 Task: Search one way flight ticket for 2 adults, 2 children, 2 infants in seat in first from Hattiesburg/laurel: Hattiesburg-laurel Regional Airport to Fort Wayne: Fort Wayne International Airport on 5-4-2023. Choice of flights is American. Number of bags: 7 checked bags. Price is upto 96000. Outbound departure time preference is 4:30.
Action: Mouse moved to (350, 132)
Screenshot: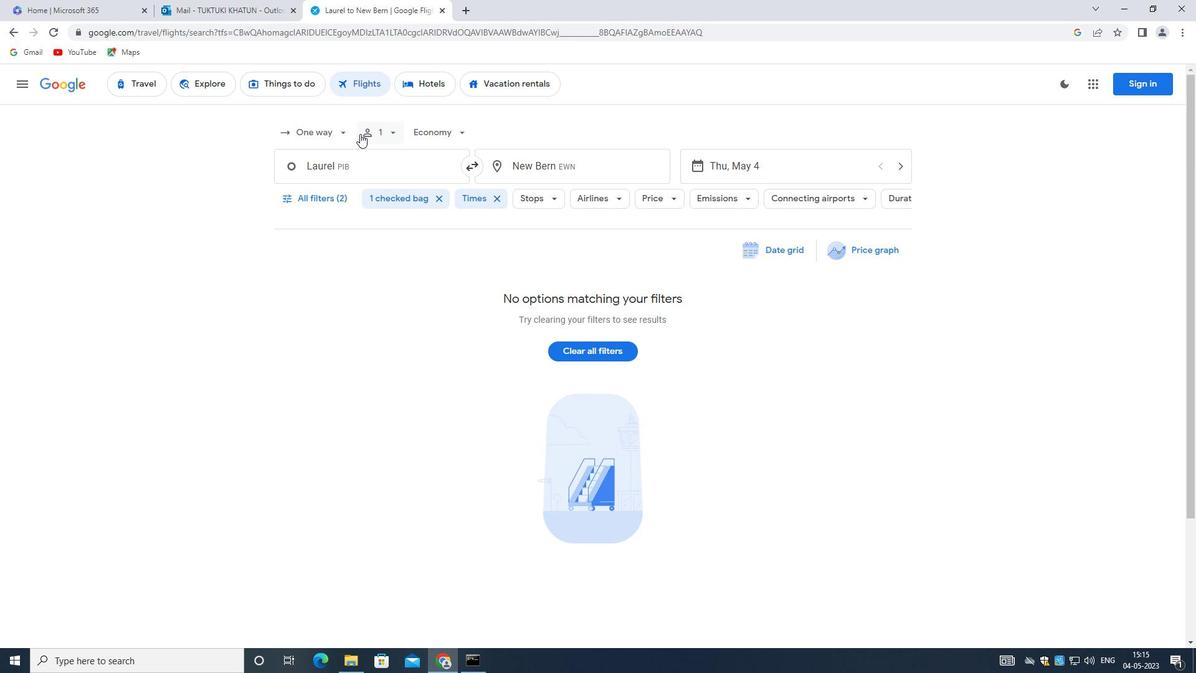 
Action: Mouse pressed left at (350, 132)
Screenshot: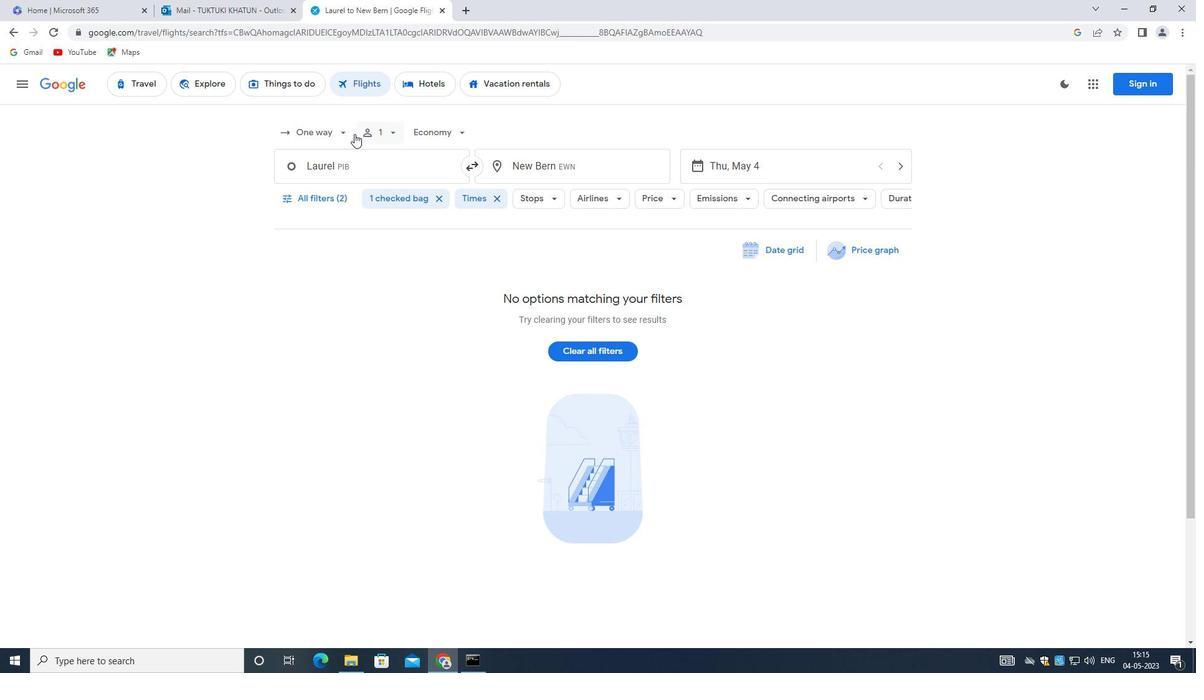 
Action: Mouse moved to (334, 187)
Screenshot: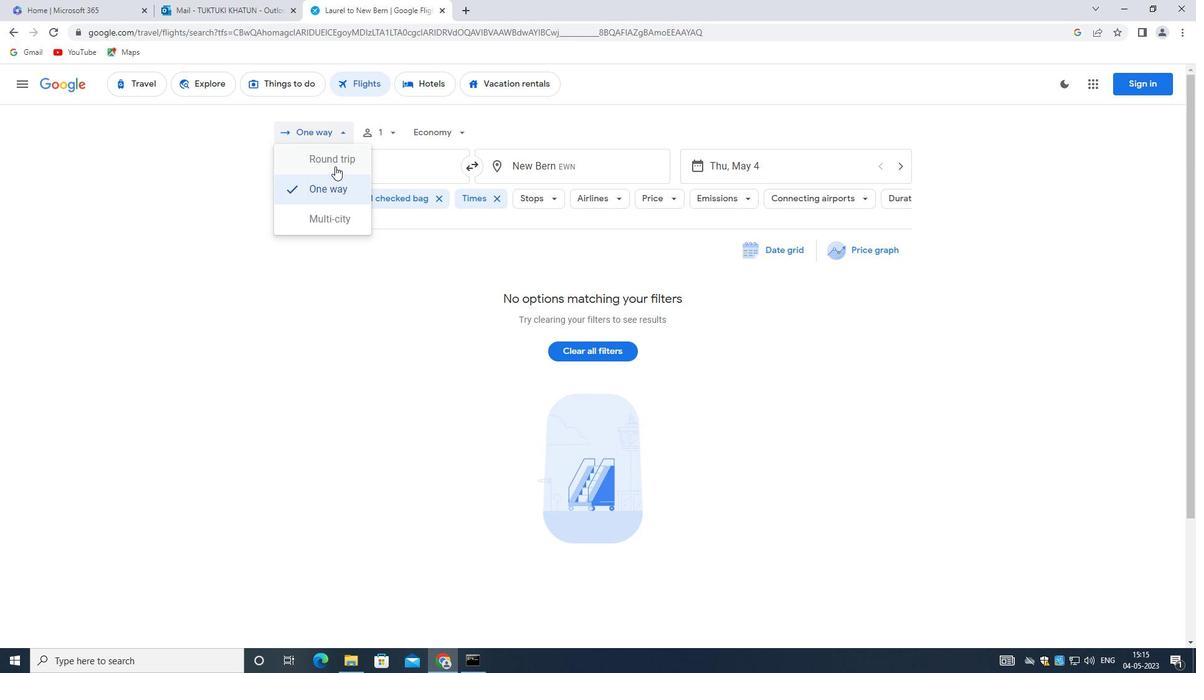 
Action: Mouse pressed left at (334, 187)
Screenshot: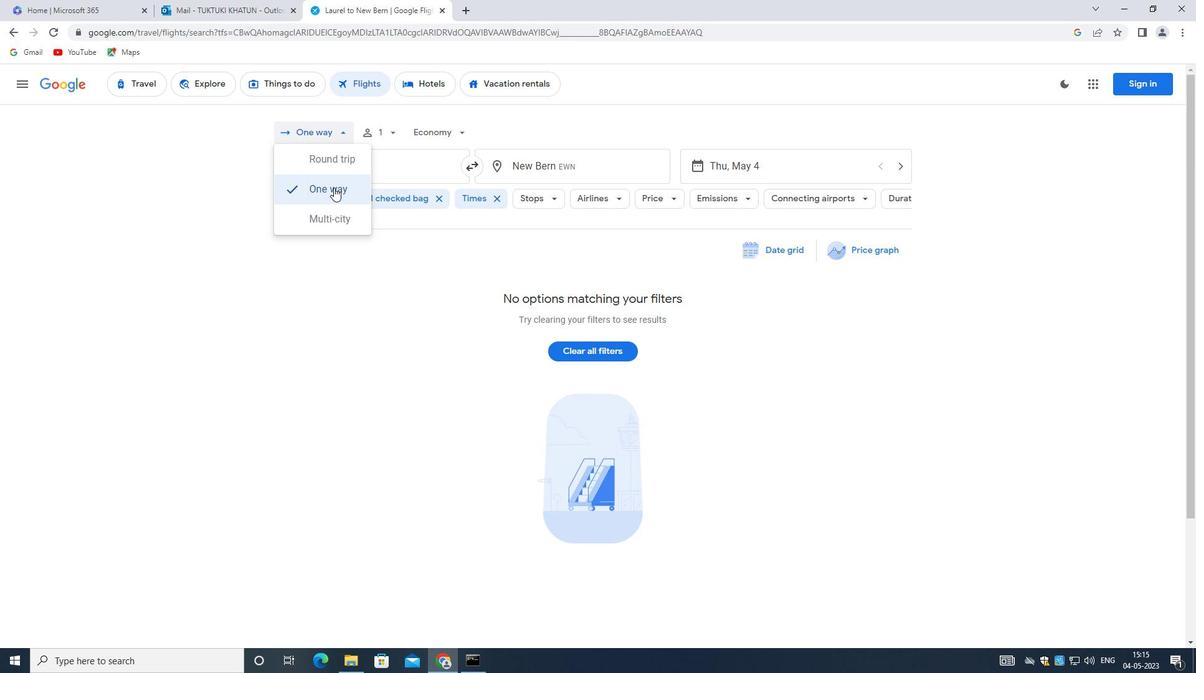 
Action: Mouse moved to (383, 128)
Screenshot: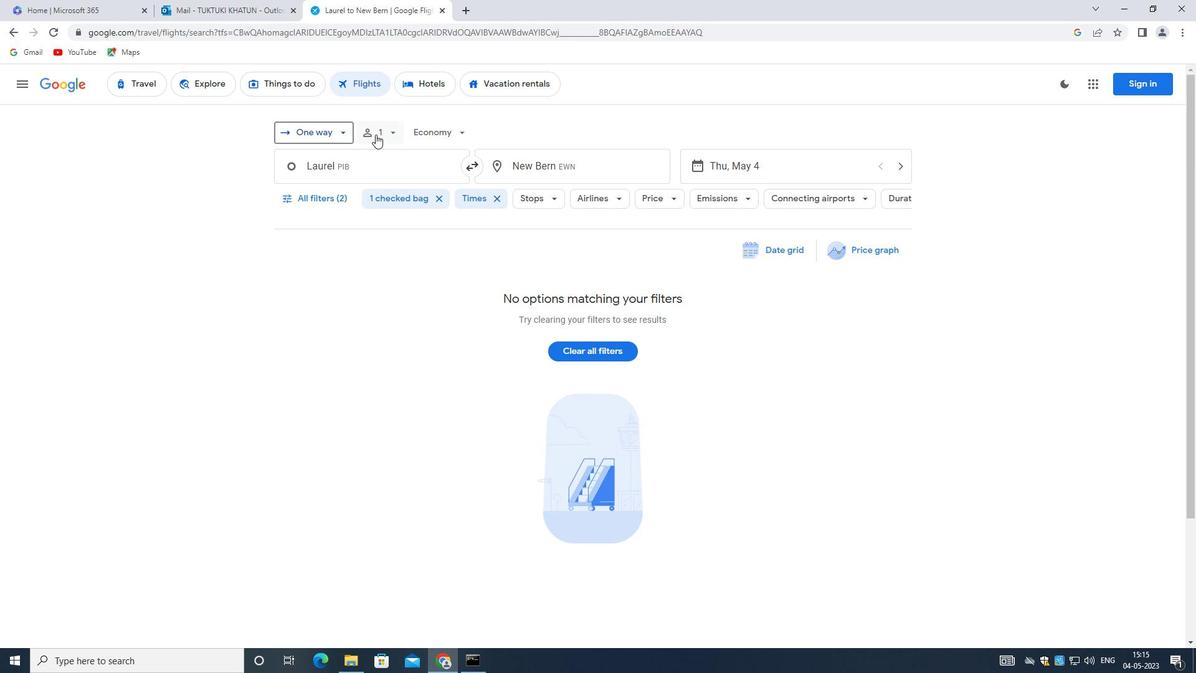 
Action: Mouse pressed left at (383, 128)
Screenshot: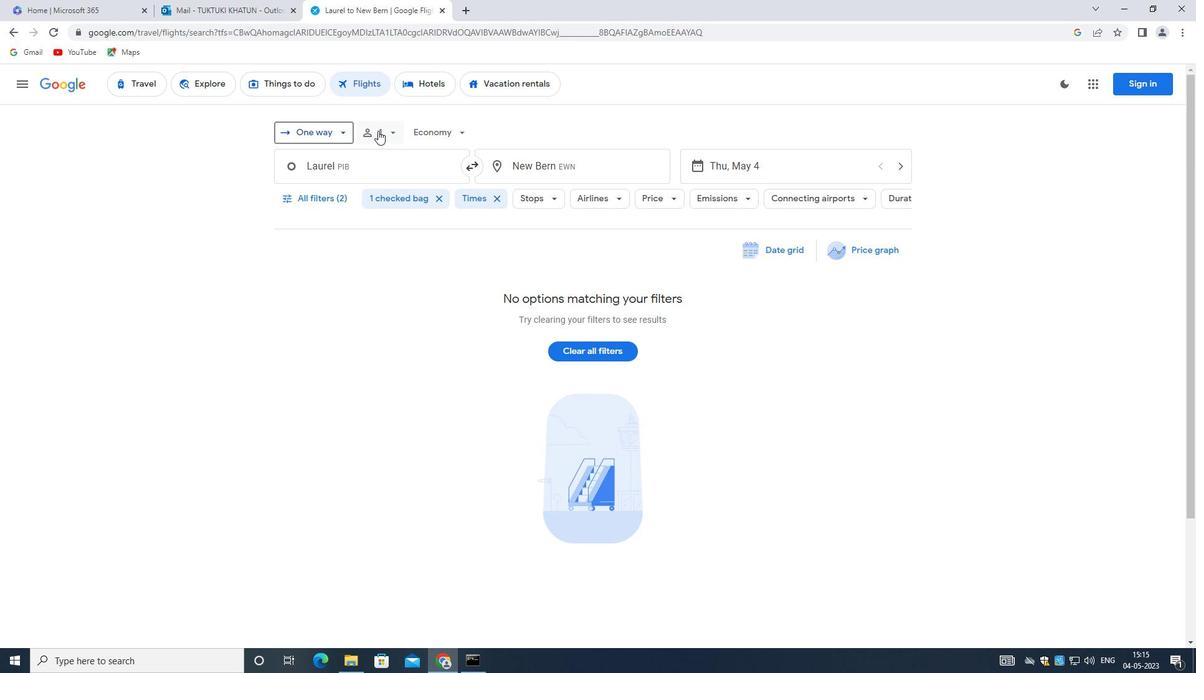 
Action: Mouse moved to (487, 162)
Screenshot: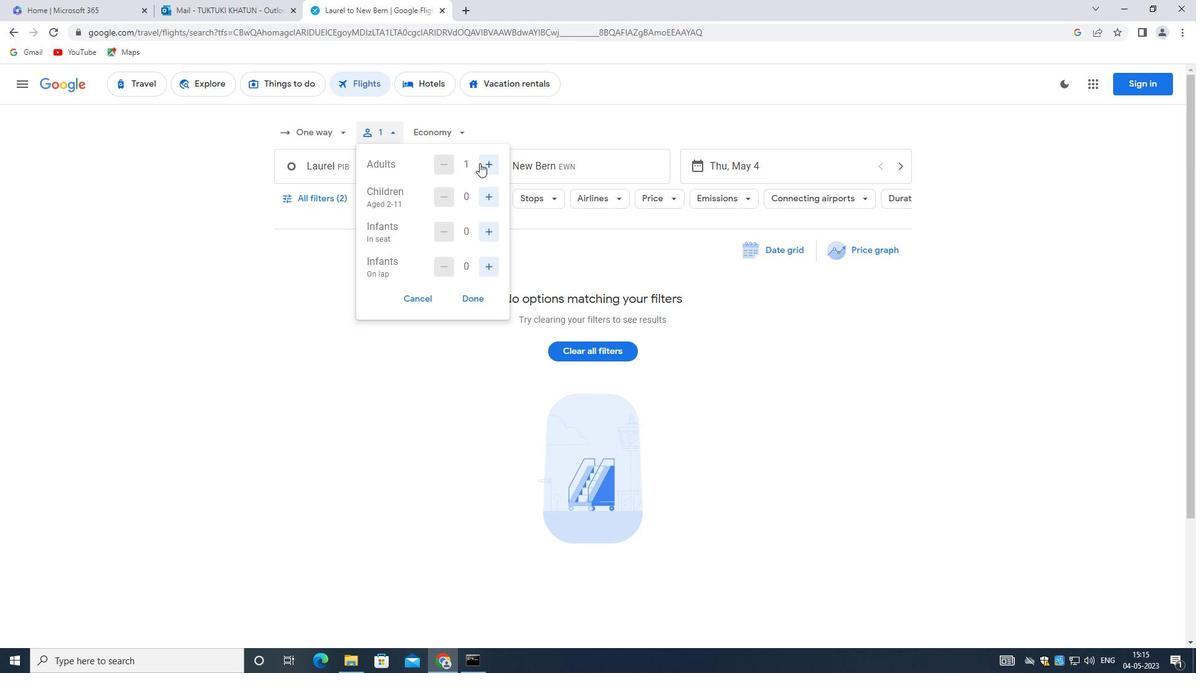 
Action: Mouse pressed left at (487, 162)
Screenshot: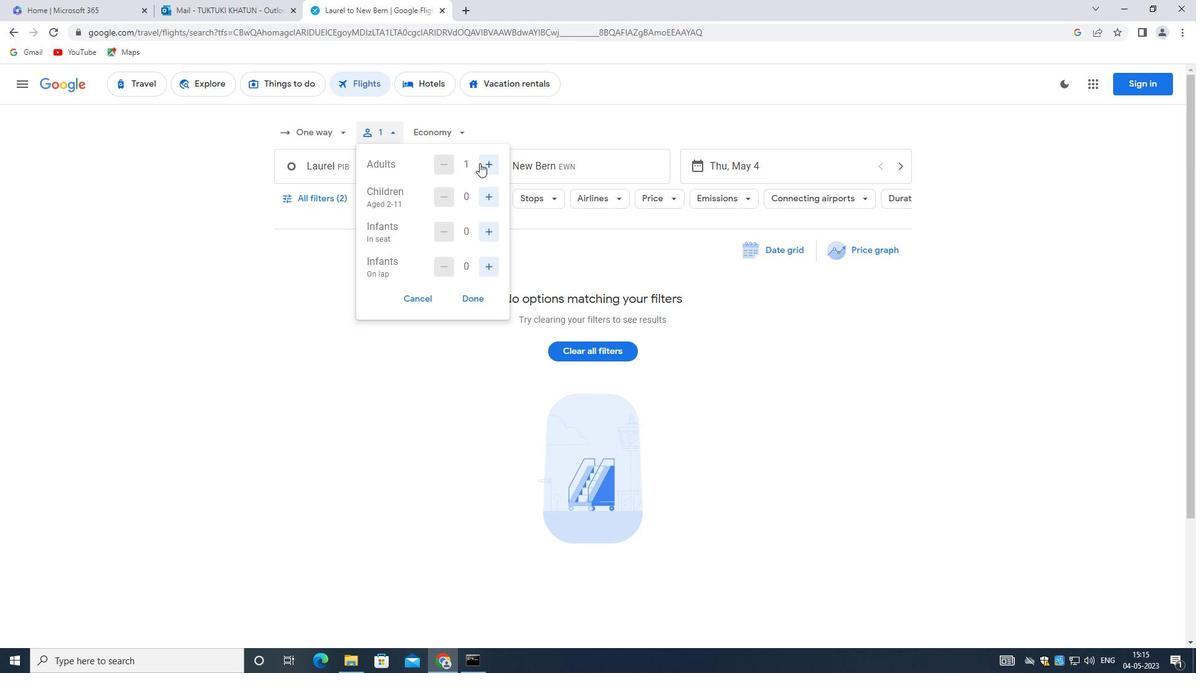
Action: Mouse moved to (486, 191)
Screenshot: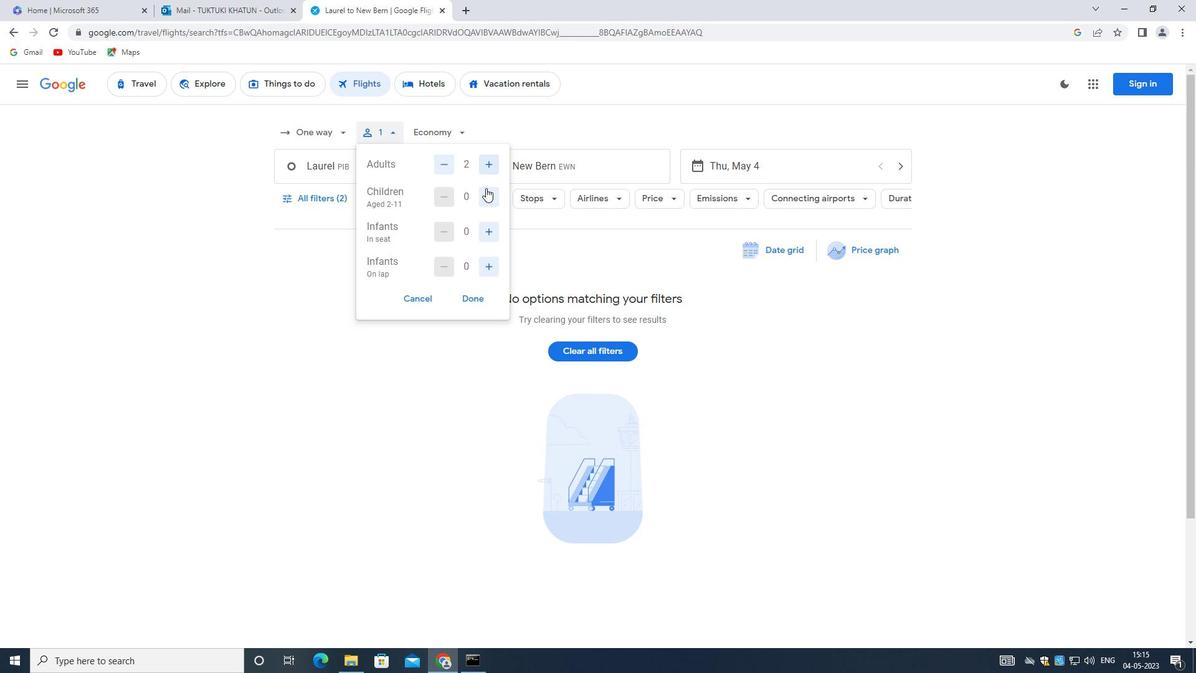 
Action: Mouse pressed left at (486, 191)
Screenshot: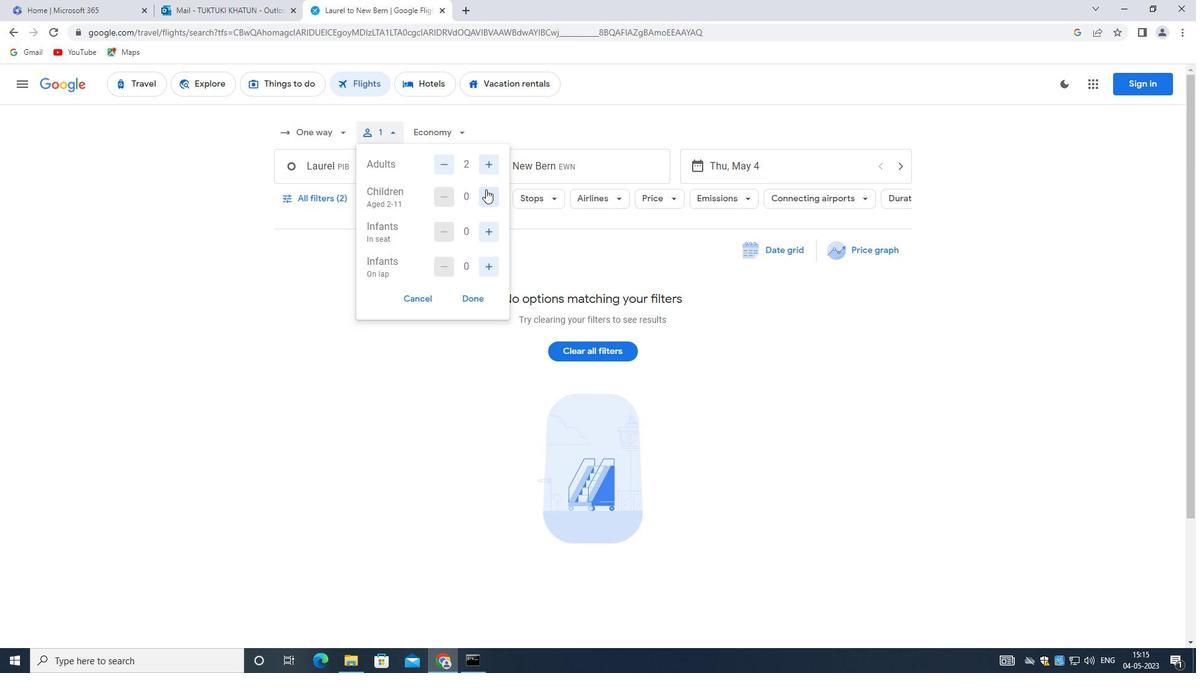 
Action: Mouse pressed left at (486, 191)
Screenshot: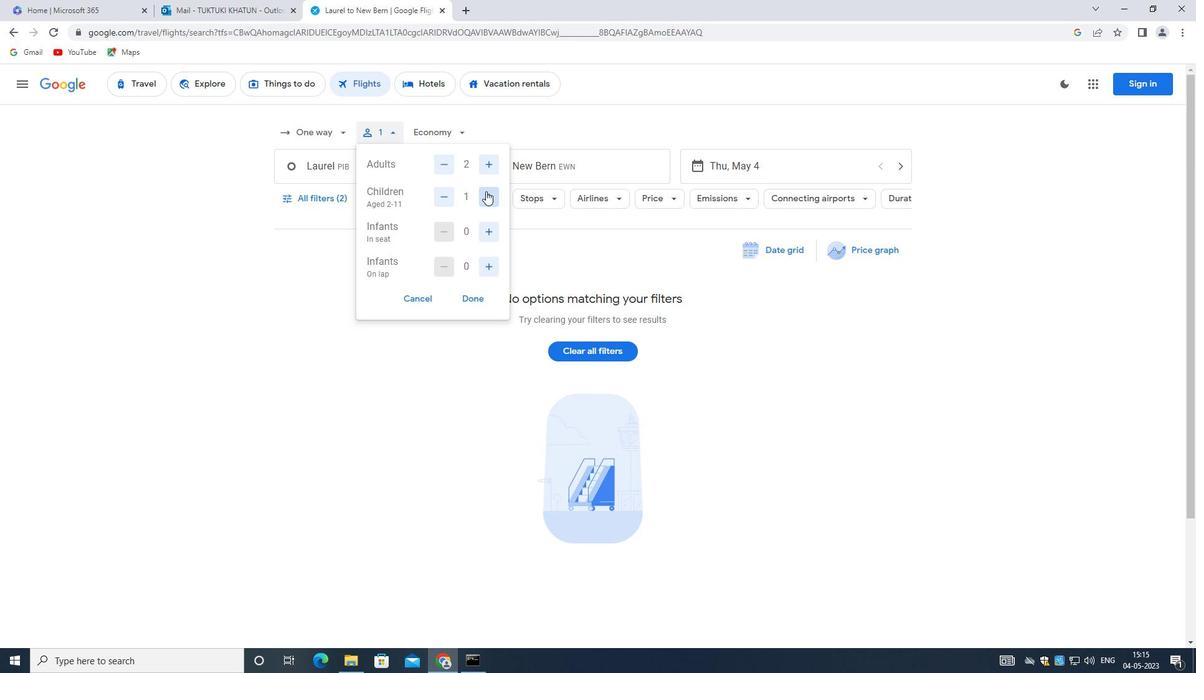 
Action: Mouse moved to (487, 231)
Screenshot: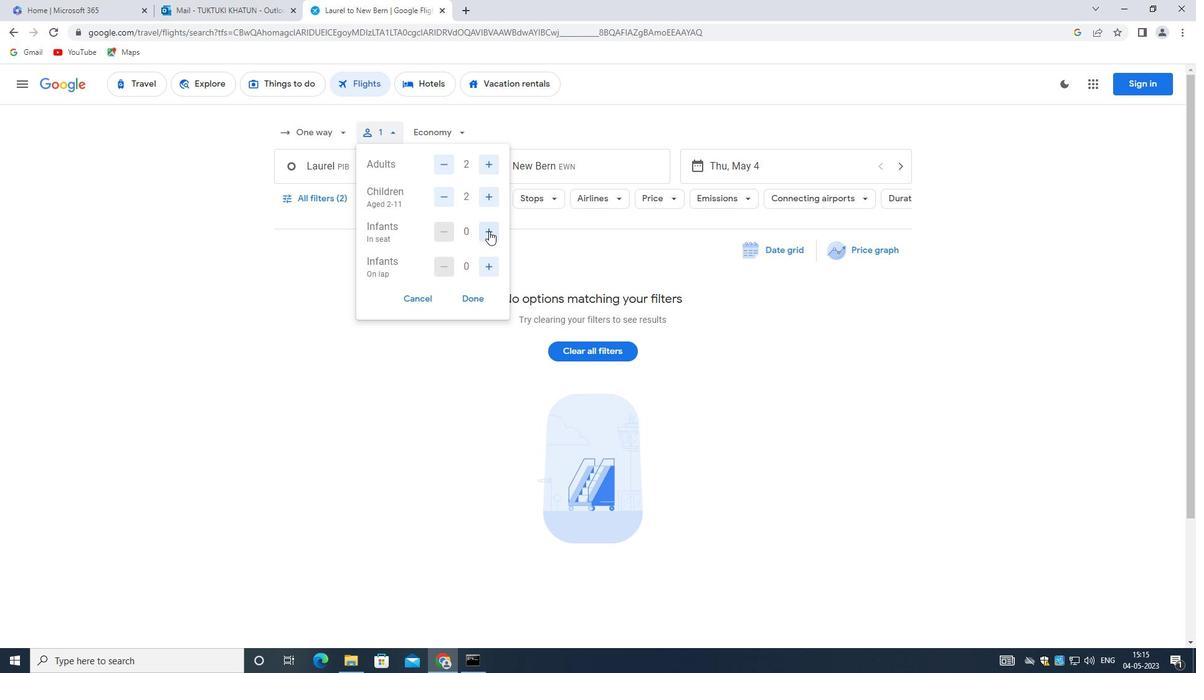 
Action: Mouse pressed left at (487, 231)
Screenshot: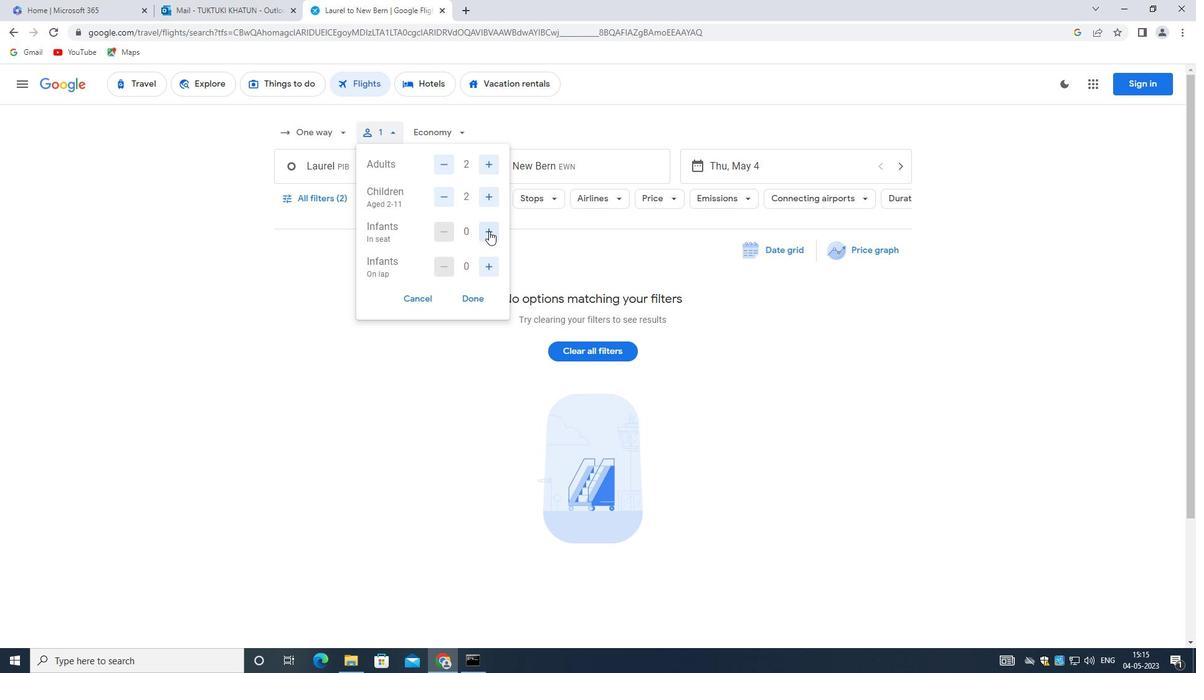 
Action: Mouse pressed left at (487, 231)
Screenshot: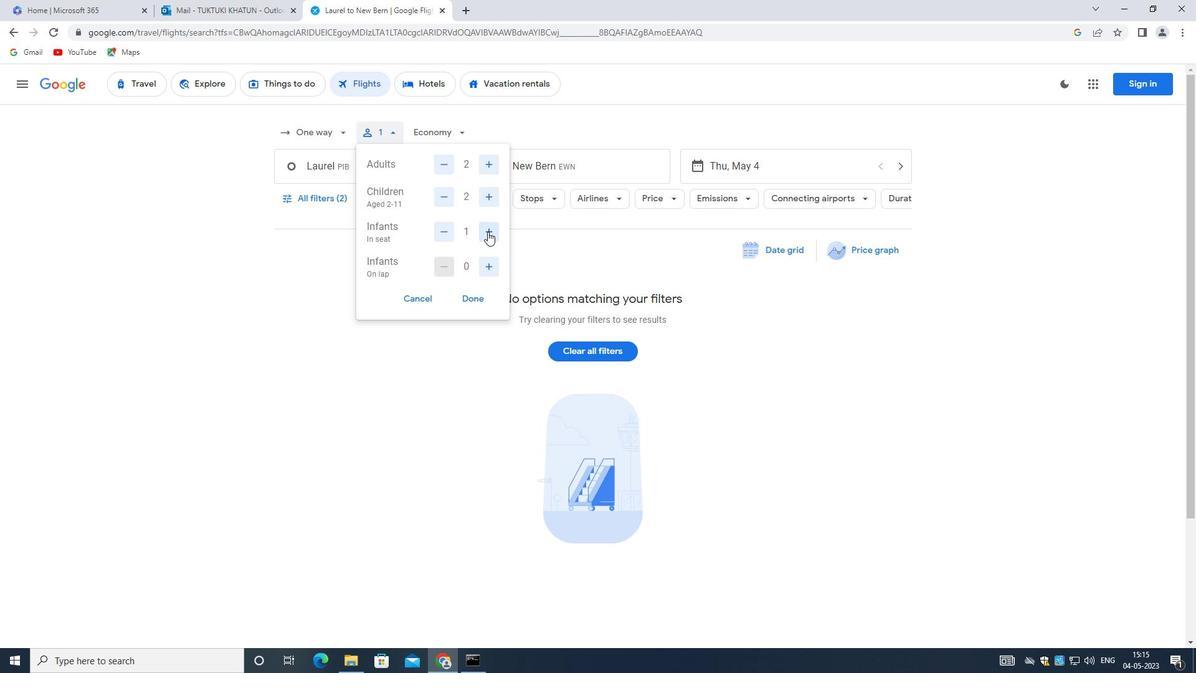
Action: Mouse moved to (470, 303)
Screenshot: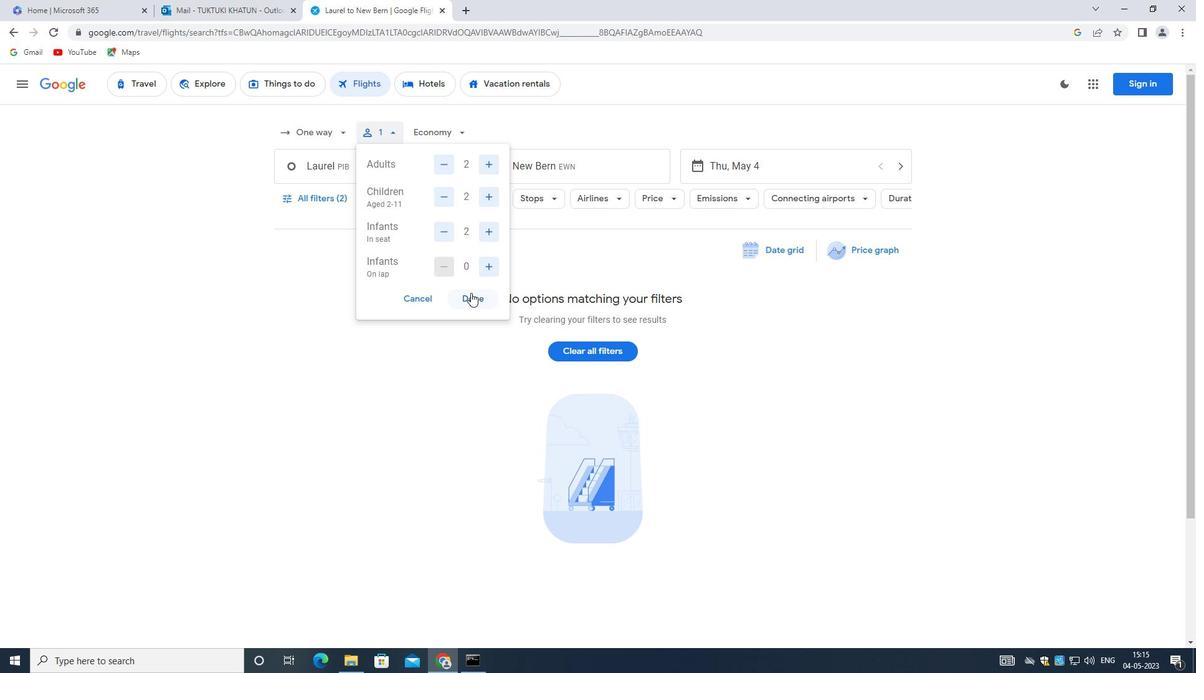 
Action: Mouse pressed left at (470, 303)
Screenshot: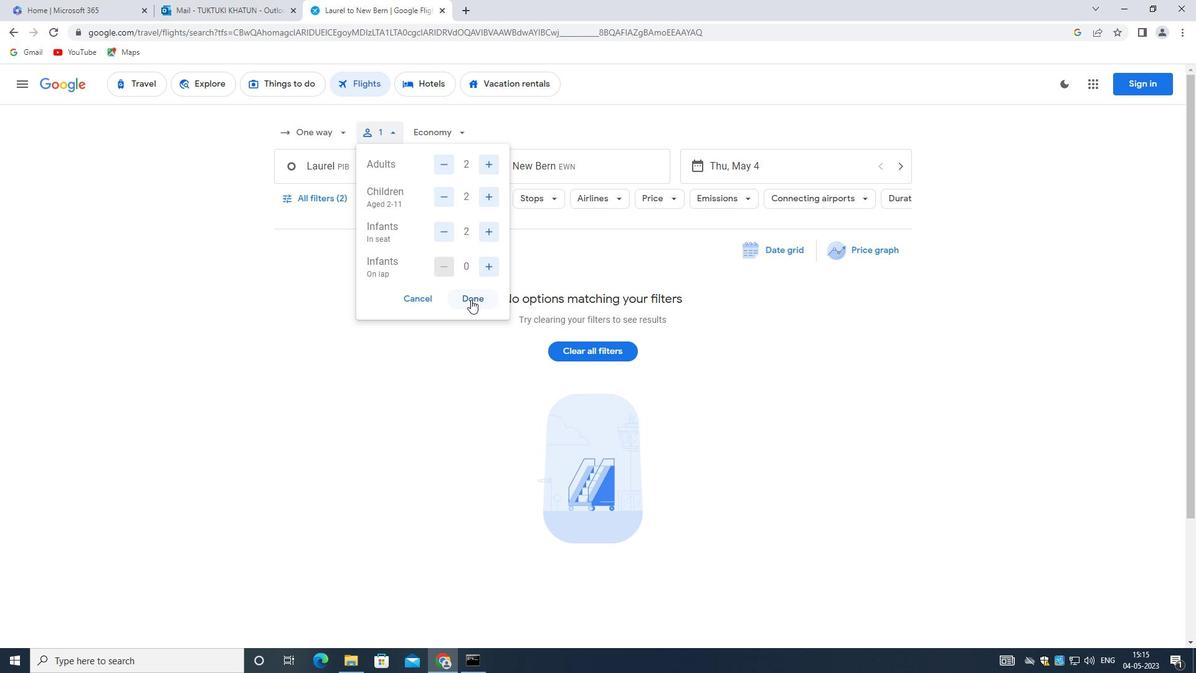 
Action: Mouse moved to (327, 167)
Screenshot: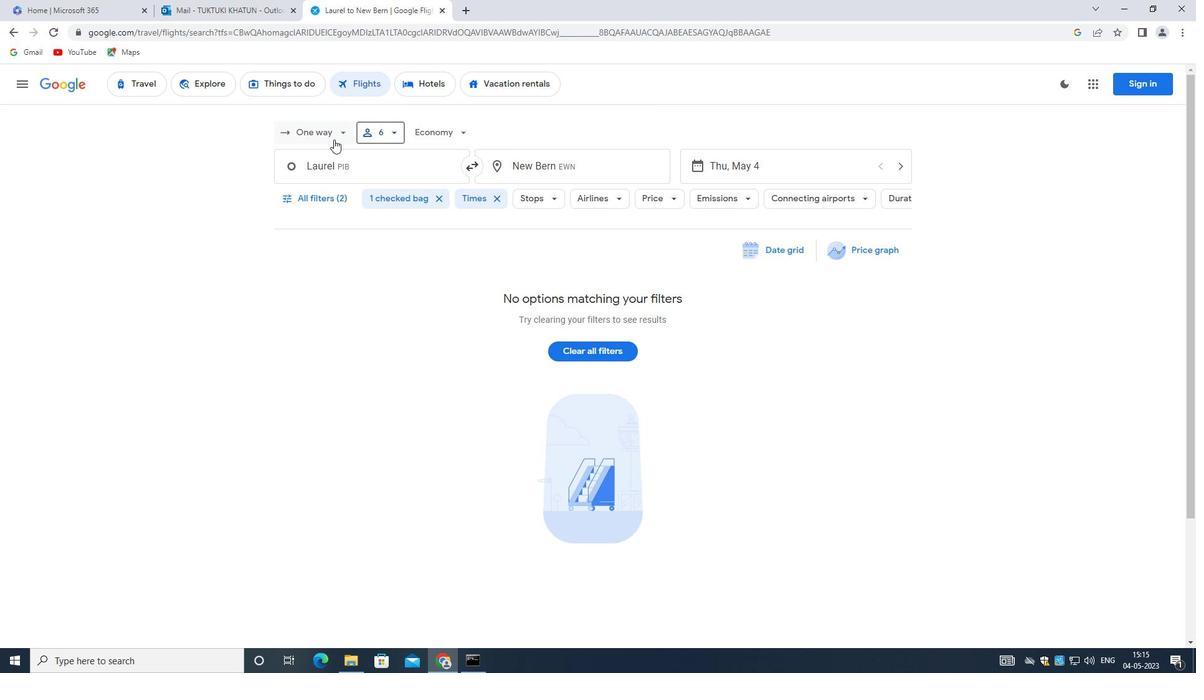 
Action: Mouse pressed left at (327, 167)
Screenshot: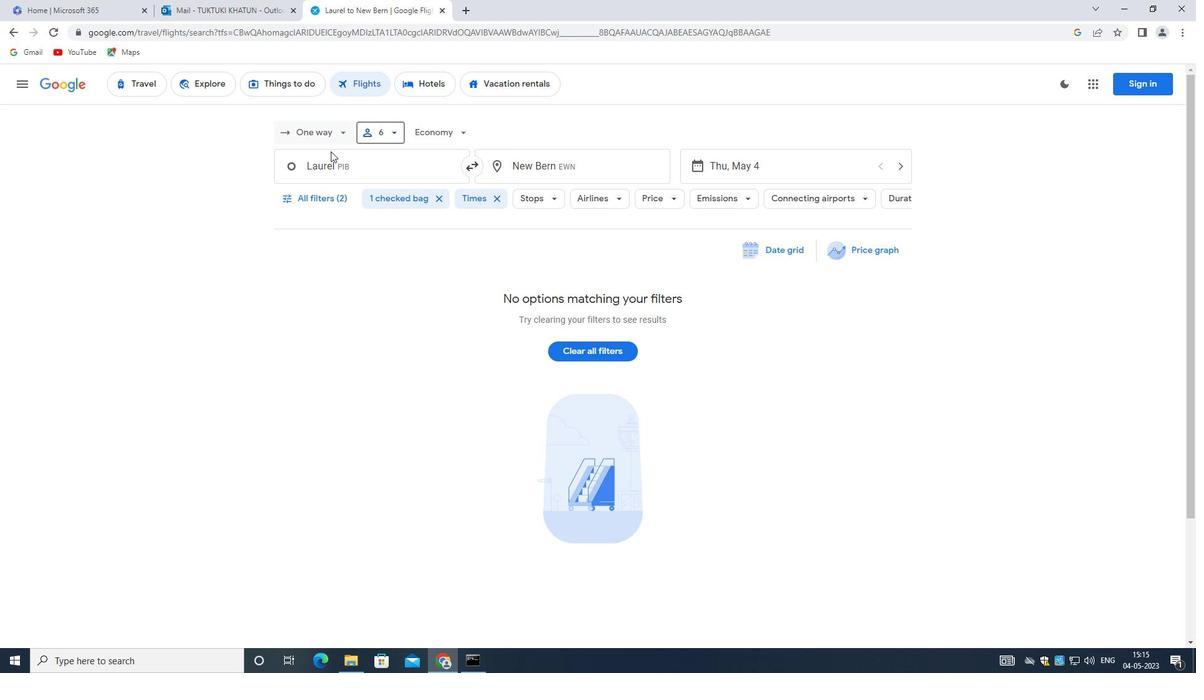 
Action: Key pressed <Key.backspace><Key.shift_r><Key.shift_r><Key.shift_r><Key.shift_r><Key.shift_r><Key.shift_r><Key.shift_r><Key.shift_r><Key.shift_r>Hatties
Screenshot: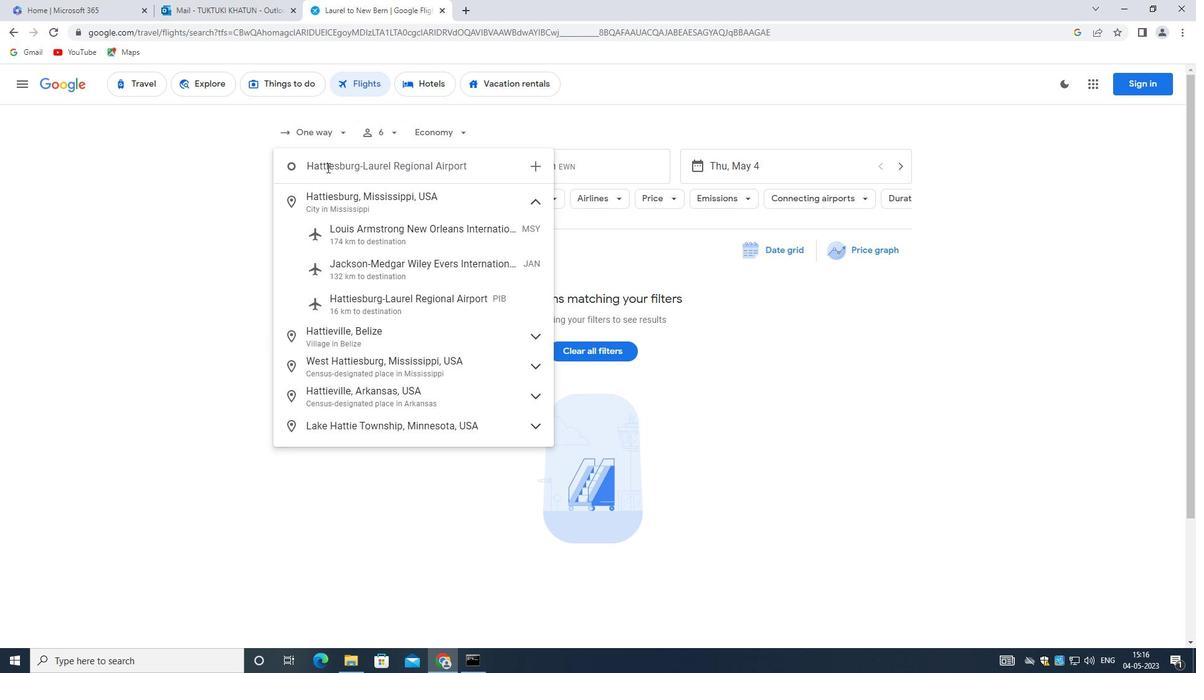 
Action: Mouse moved to (423, 295)
Screenshot: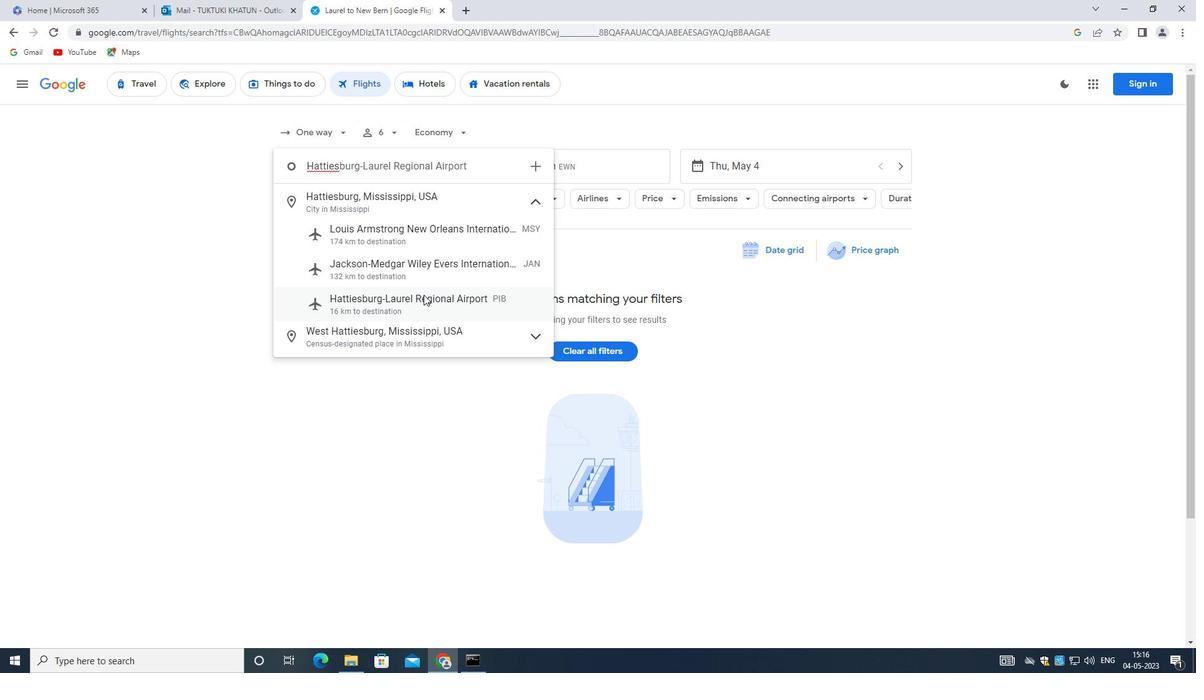 
Action: Mouse pressed left at (423, 295)
Screenshot: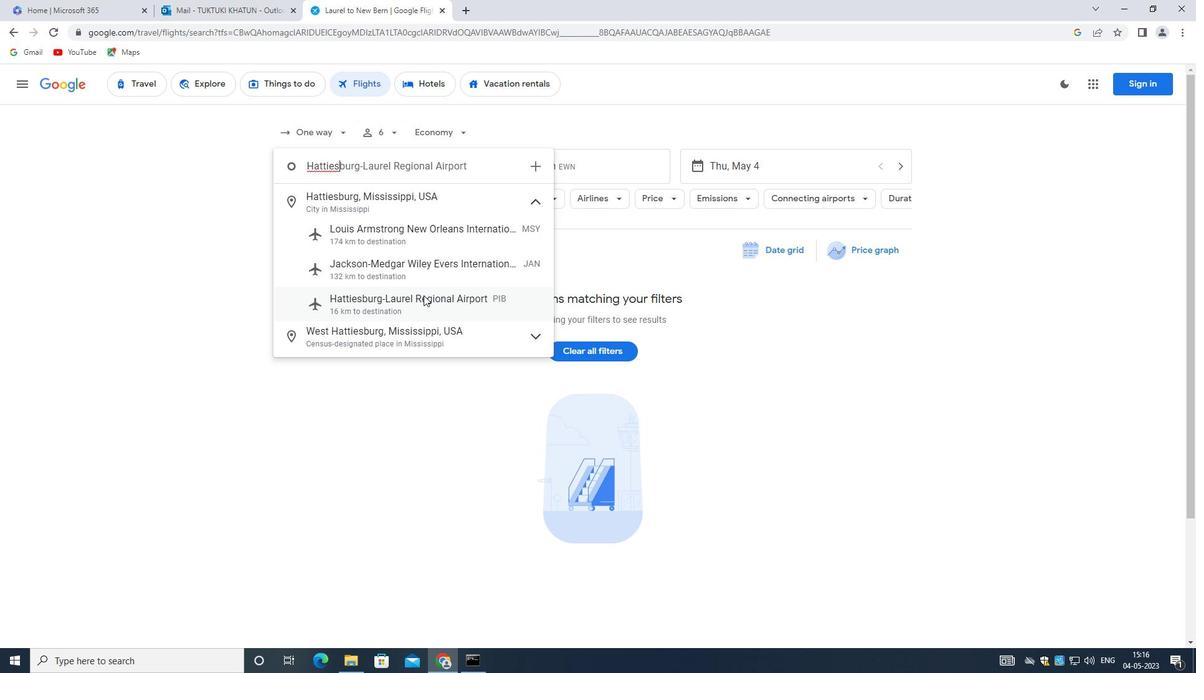 
Action: Mouse moved to (590, 170)
Screenshot: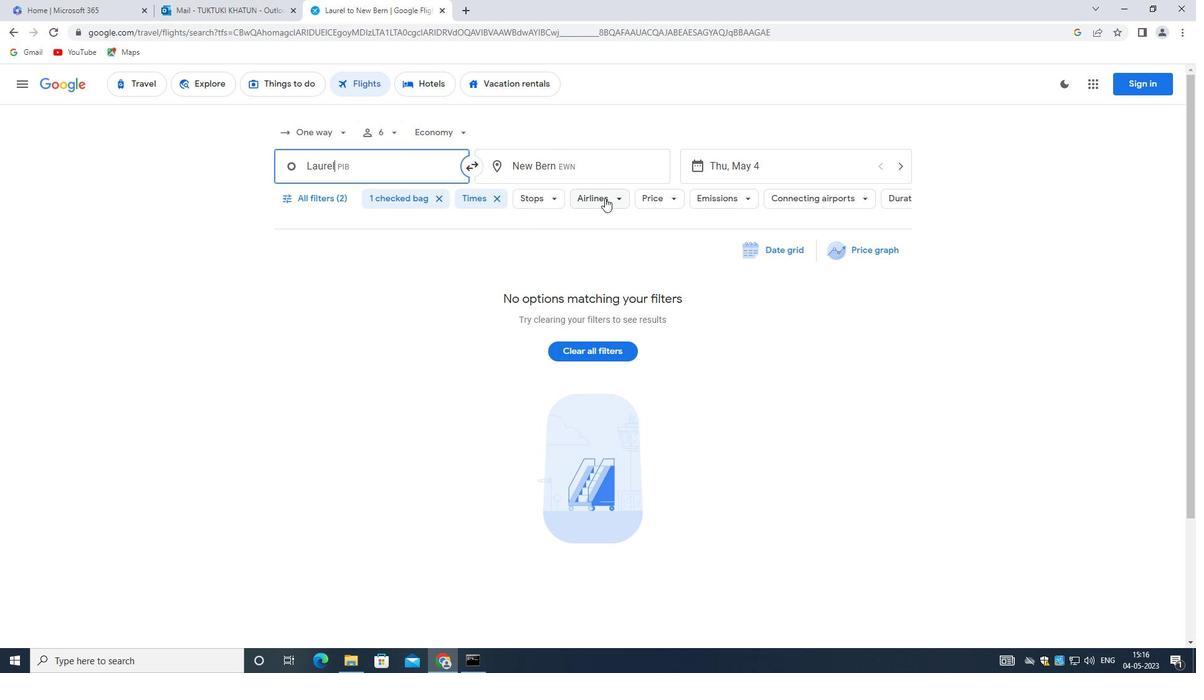 
Action: Mouse pressed left at (590, 170)
Screenshot: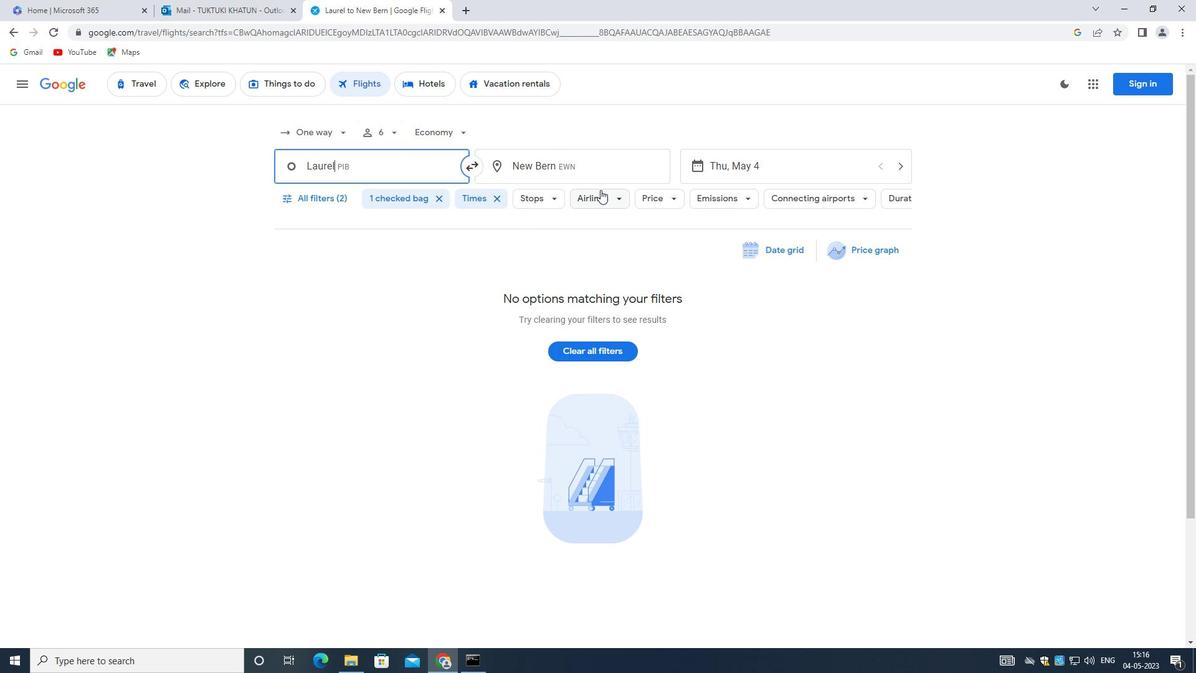 
Action: Mouse moved to (577, 173)
Screenshot: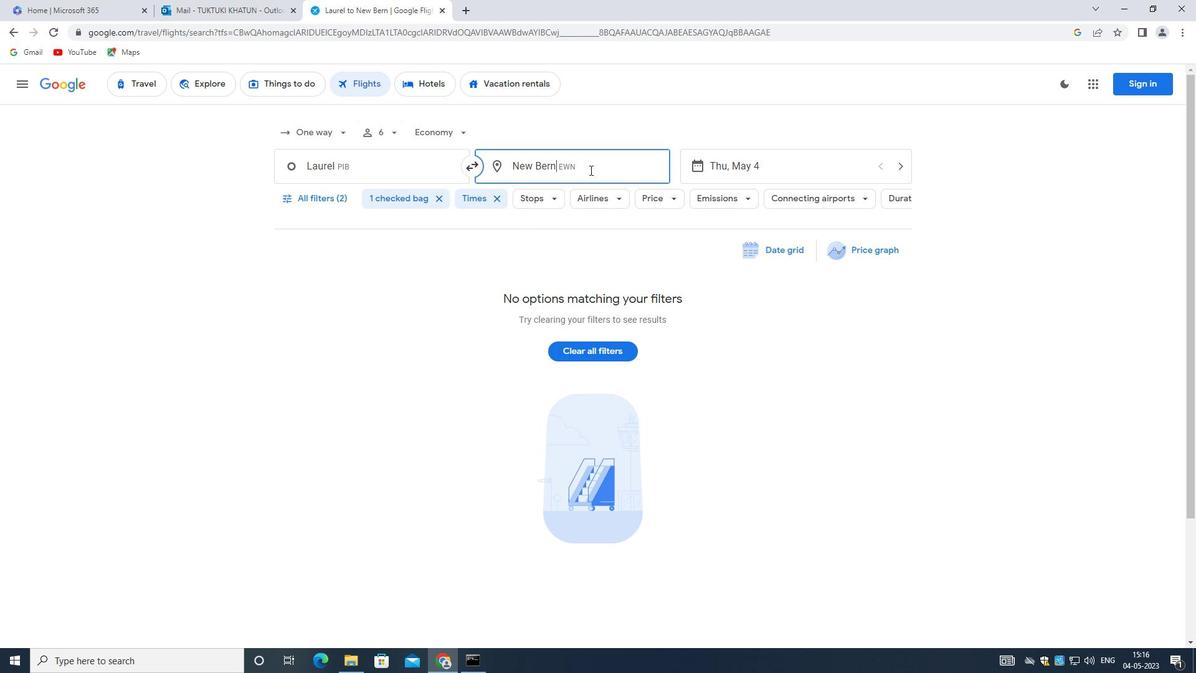 
Action: Key pressed <Key.shift>WAYNE
Screenshot: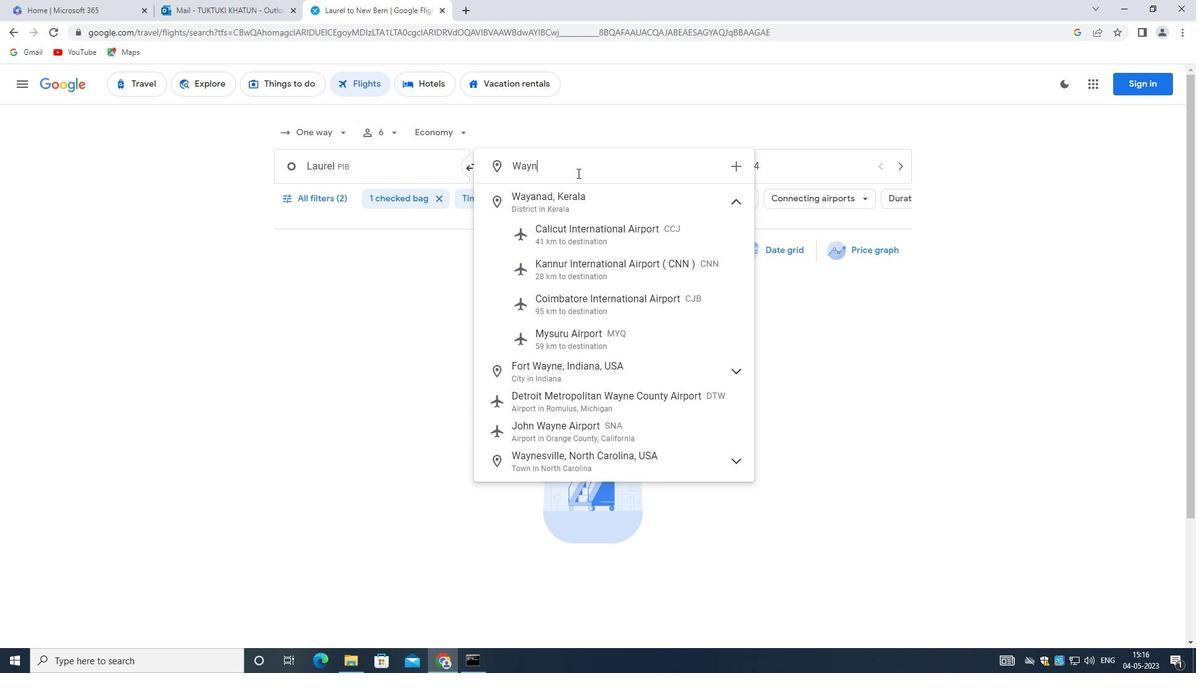 
Action: Mouse moved to (596, 231)
Screenshot: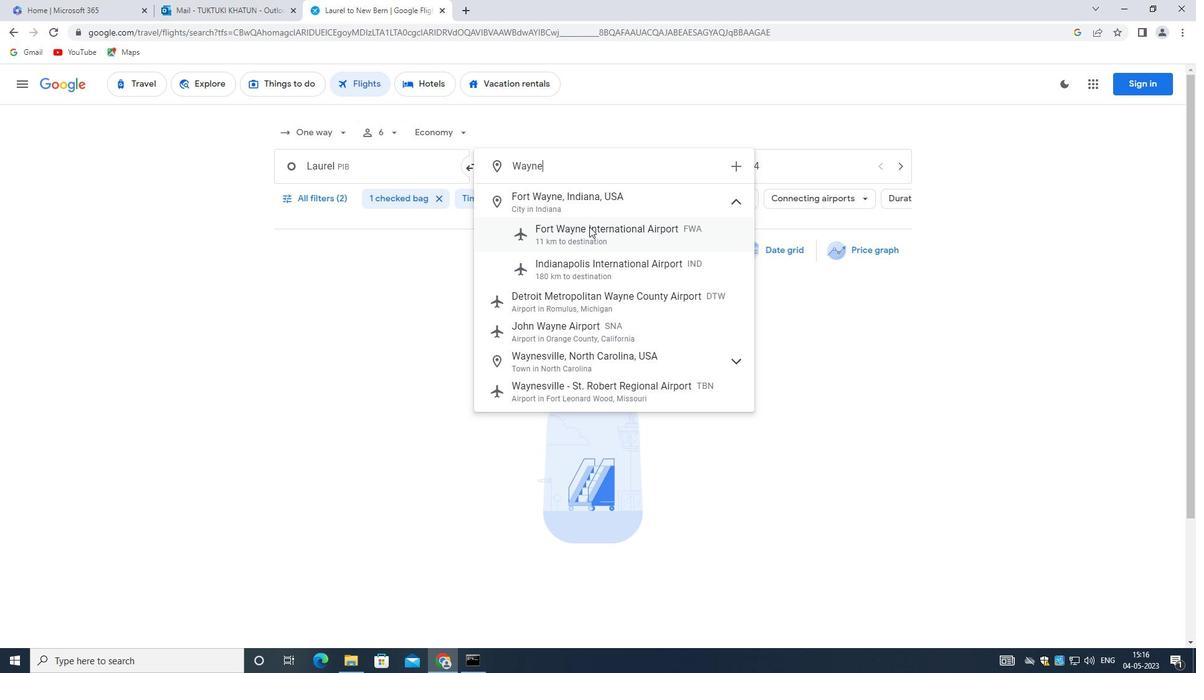 
Action: Mouse pressed left at (596, 231)
Screenshot: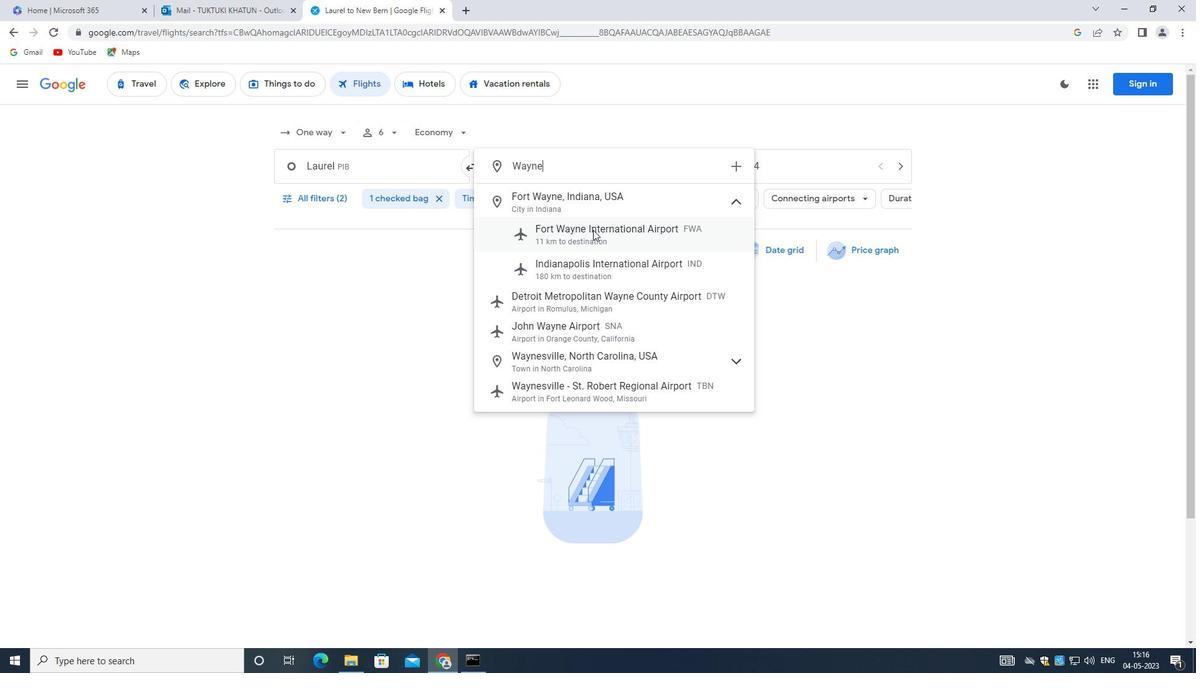 
Action: Mouse moved to (742, 170)
Screenshot: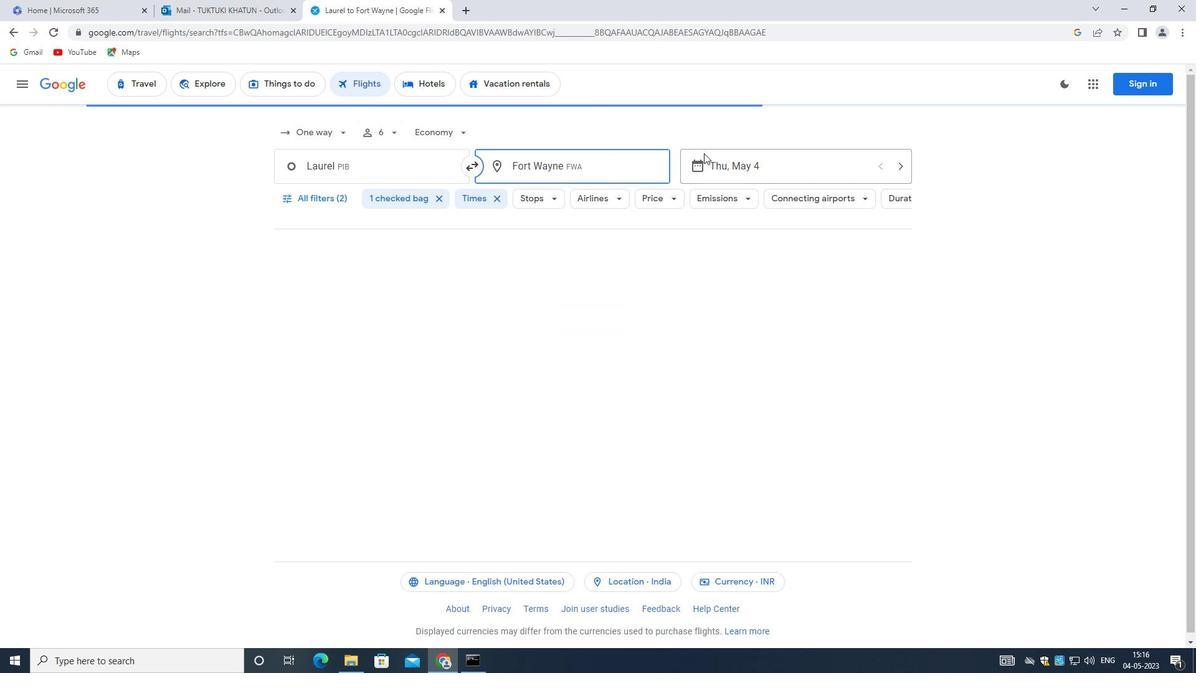 
Action: Mouse pressed left at (742, 170)
Screenshot: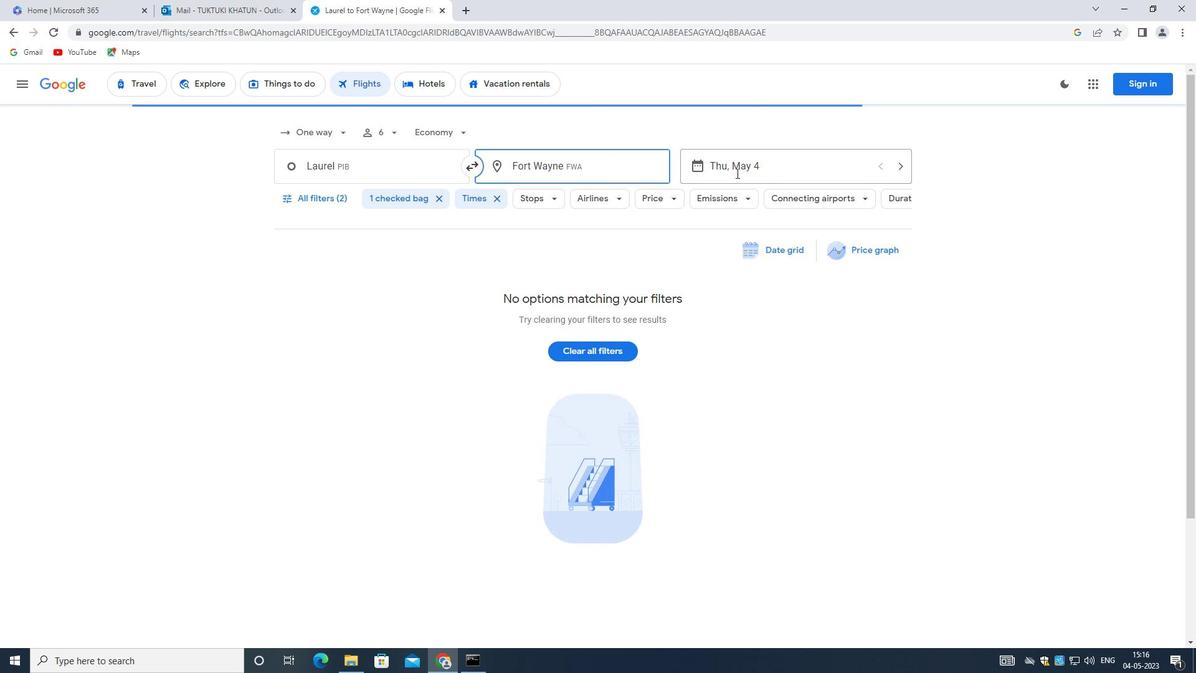
Action: Mouse moved to (584, 264)
Screenshot: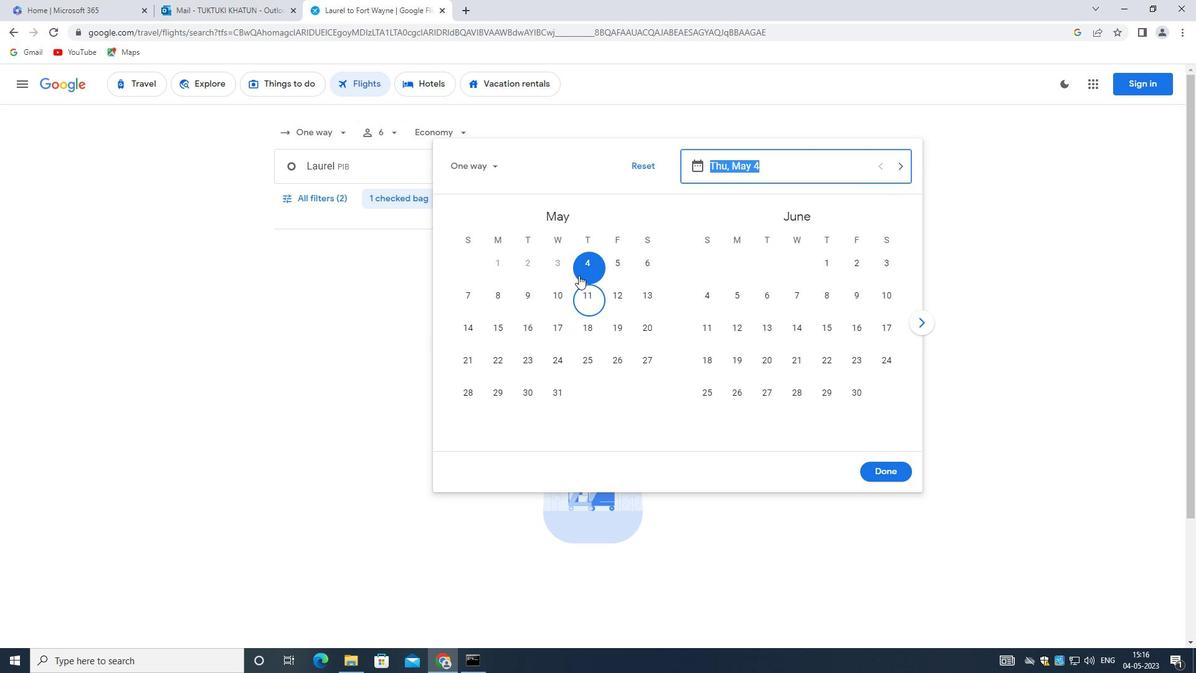 
Action: Mouse pressed left at (584, 264)
Screenshot: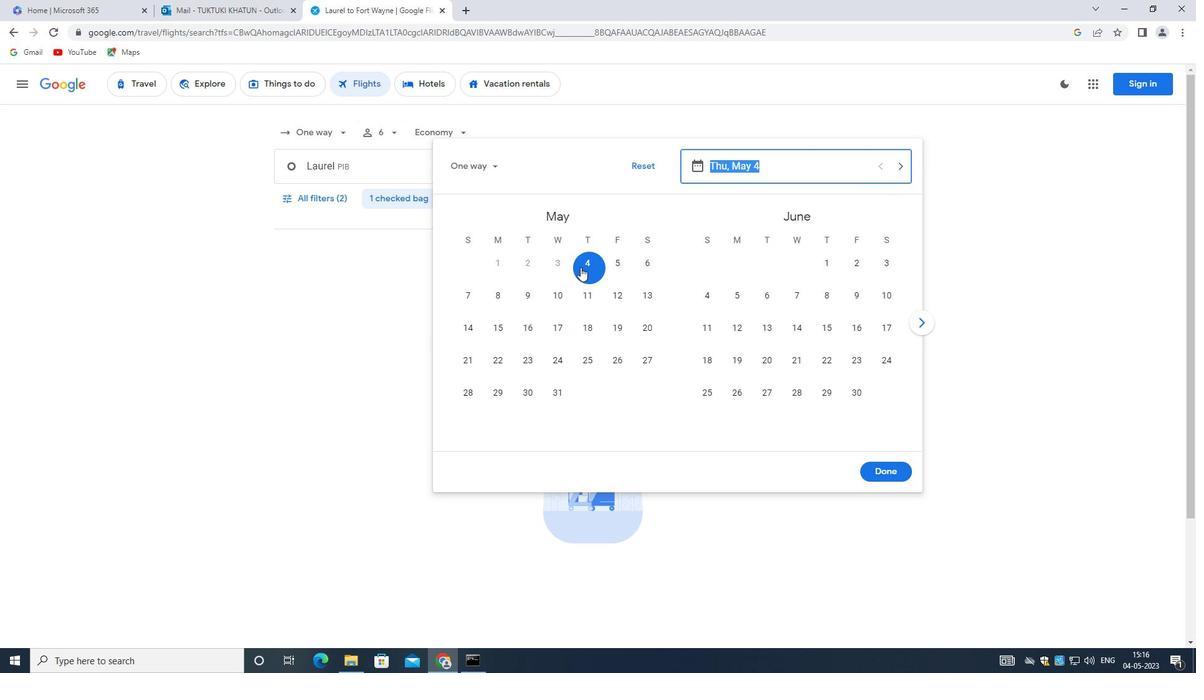 
Action: Mouse moved to (886, 474)
Screenshot: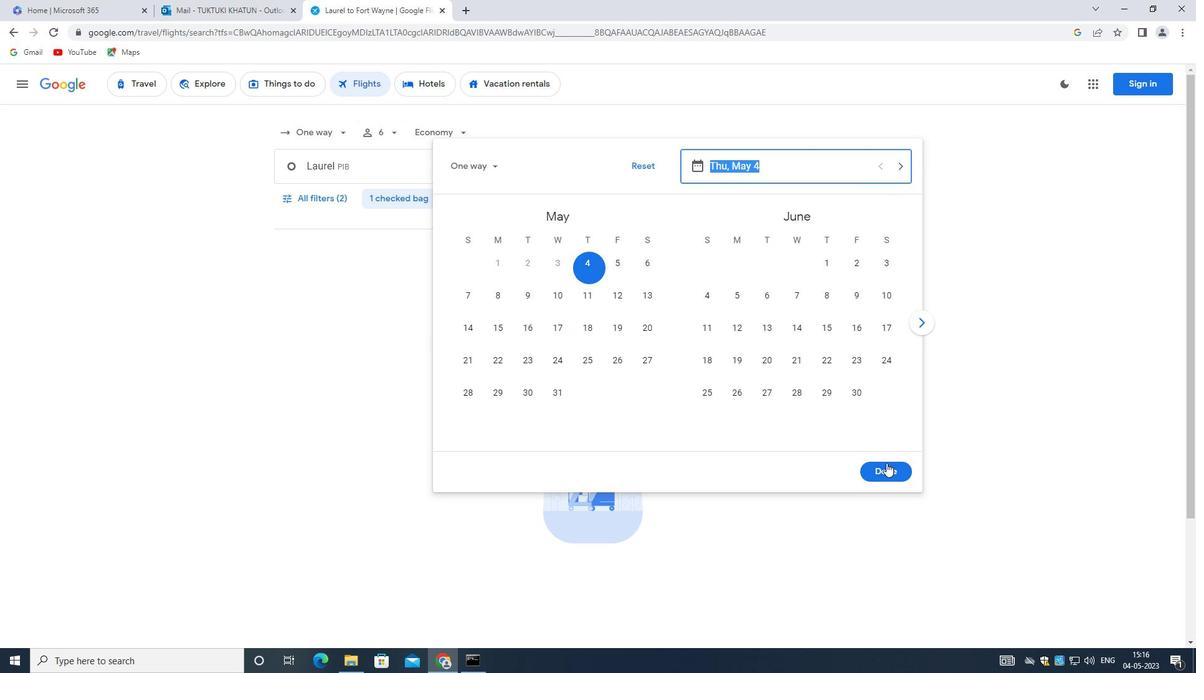
Action: Mouse pressed left at (886, 474)
Screenshot: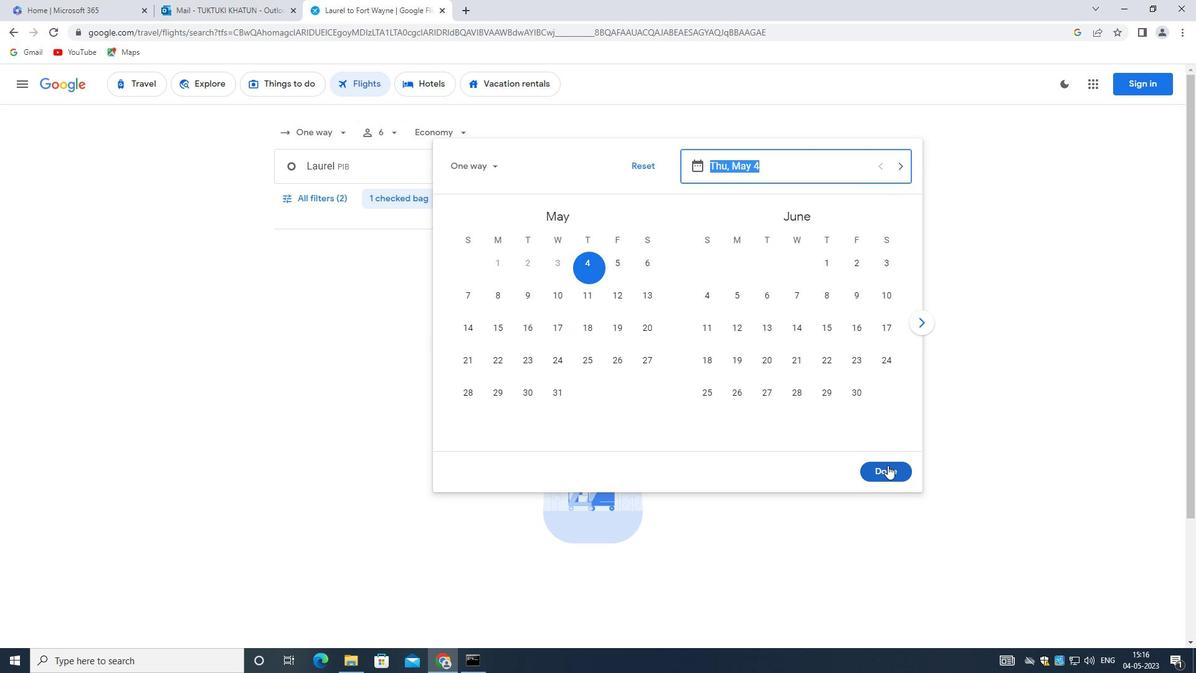 
Action: Mouse moved to (316, 196)
Screenshot: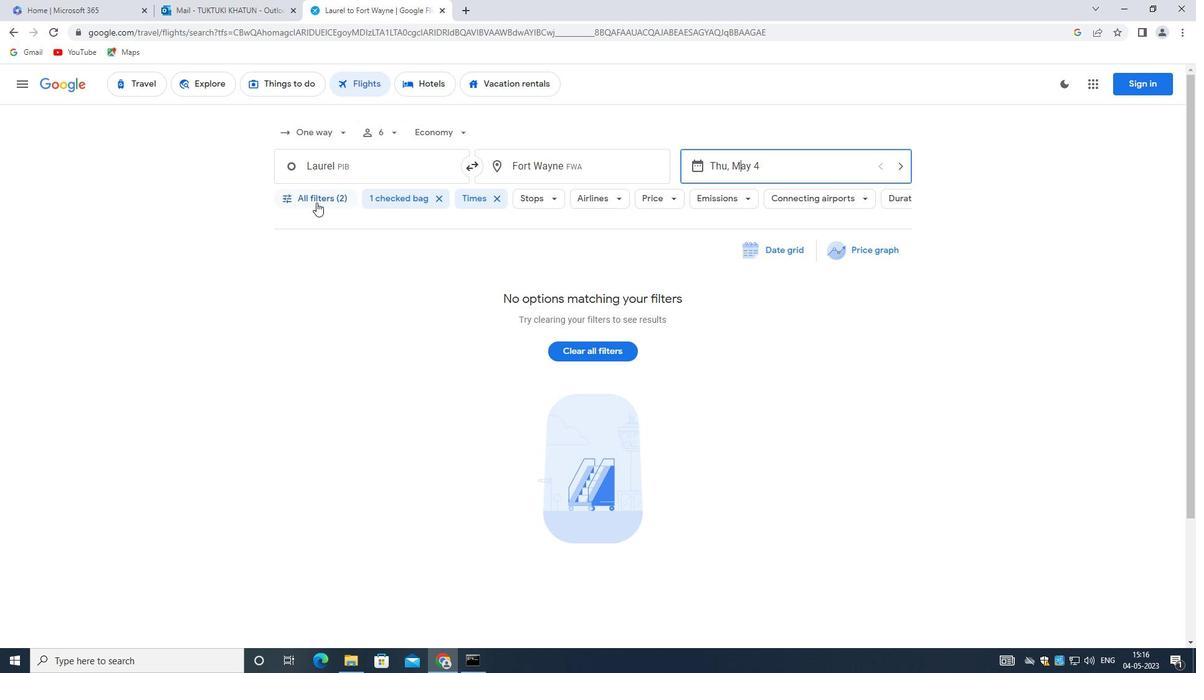
Action: Mouse pressed left at (316, 196)
Screenshot: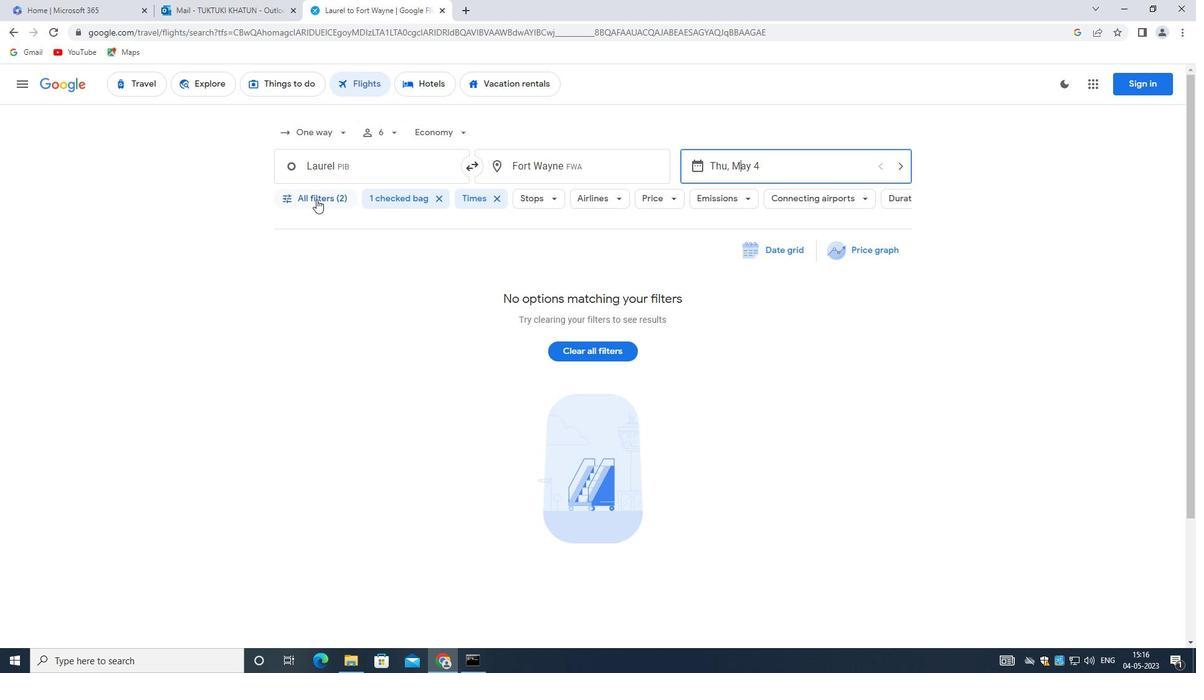 
Action: Mouse moved to (431, 393)
Screenshot: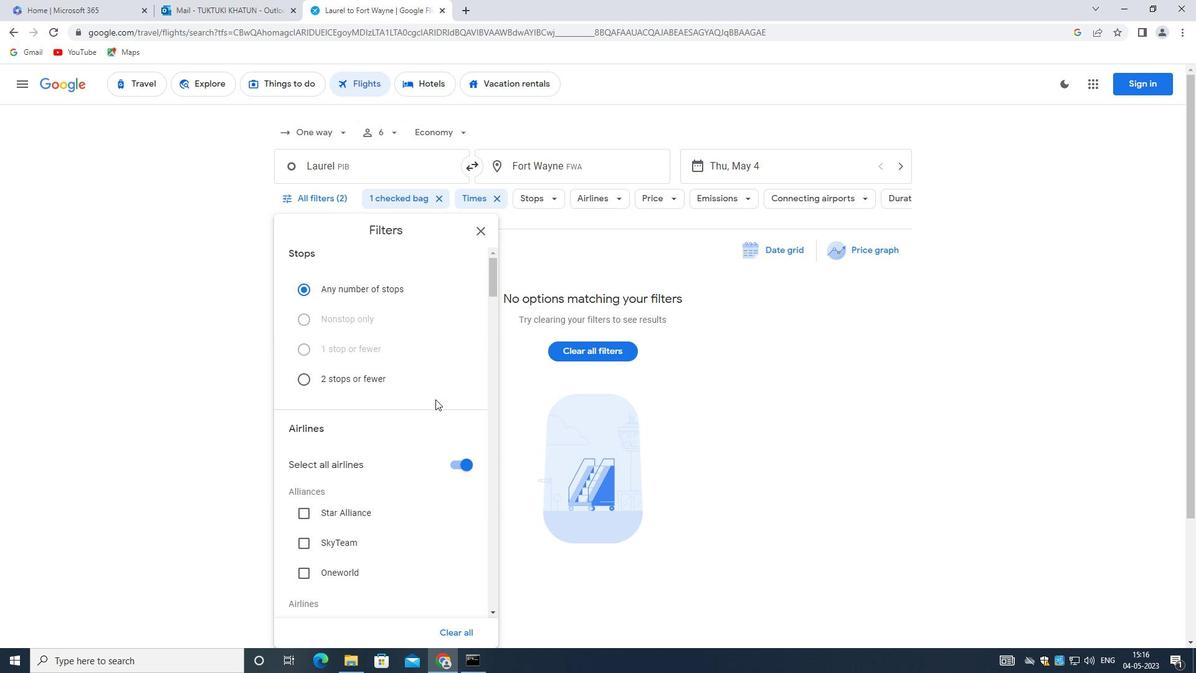 
Action: Mouse scrolled (431, 393) with delta (0, 0)
Screenshot: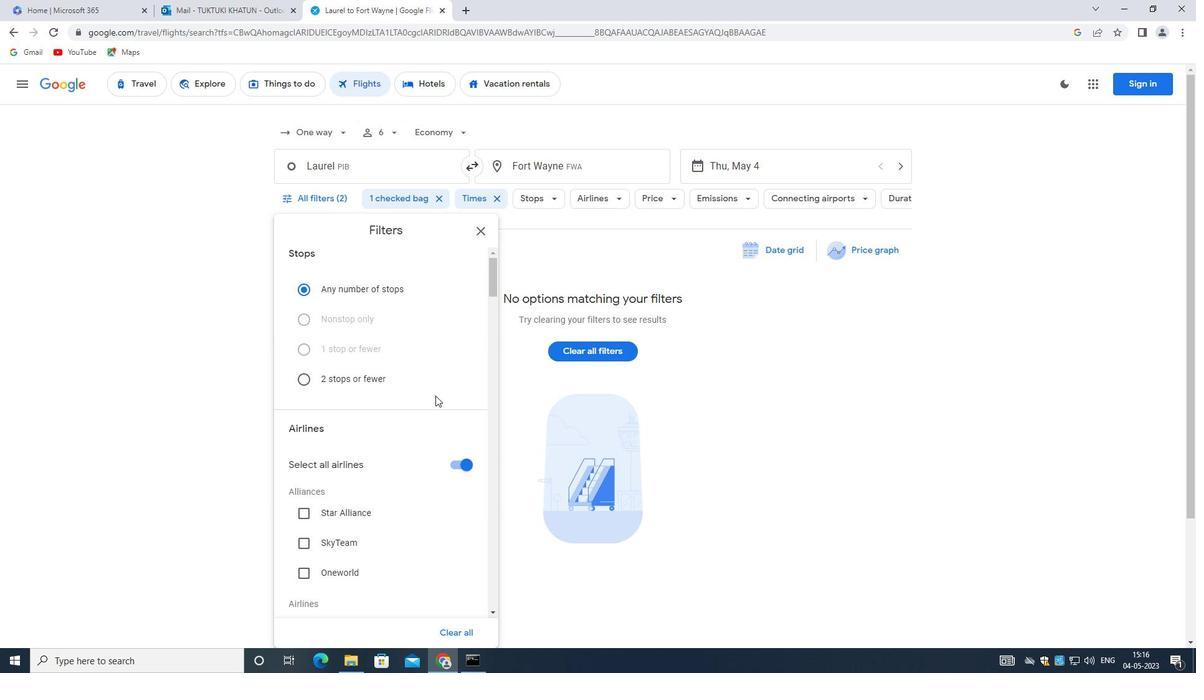 
Action: Mouse scrolled (431, 393) with delta (0, 0)
Screenshot: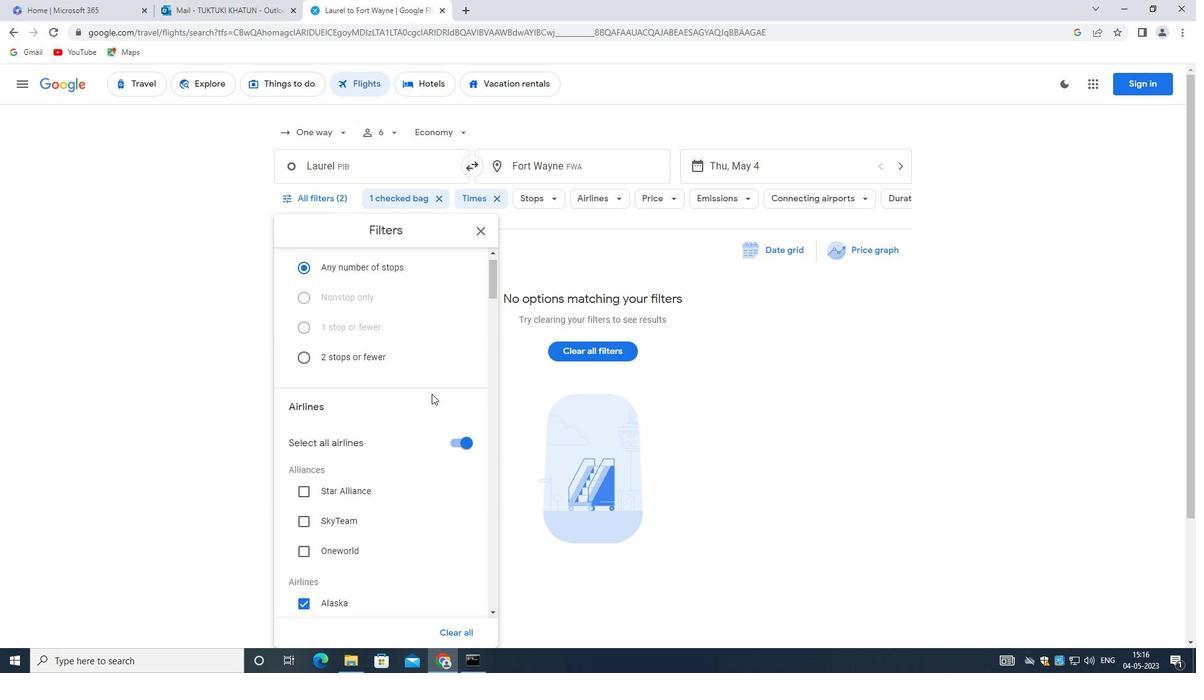 
Action: Mouse moved to (454, 342)
Screenshot: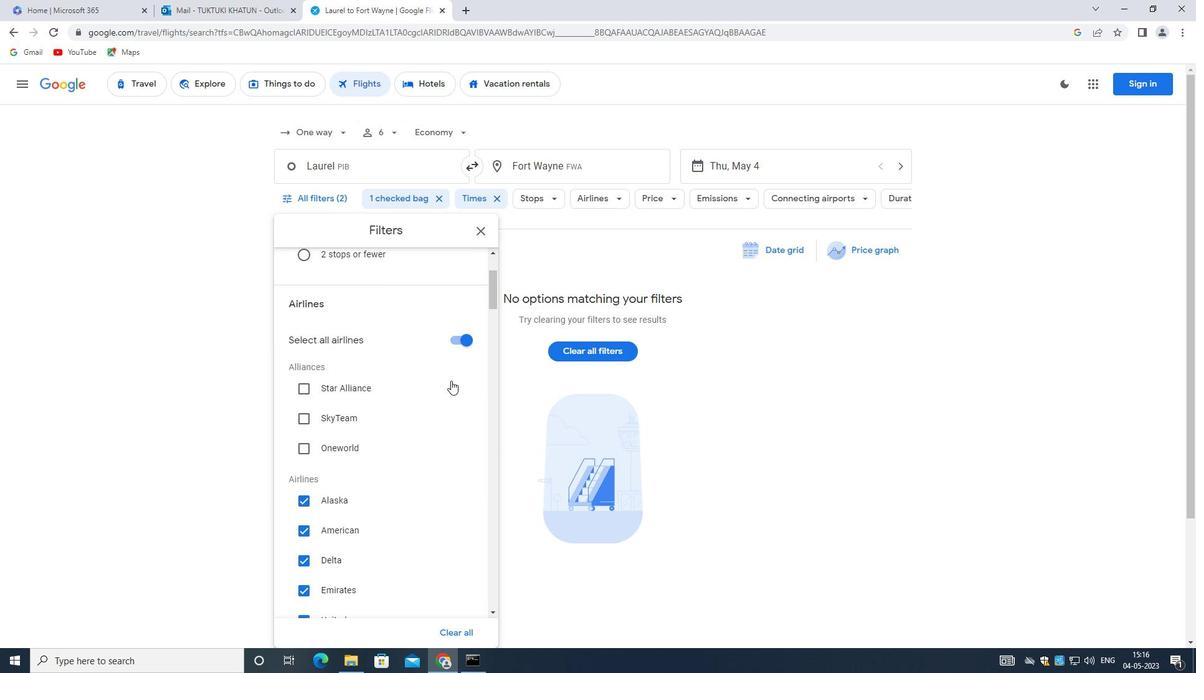 
Action: Mouse pressed left at (454, 342)
Screenshot: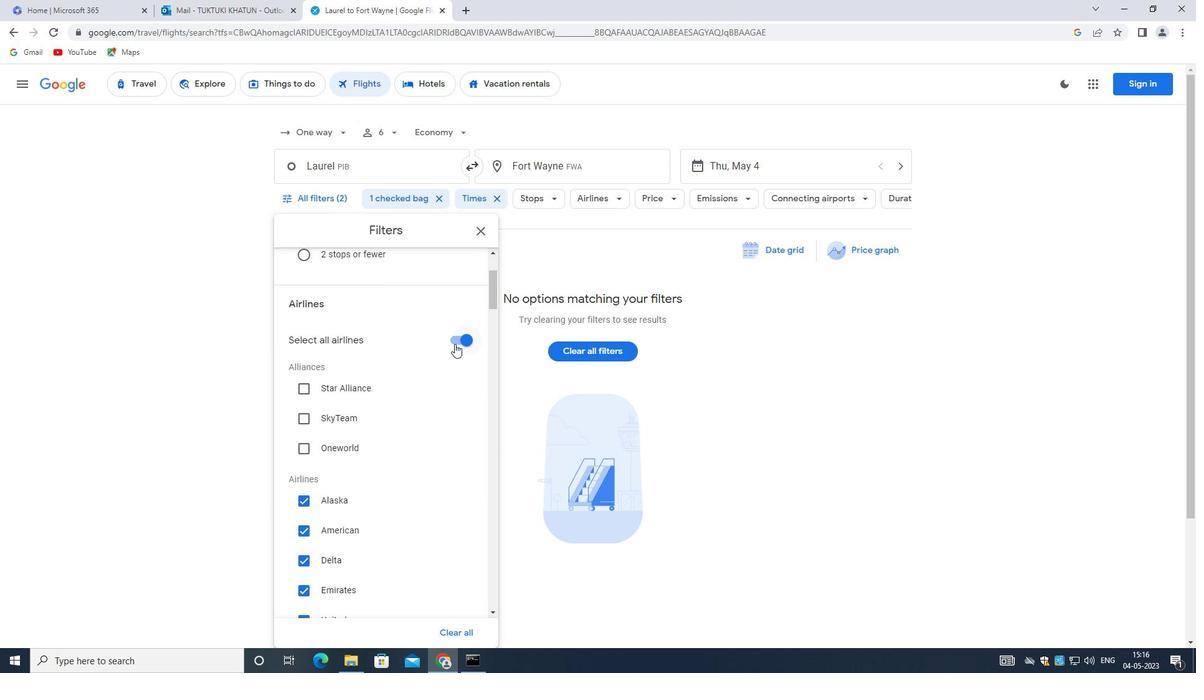 
Action: Mouse moved to (439, 346)
Screenshot: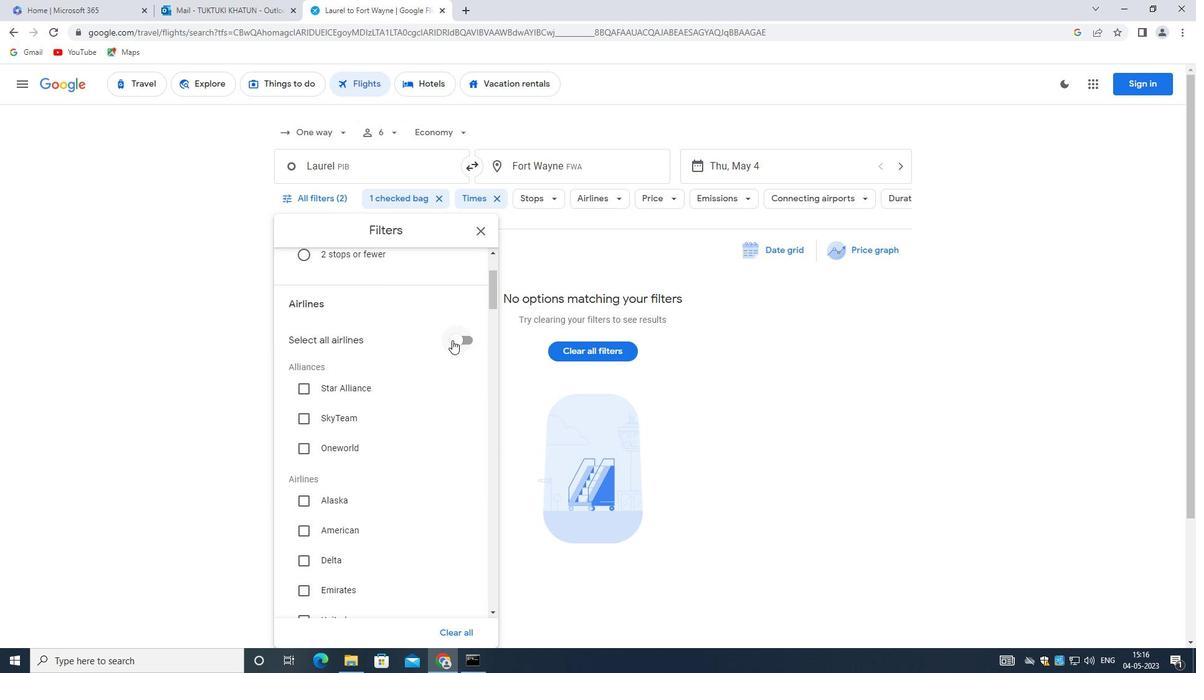 
Action: Mouse scrolled (439, 345) with delta (0, 0)
Screenshot: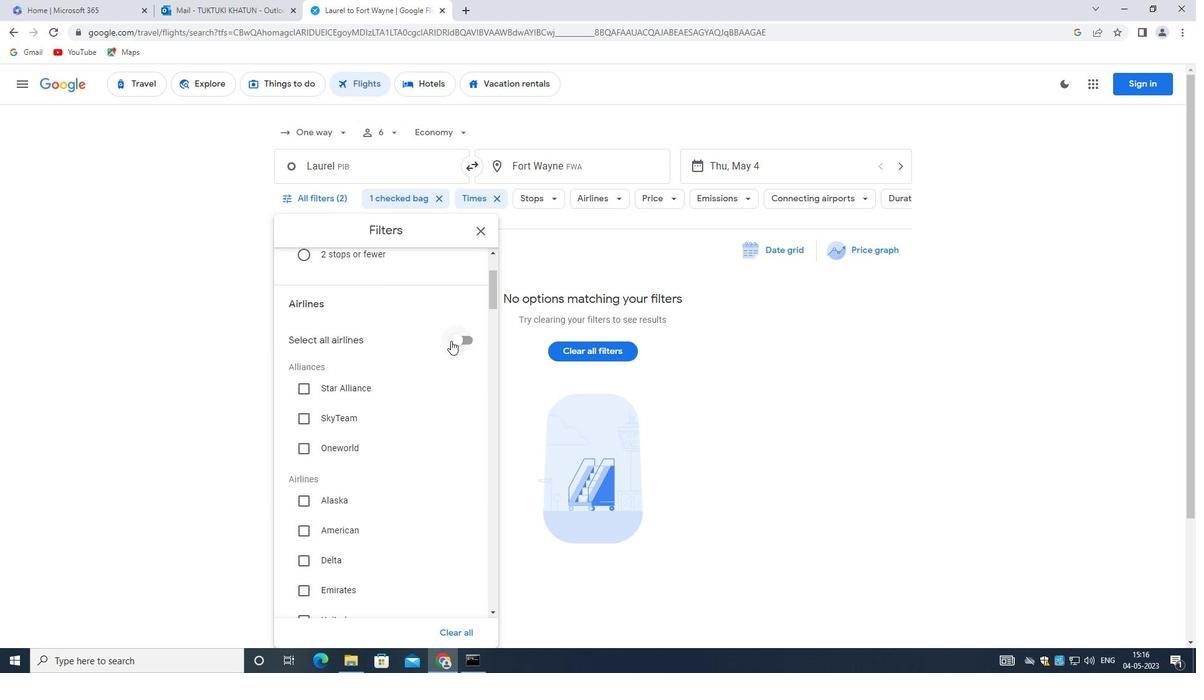 
Action: Mouse moved to (438, 347)
Screenshot: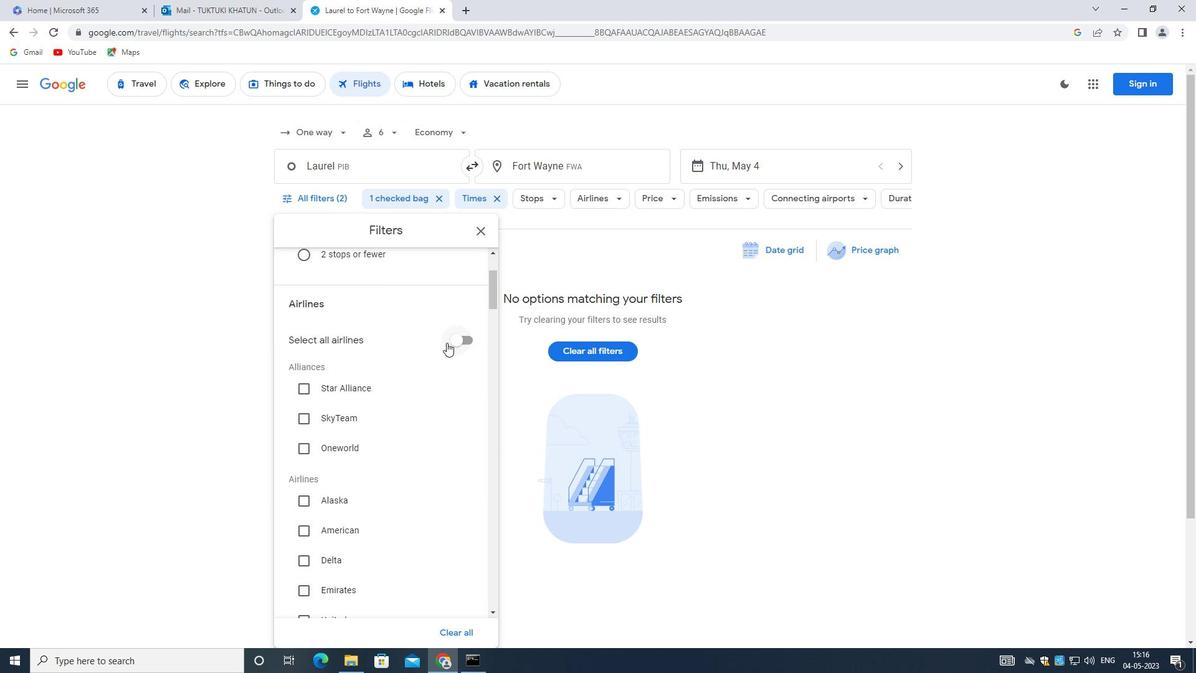 
Action: Mouse scrolled (438, 346) with delta (0, 0)
Screenshot: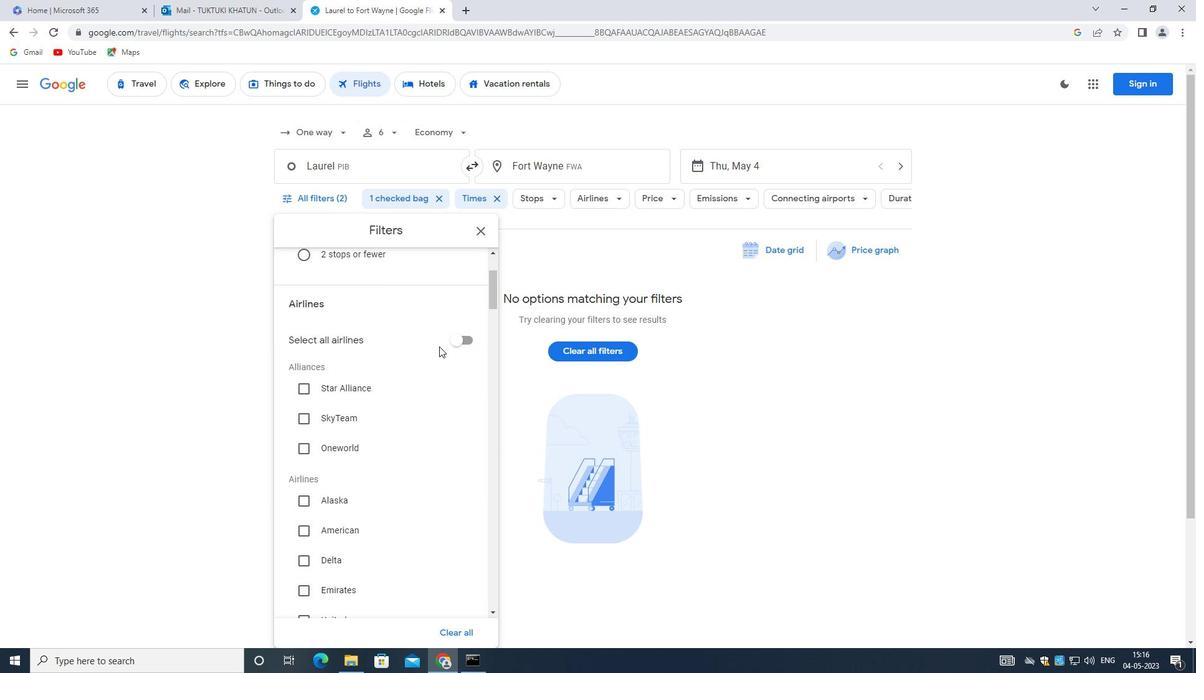 
Action: Mouse moved to (438, 349)
Screenshot: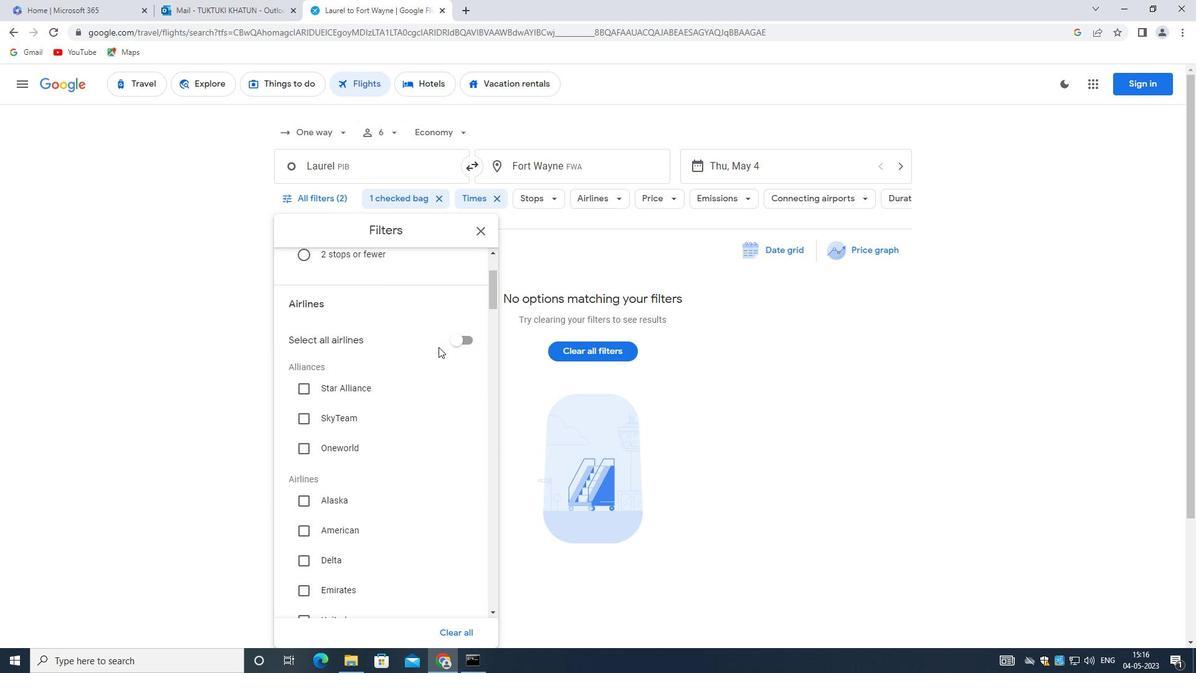 
Action: Mouse scrolled (438, 349) with delta (0, 0)
Screenshot: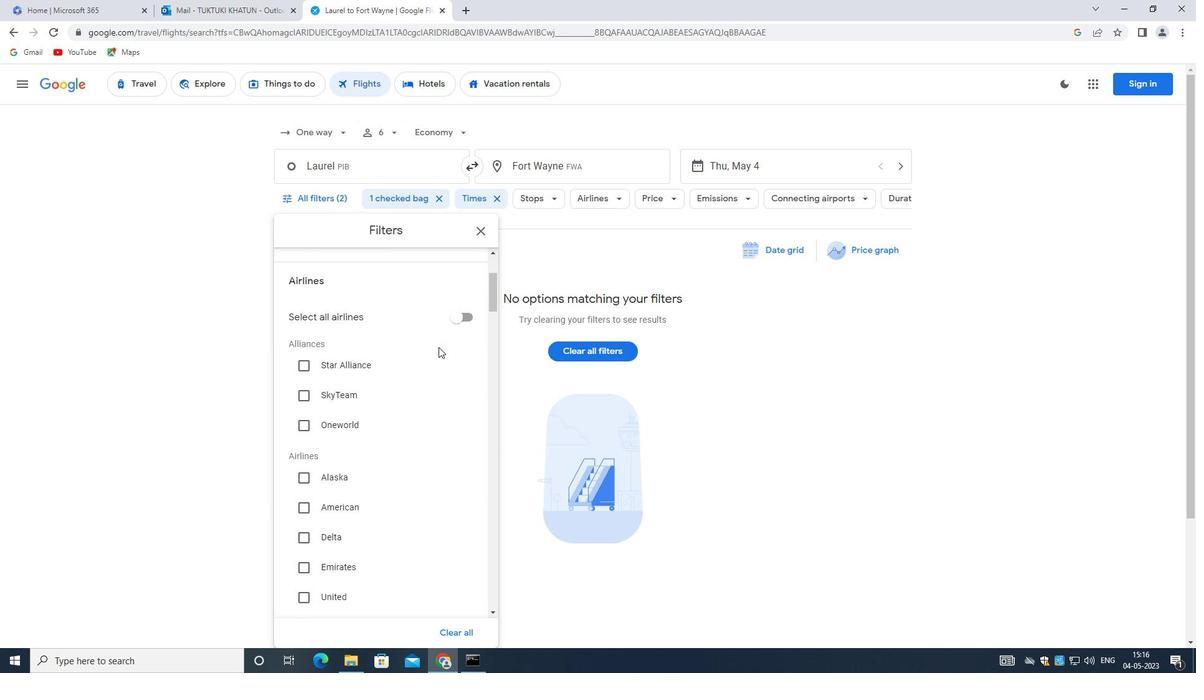 
Action: Mouse scrolled (438, 349) with delta (0, 0)
Screenshot: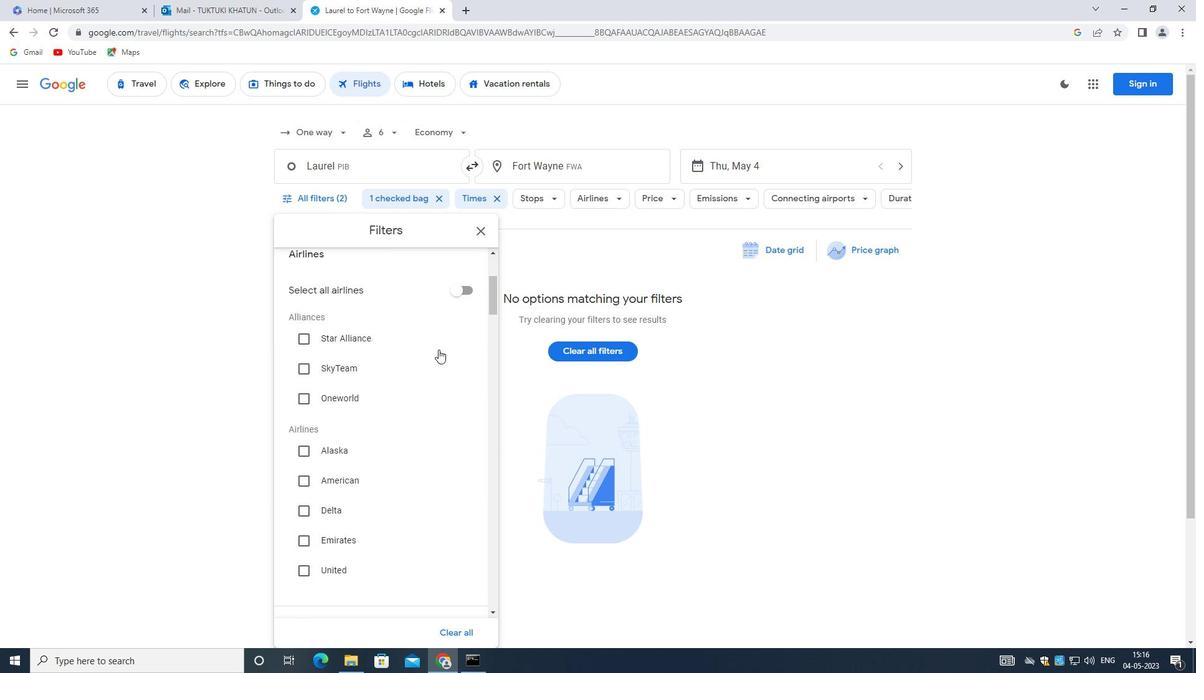 
Action: Mouse scrolled (438, 349) with delta (0, 0)
Screenshot: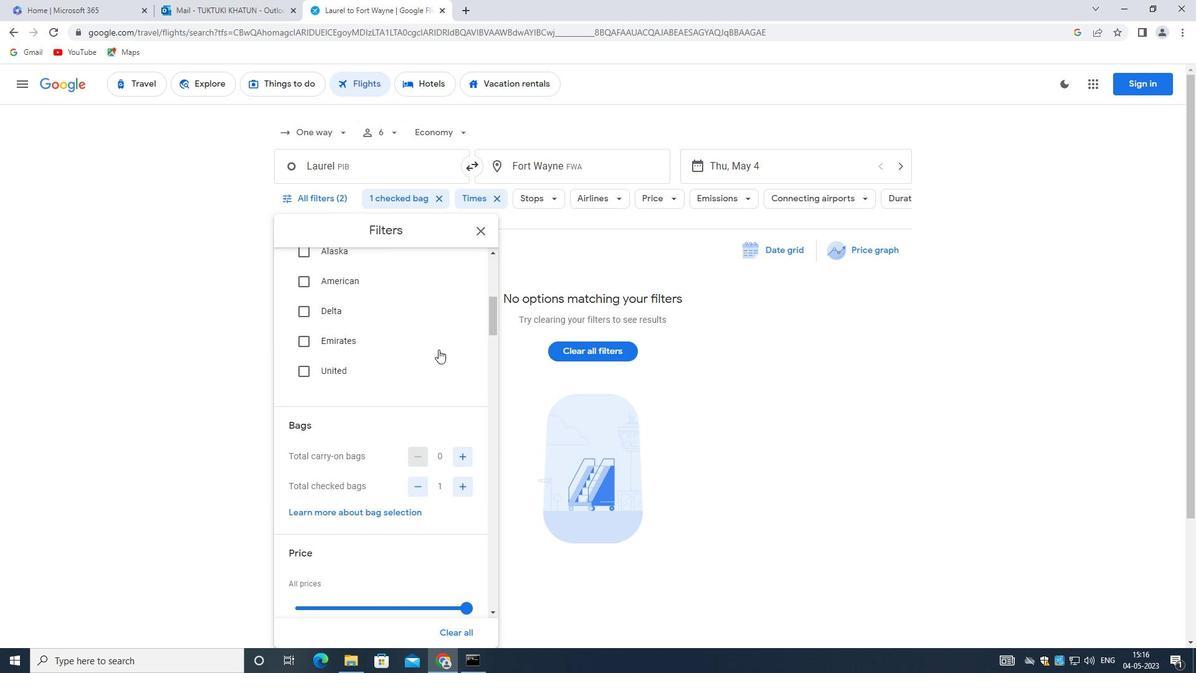 
Action: Mouse moved to (458, 423)
Screenshot: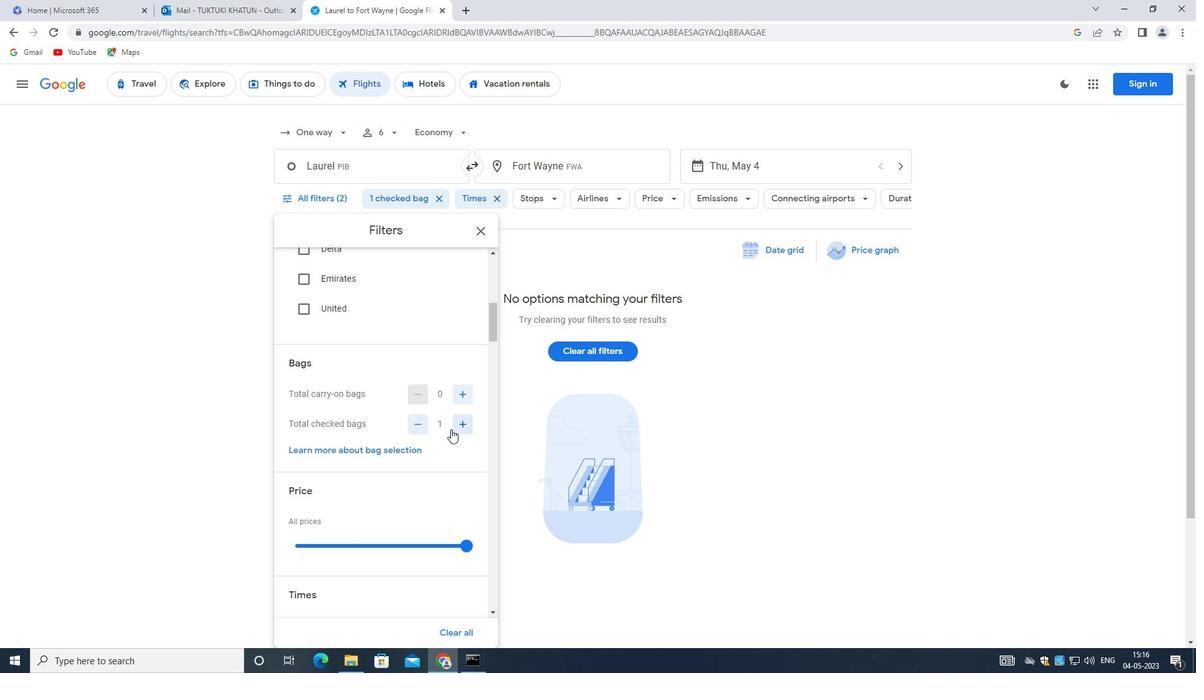 
Action: Mouse pressed left at (458, 423)
Screenshot: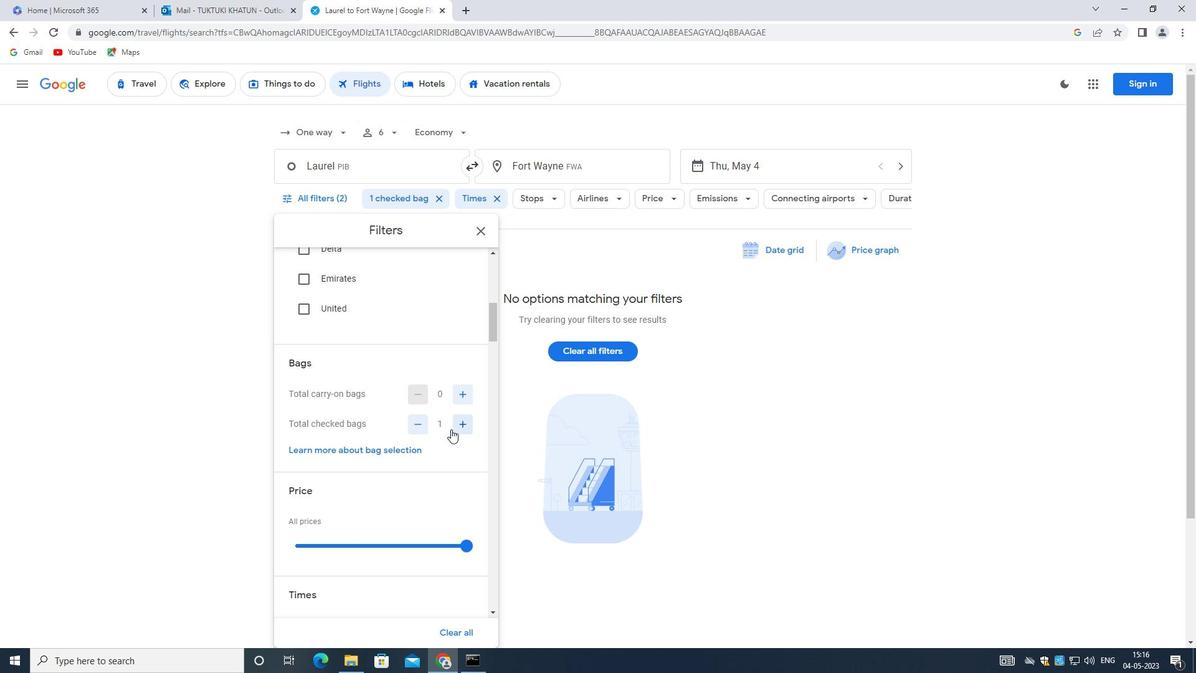 
Action: Mouse pressed left at (458, 423)
Screenshot: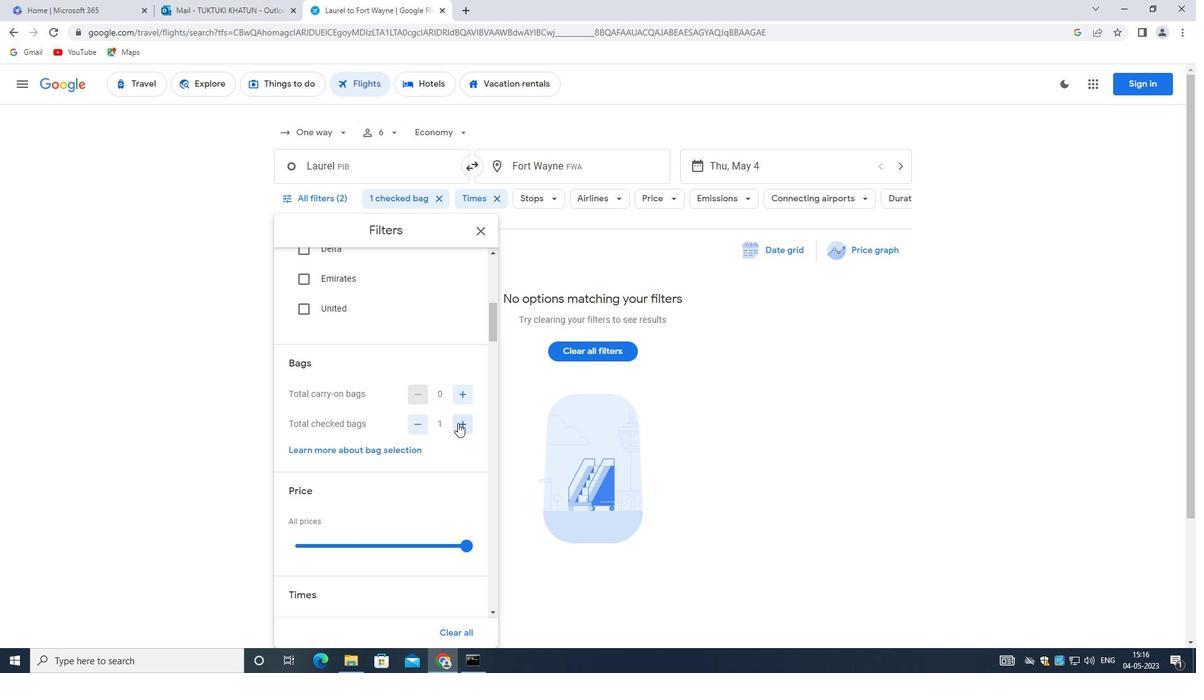 
Action: Mouse pressed left at (458, 423)
Screenshot: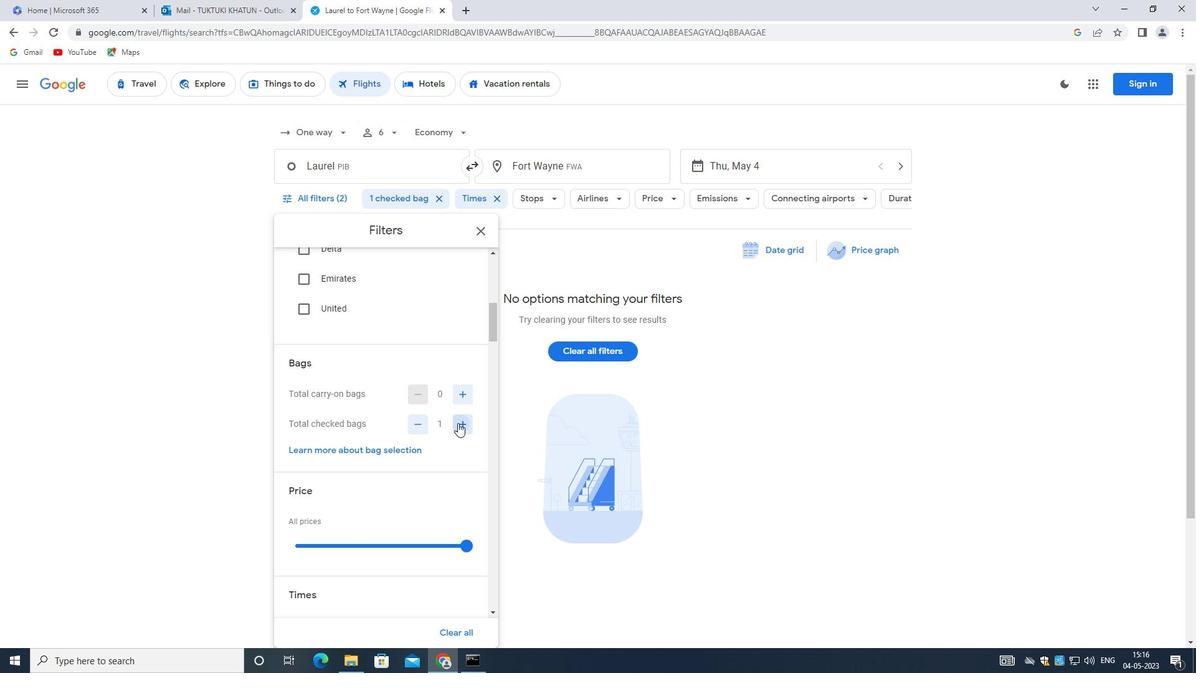 
Action: Mouse moved to (458, 423)
Screenshot: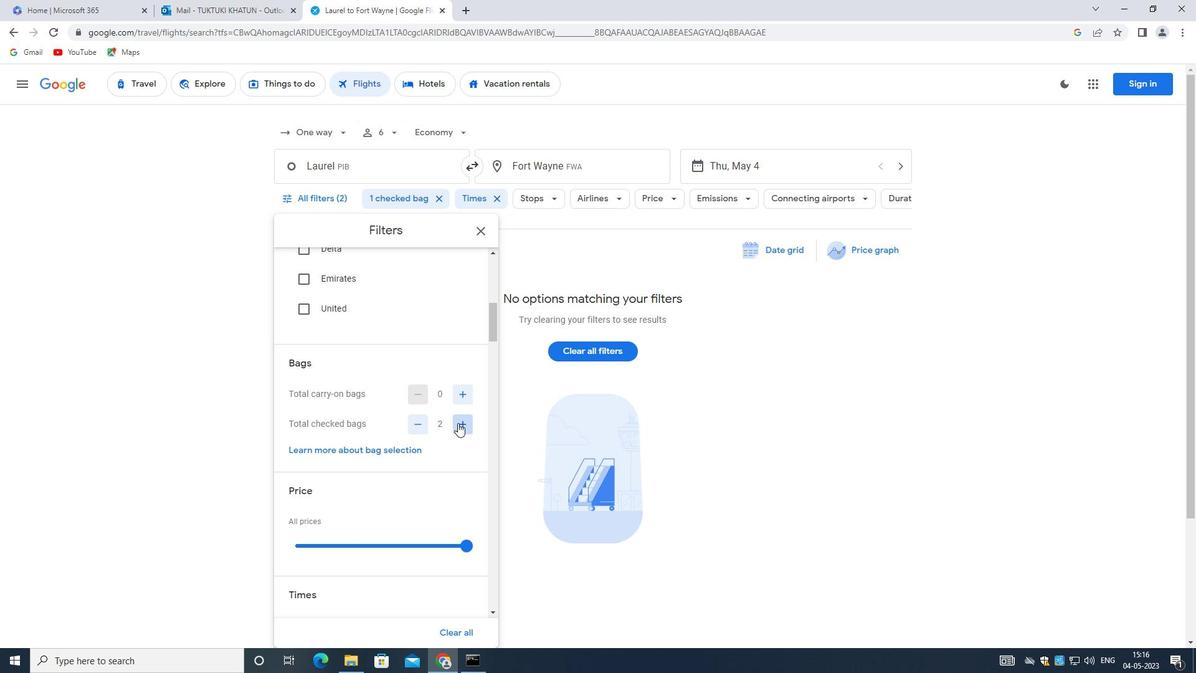 
Action: Mouse pressed left at (458, 423)
Screenshot: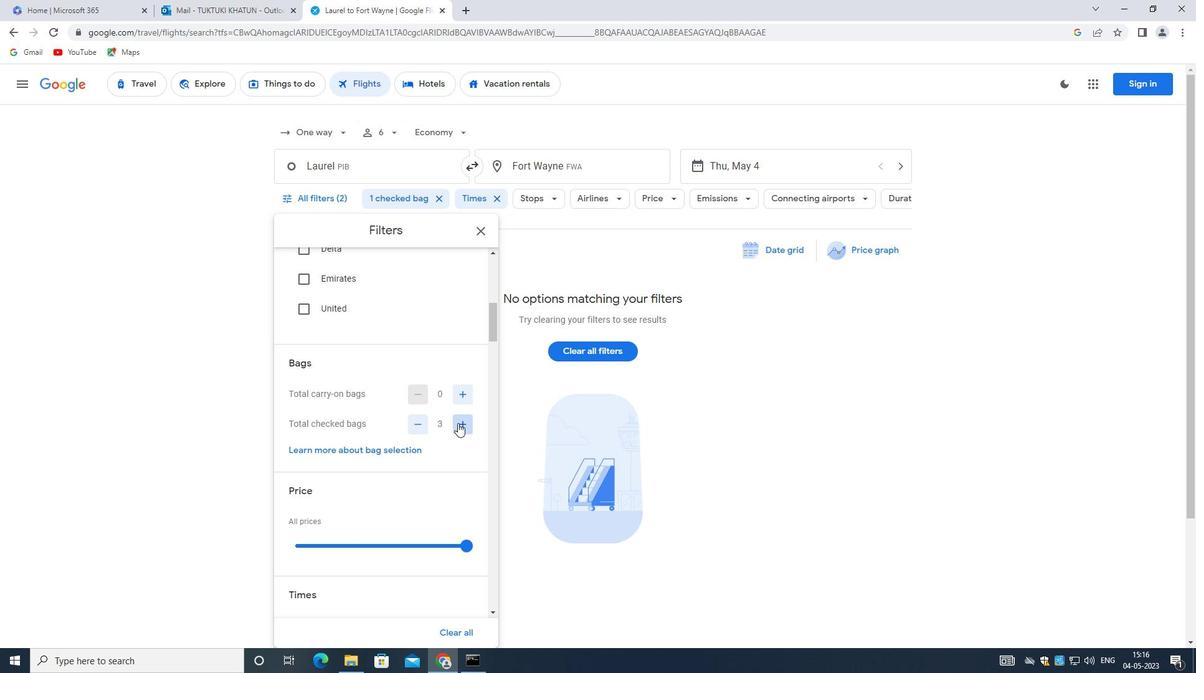 
Action: Mouse pressed left at (458, 423)
Screenshot: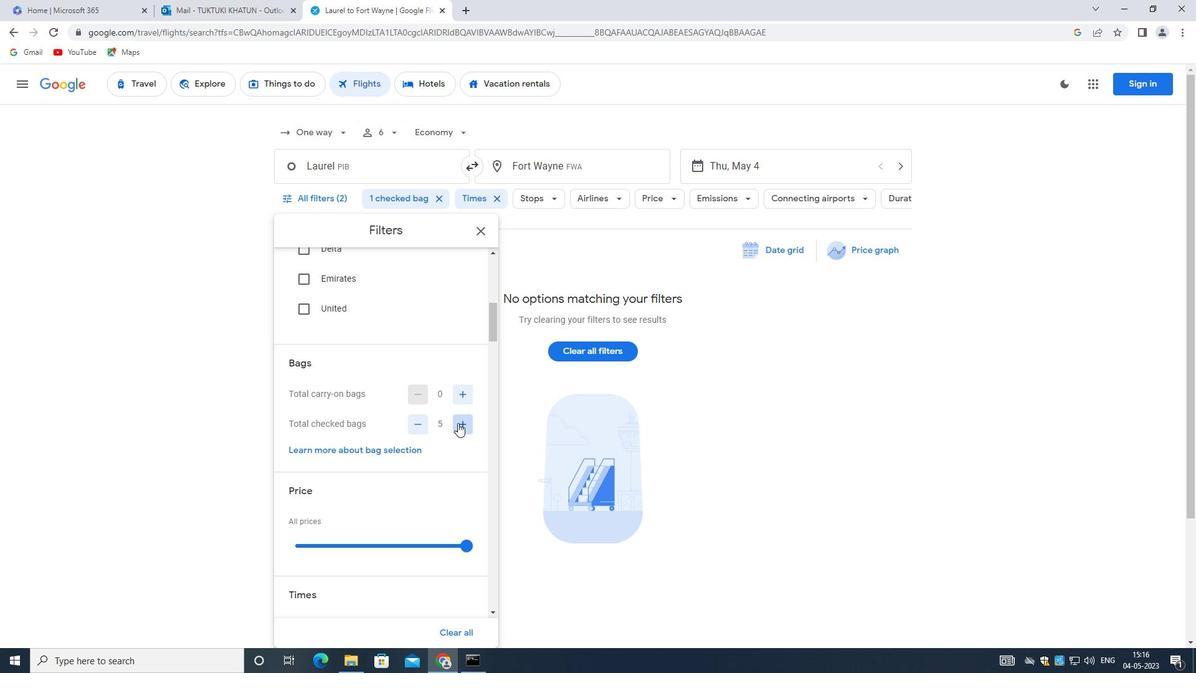
Action: Mouse moved to (459, 421)
Screenshot: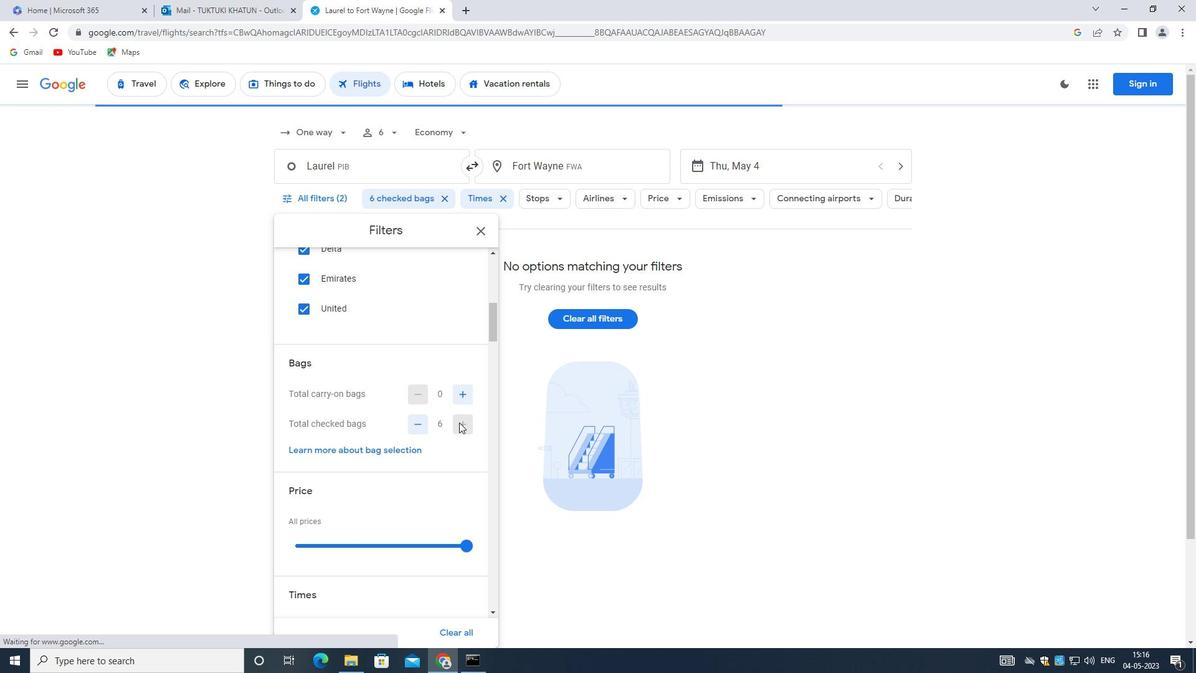 
Action: Mouse pressed left at (459, 421)
Screenshot: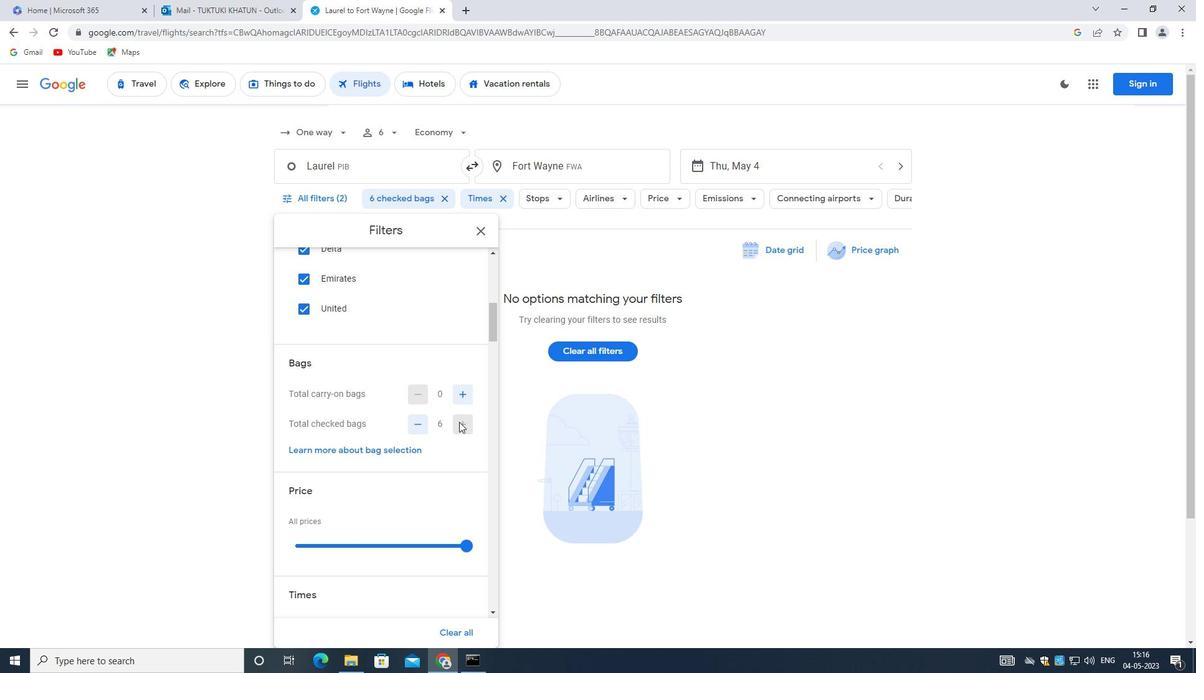 
Action: Mouse moved to (467, 546)
Screenshot: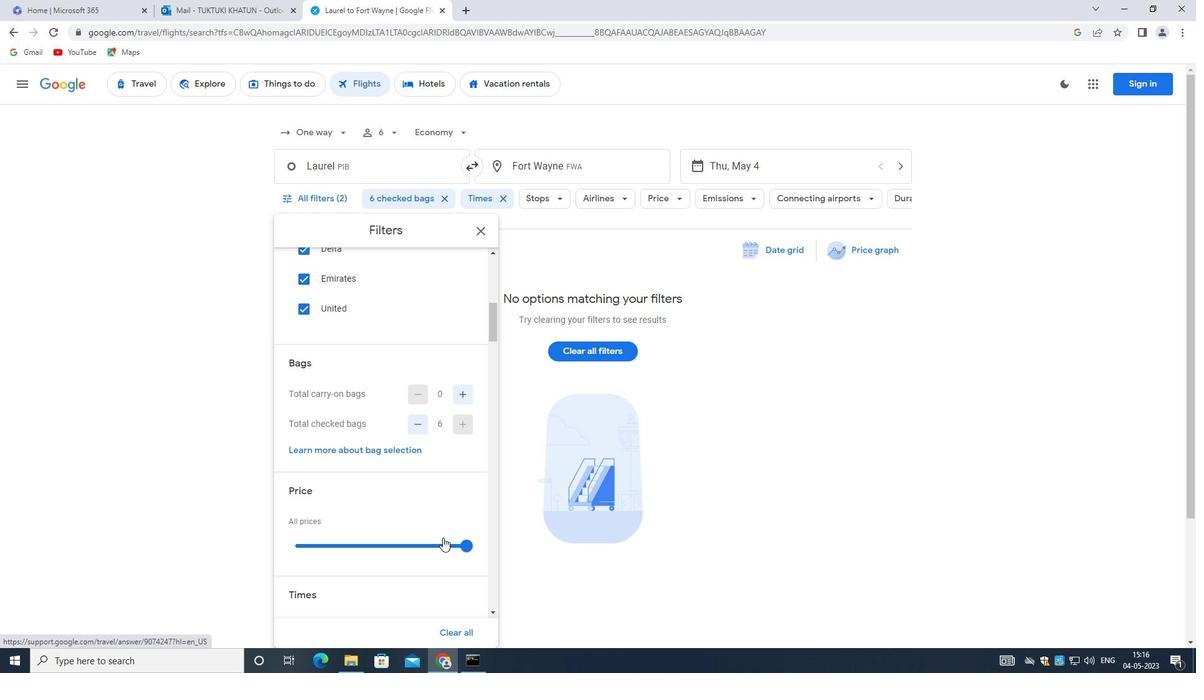
Action: Mouse pressed left at (467, 546)
Screenshot: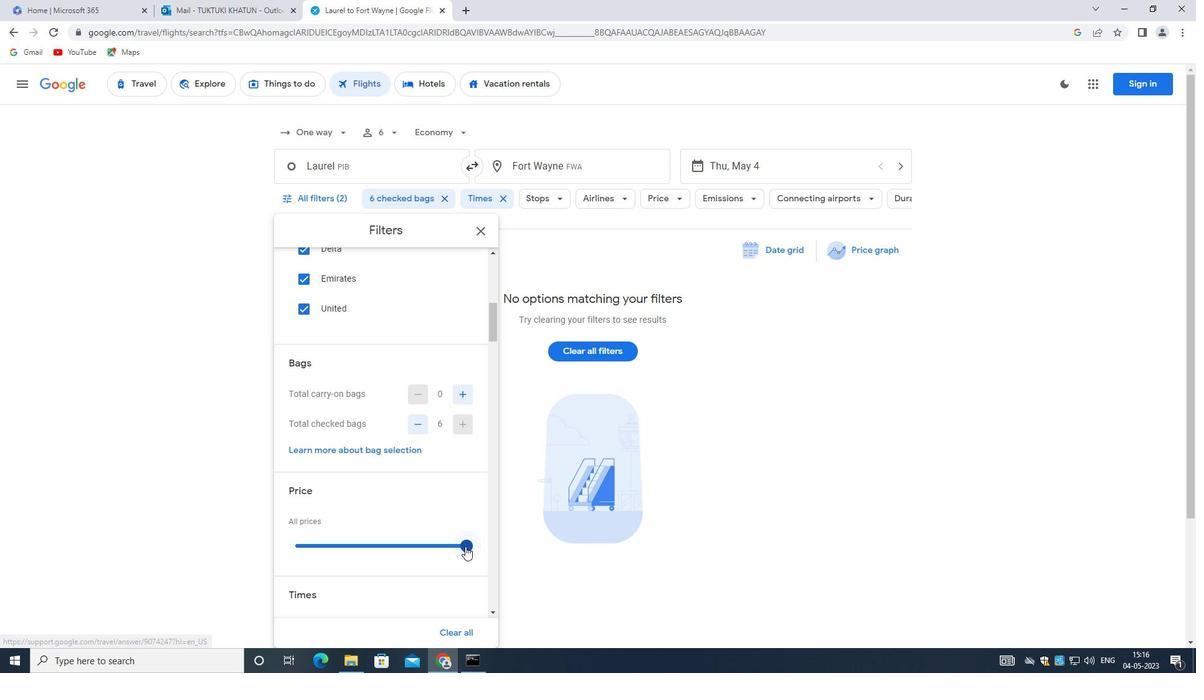 
Action: Mouse pressed left at (467, 546)
Screenshot: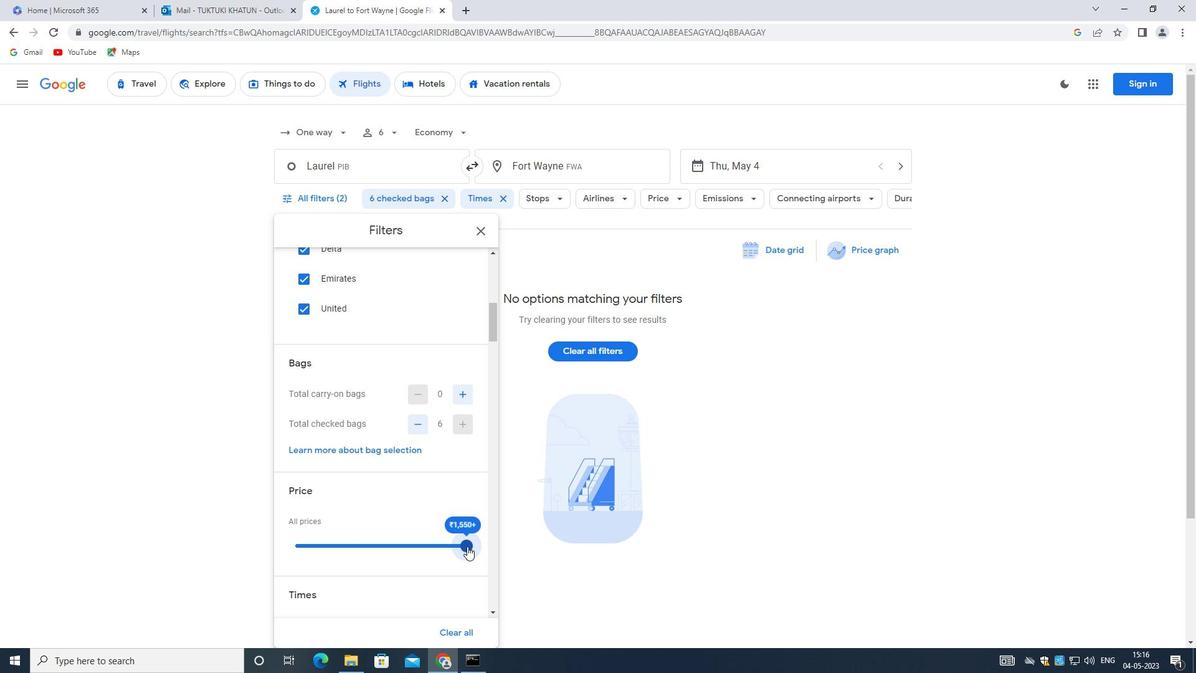 
Action: Mouse moved to (423, 509)
Screenshot: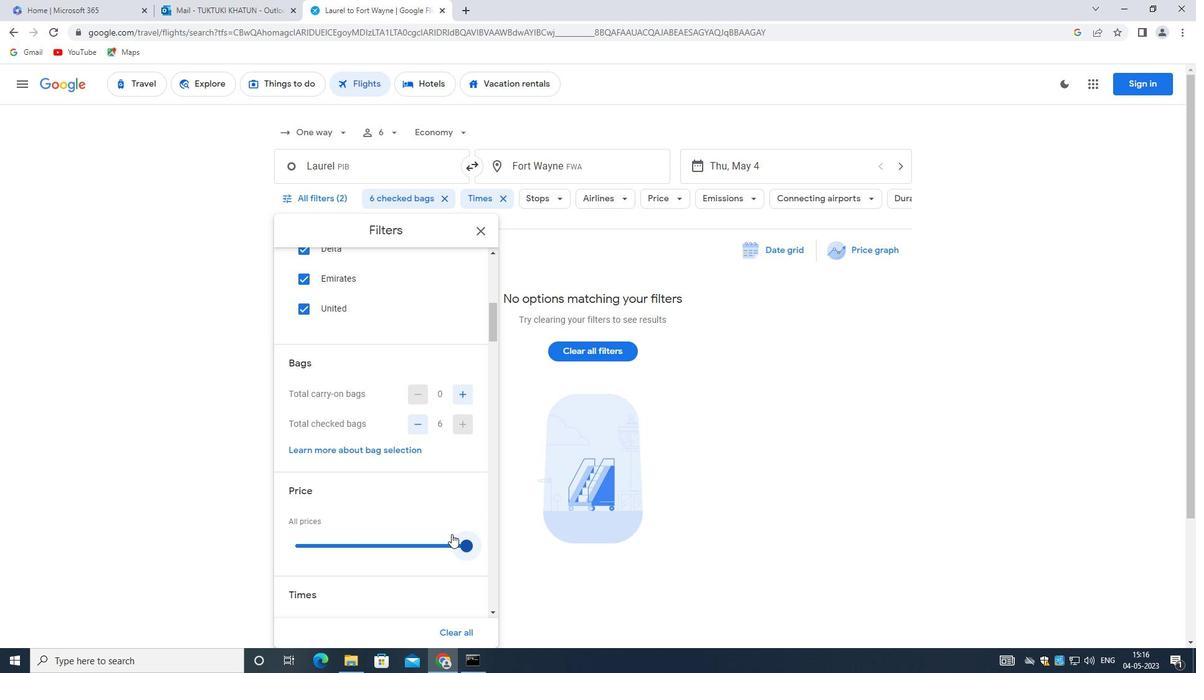 
Action: Mouse scrolled (423, 508) with delta (0, 0)
Screenshot: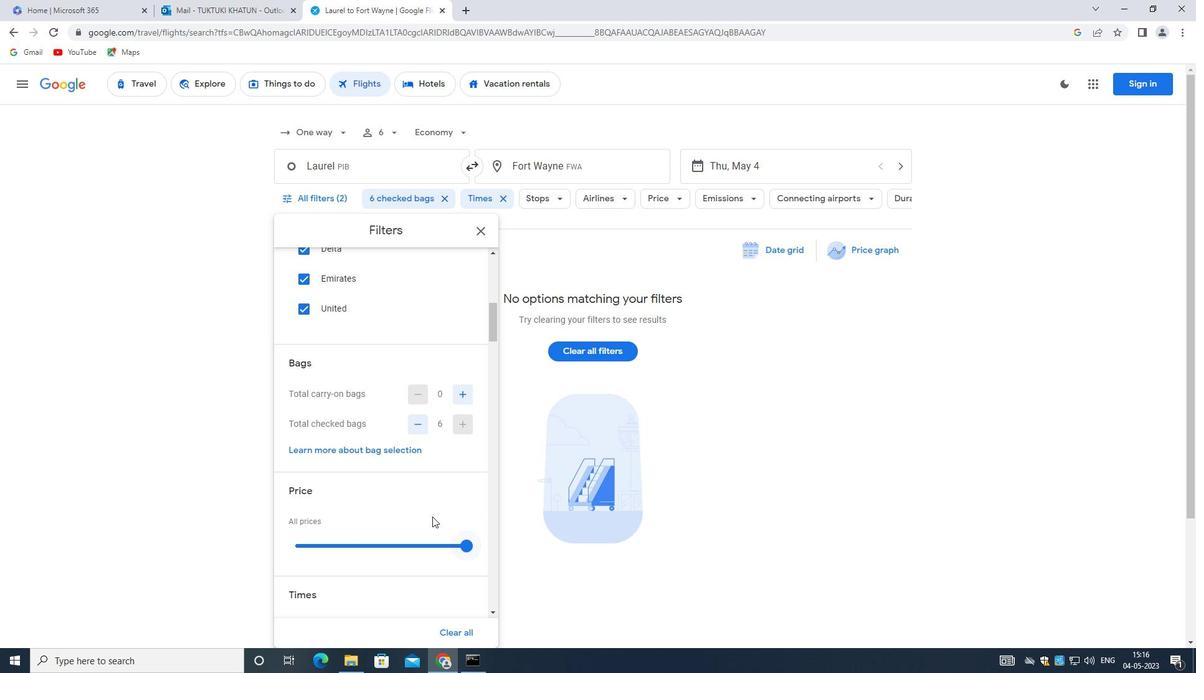 
Action: Mouse scrolled (423, 508) with delta (0, 0)
Screenshot: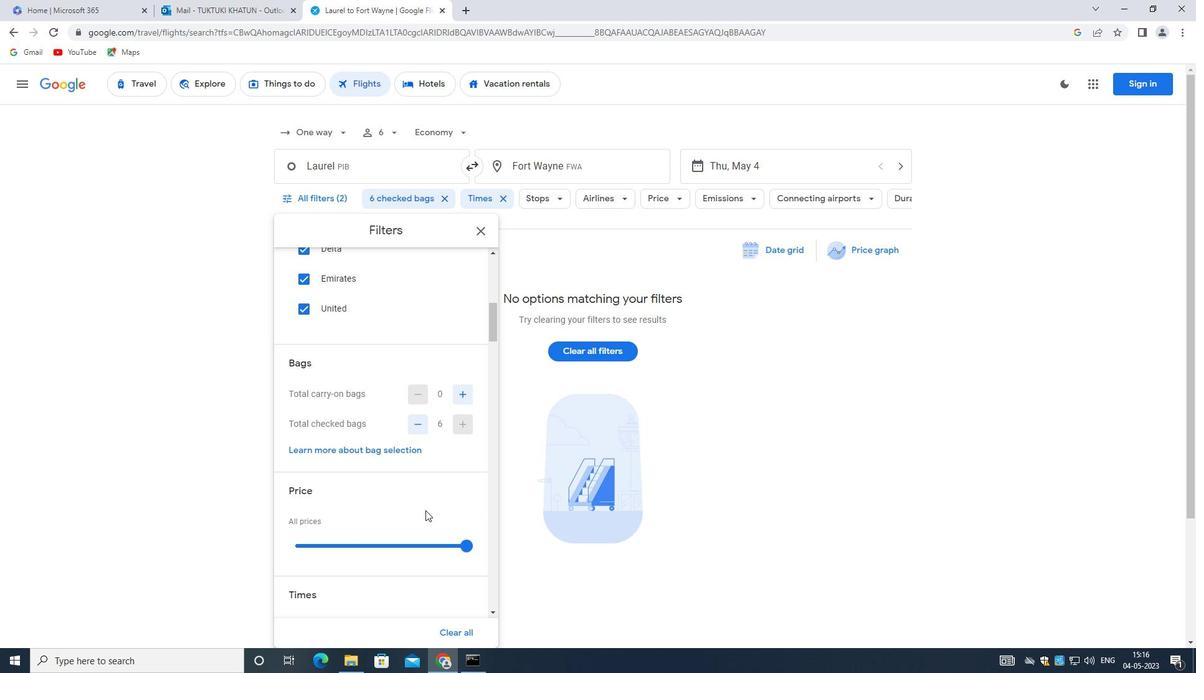 
Action: Mouse scrolled (423, 508) with delta (0, 0)
Screenshot: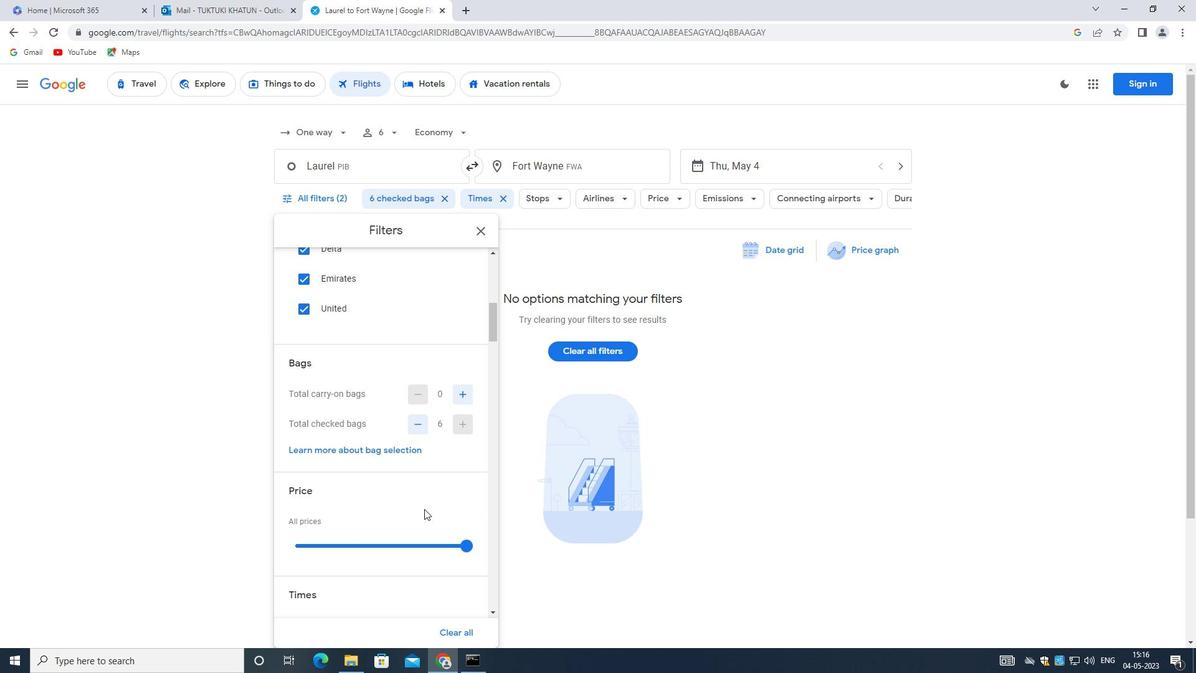 
Action: Mouse scrolled (423, 508) with delta (0, 0)
Screenshot: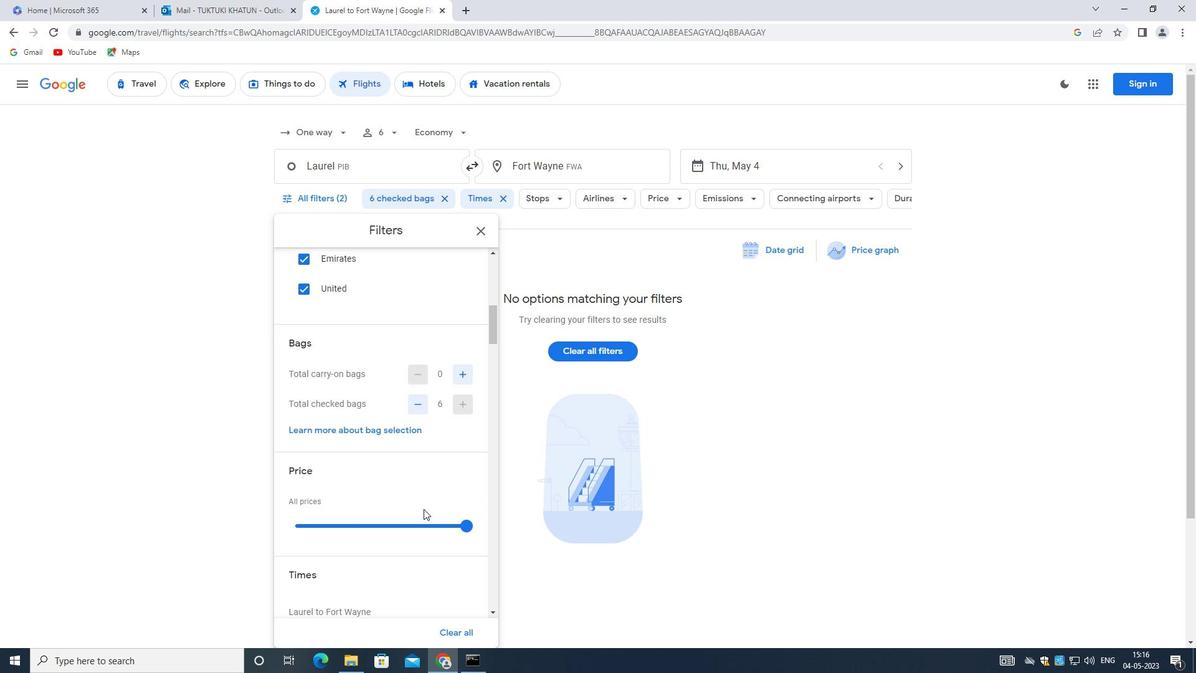 
Action: Mouse scrolled (423, 508) with delta (0, 0)
Screenshot: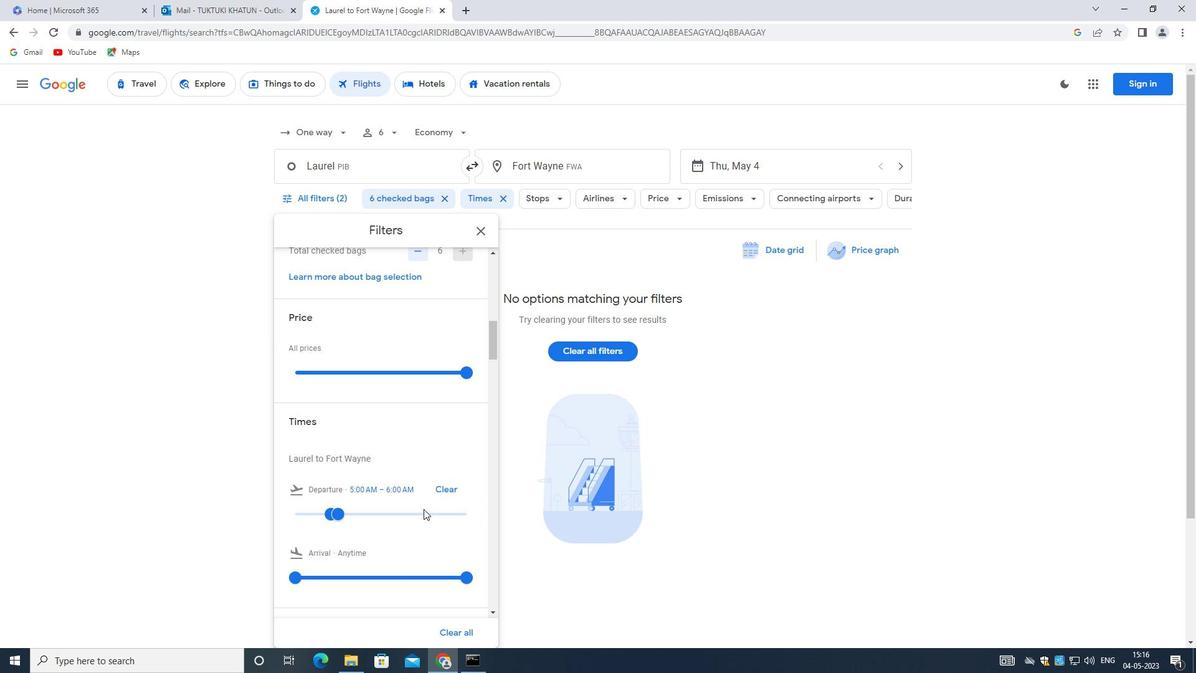 
Action: Mouse scrolled (423, 508) with delta (0, 0)
Screenshot: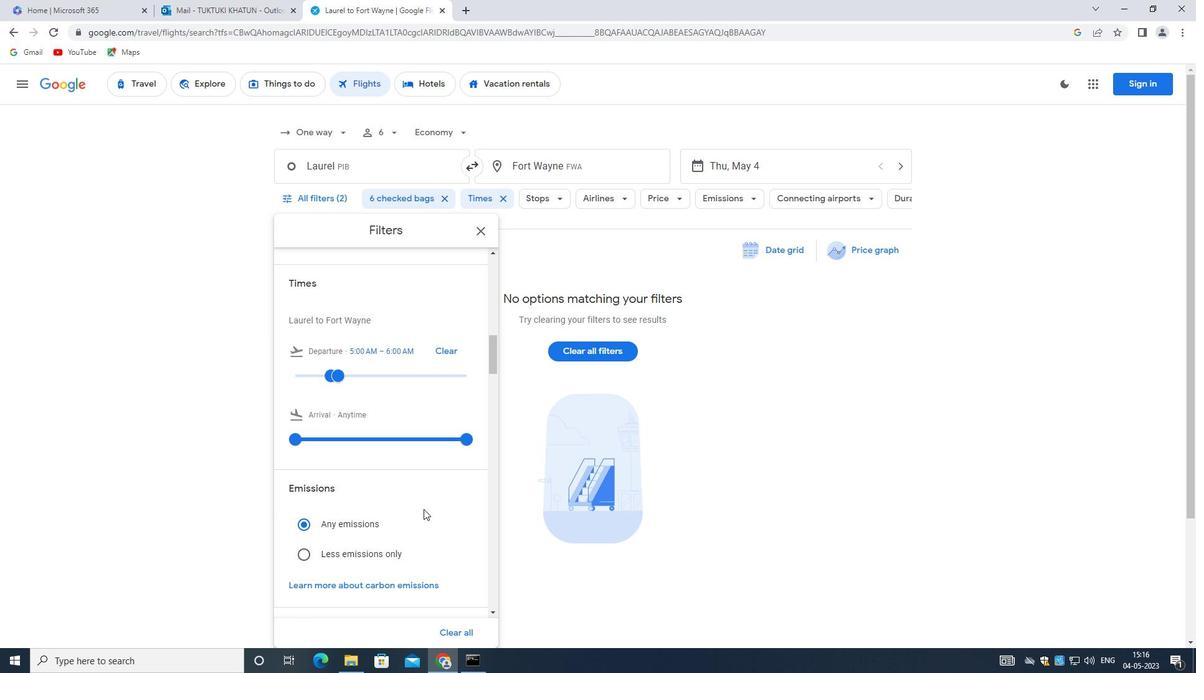 
Action: Mouse scrolled (423, 508) with delta (0, 0)
Screenshot: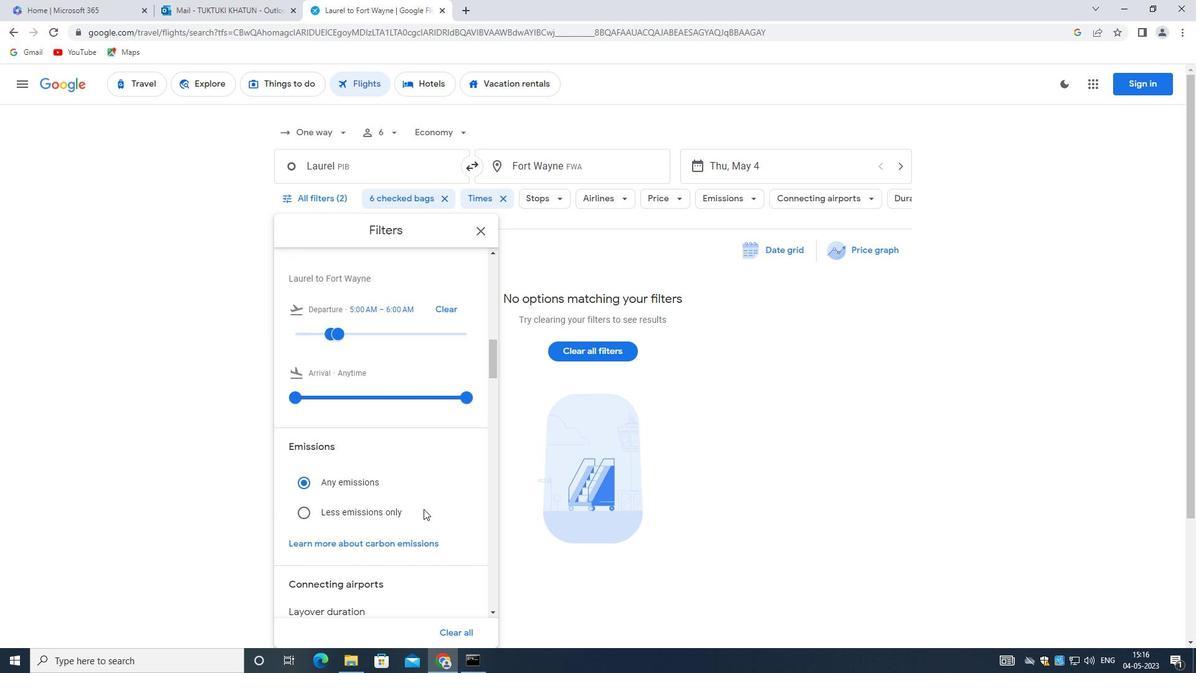 
Action: Mouse moved to (423, 509)
Screenshot: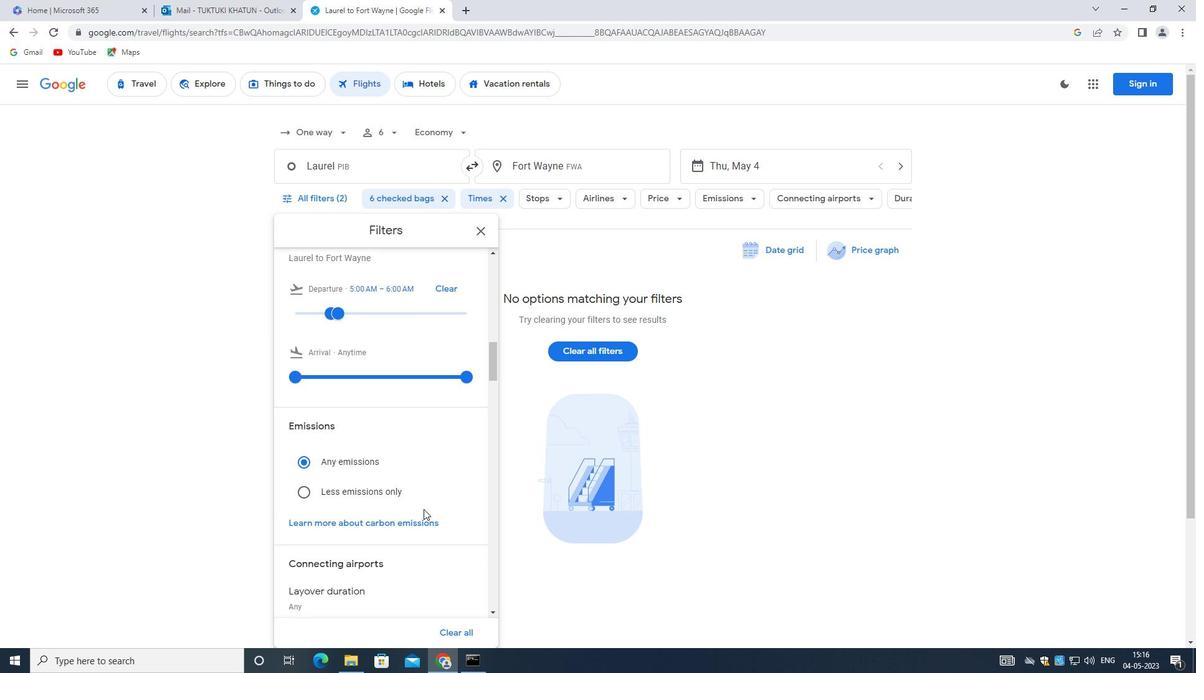 
Action: Mouse scrolled (423, 508) with delta (0, 0)
Screenshot: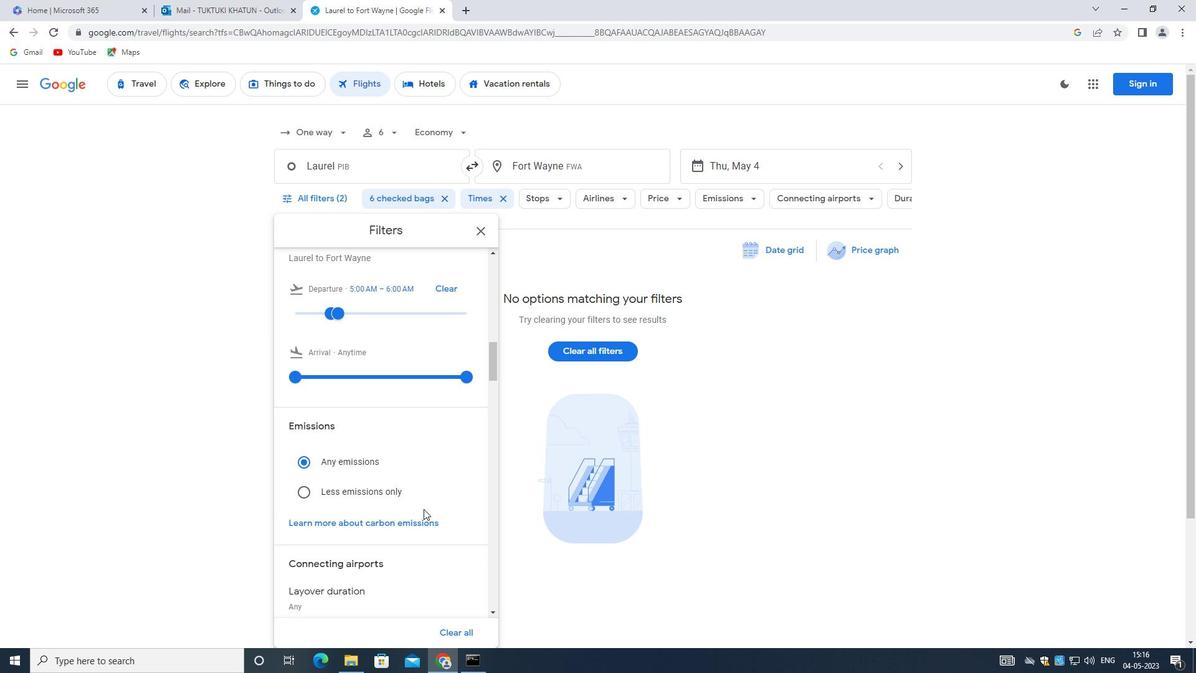 
Action: Mouse moved to (395, 491)
Screenshot: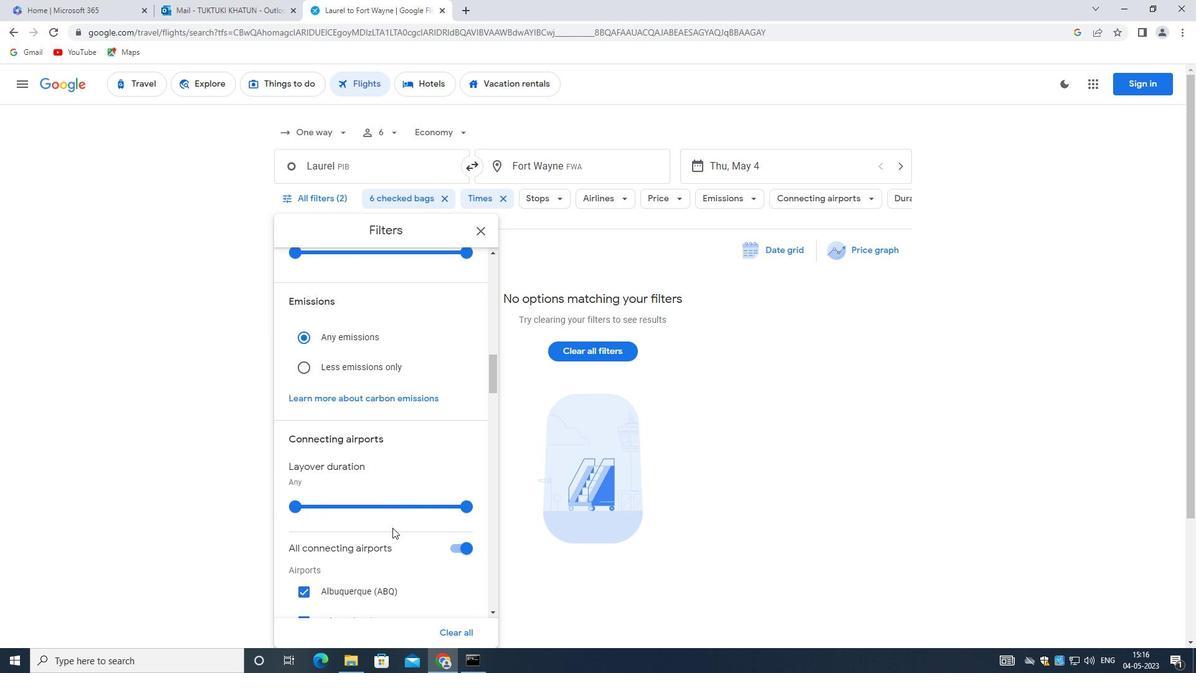 
Action: Mouse scrolled (395, 490) with delta (0, 0)
Screenshot: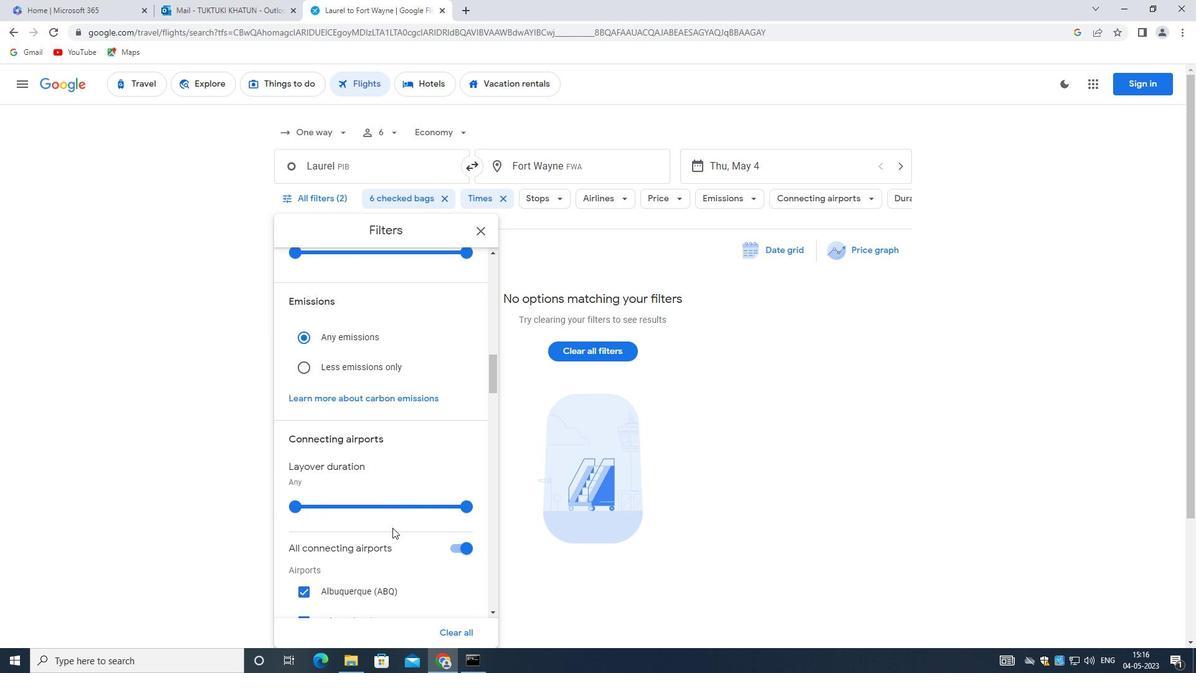 
Action: Mouse moved to (395, 491)
Screenshot: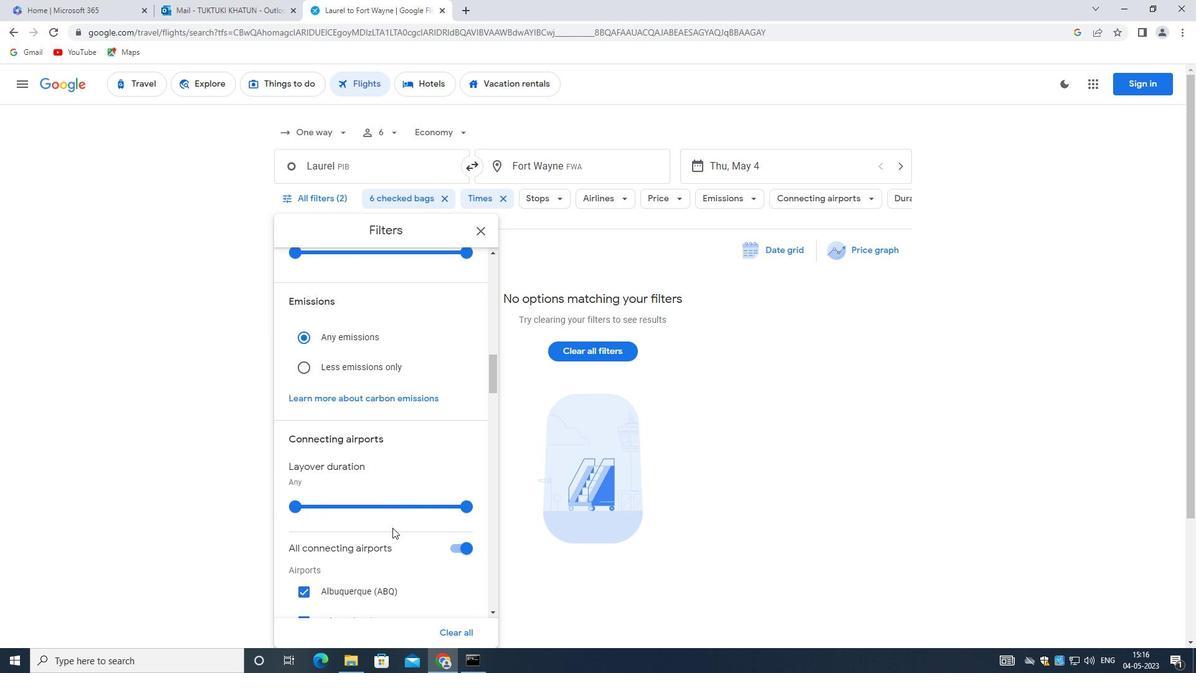 
Action: Mouse scrolled (395, 490) with delta (0, 0)
Screenshot: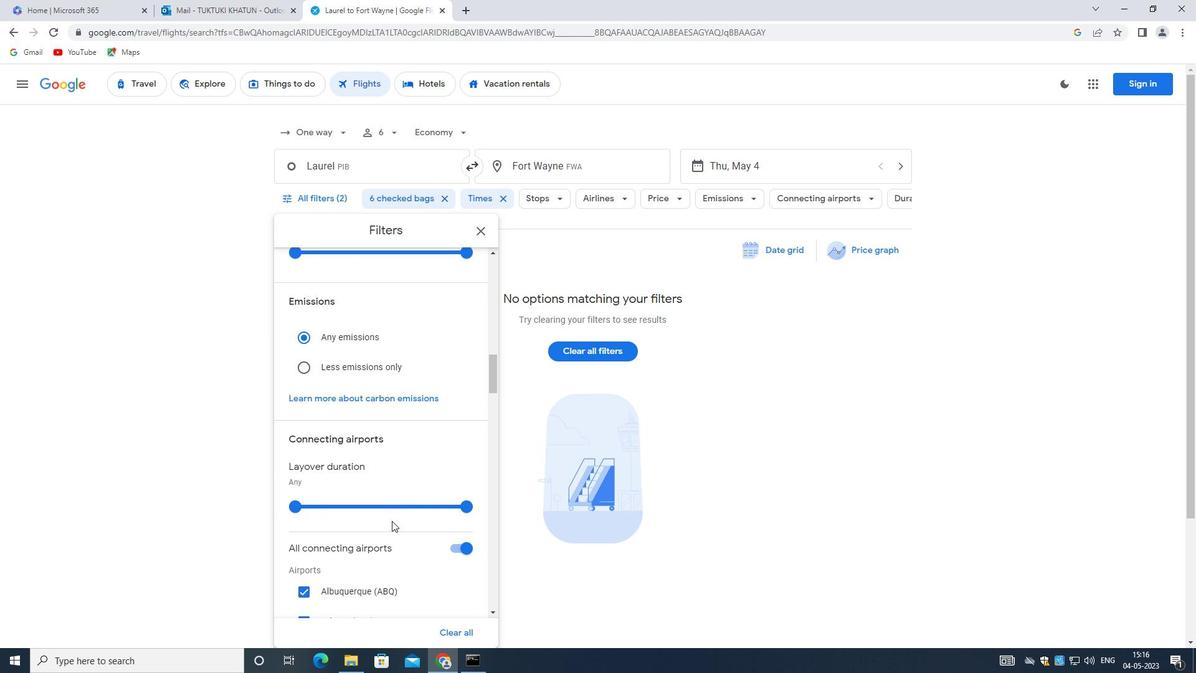 
Action: Mouse moved to (354, 456)
Screenshot: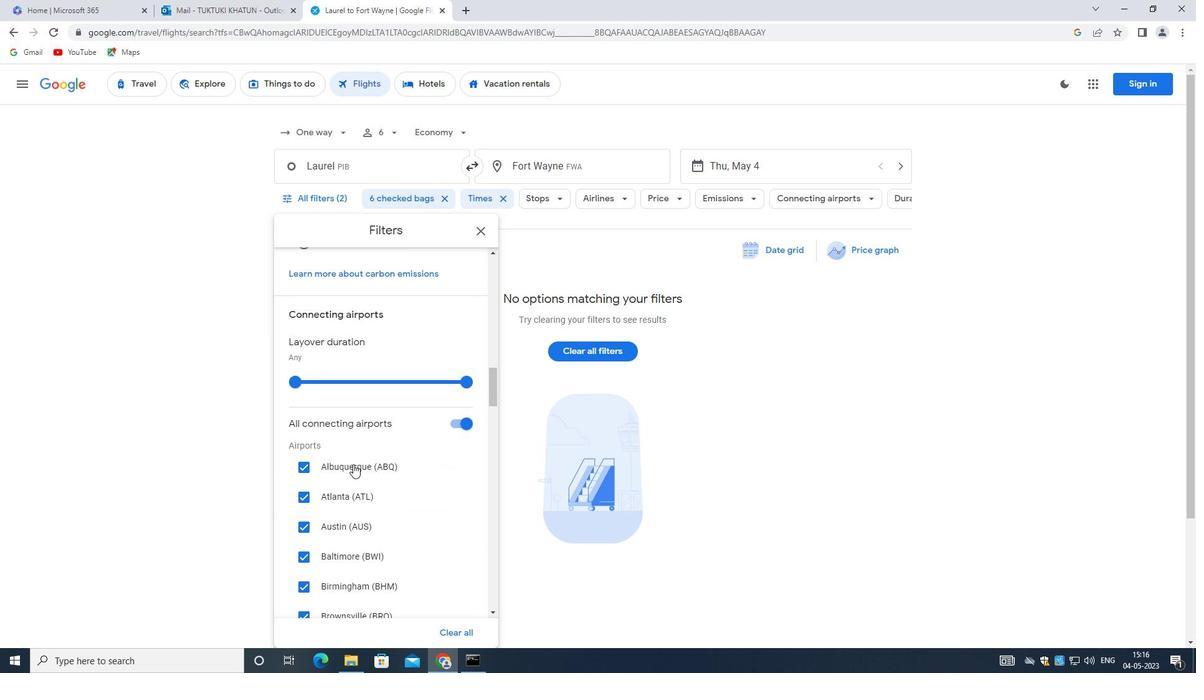 
Action: Mouse scrolled (354, 457) with delta (0, 0)
Screenshot: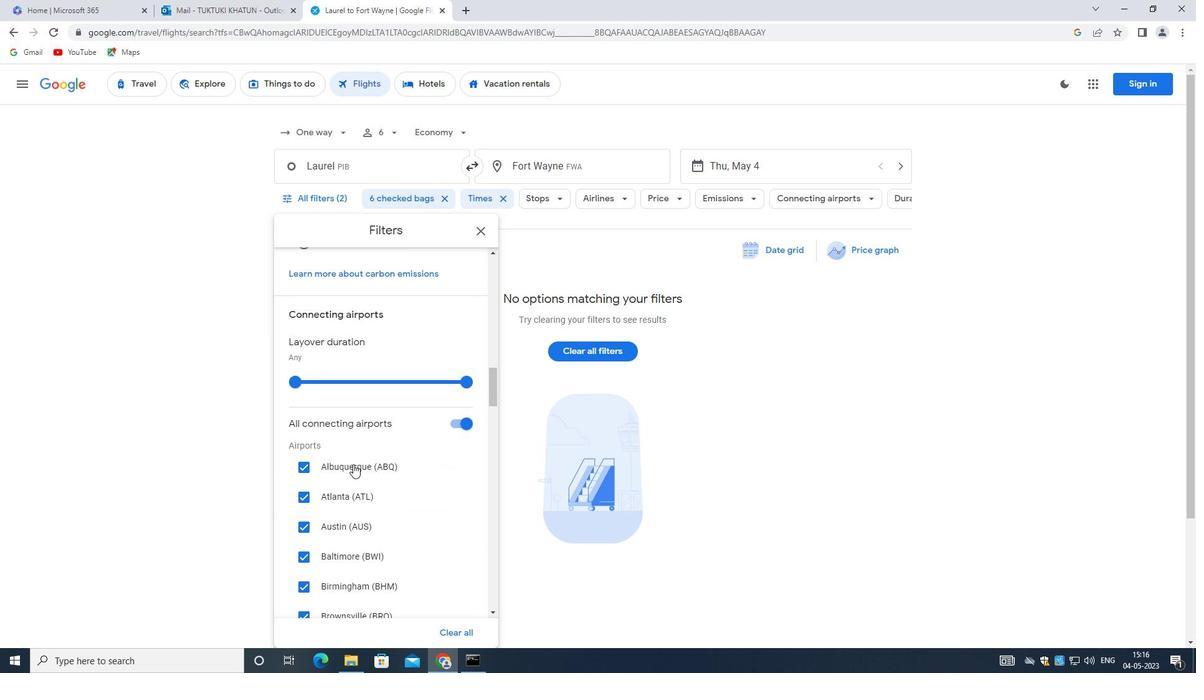 
Action: Mouse moved to (354, 456)
Screenshot: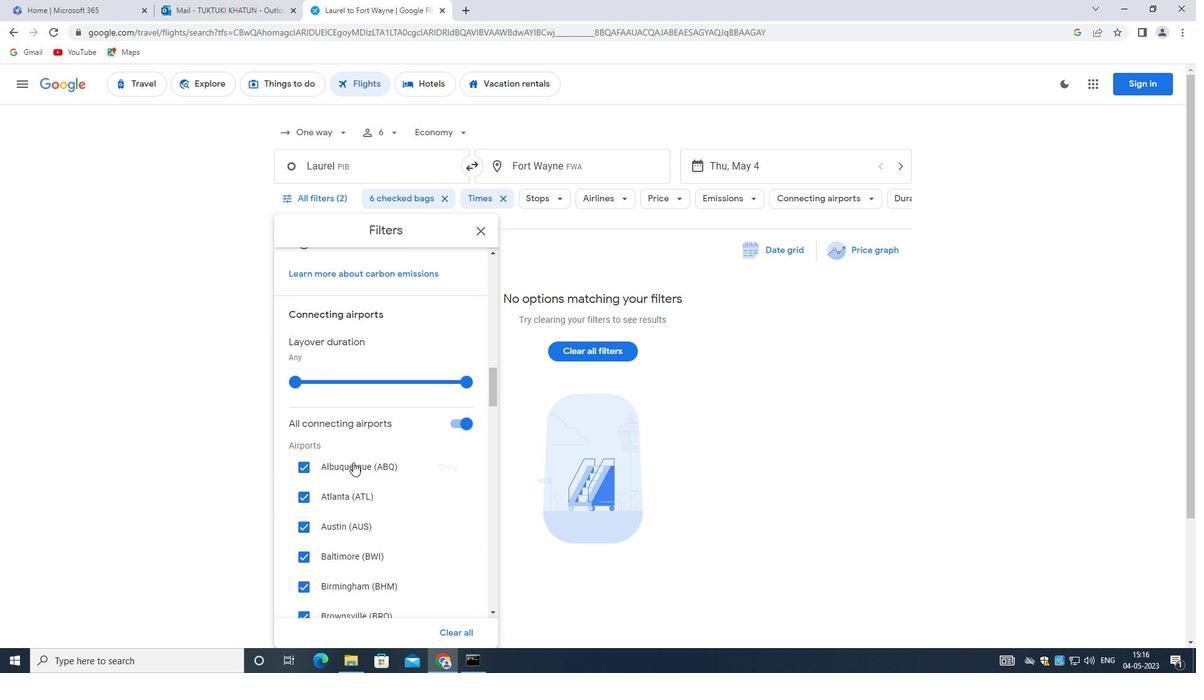 
Action: Mouse scrolled (354, 456) with delta (0, 0)
Screenshot: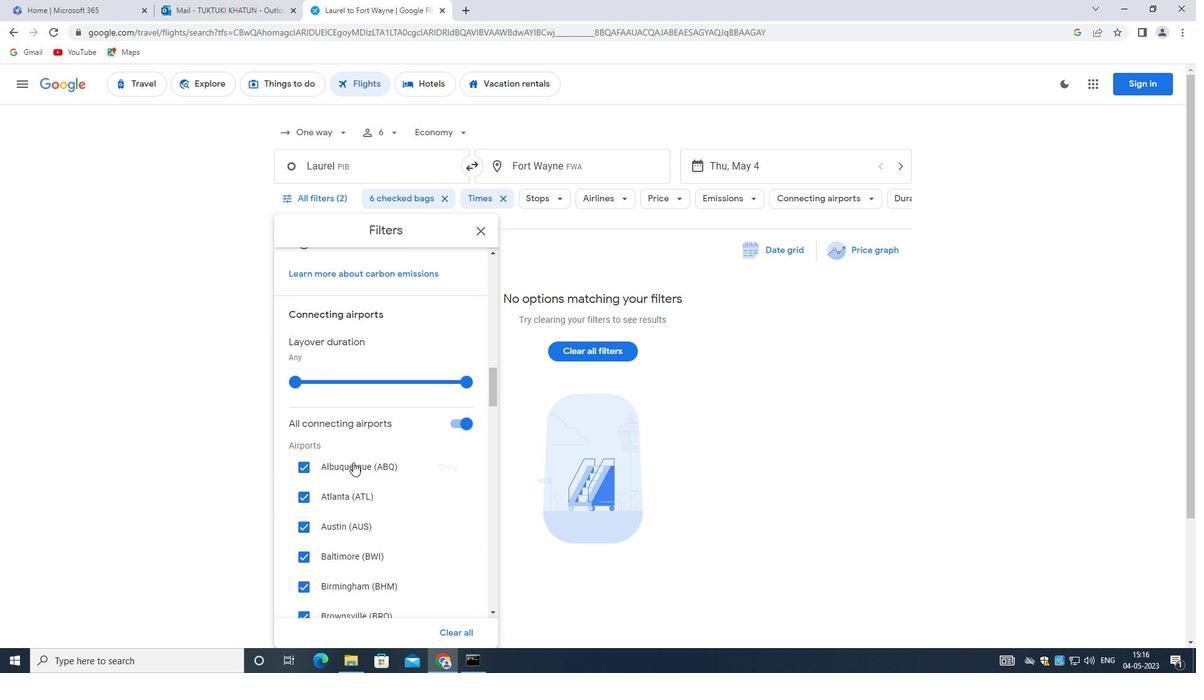 
Action: Mouse moved to (355, 453)
Screenshot: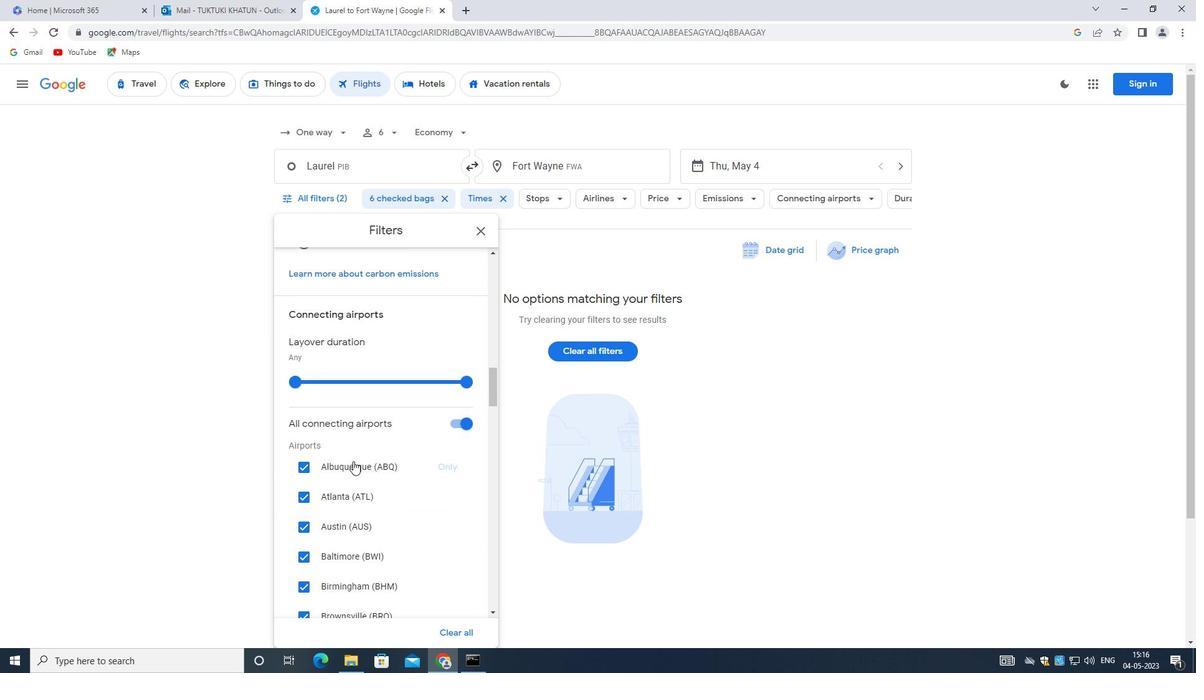
Action: Mouse scrolled (355, 454) with delta (0, 0)
Screenshot: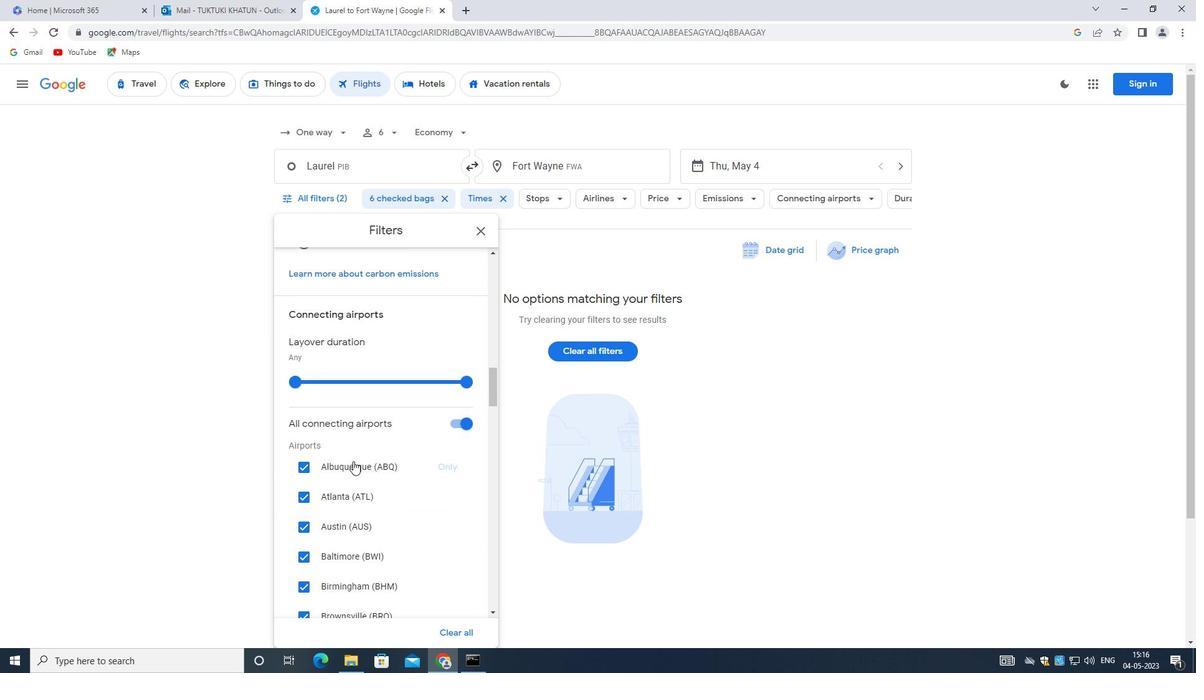 
Action: Mouse moved to (357, 452)
Screenshot: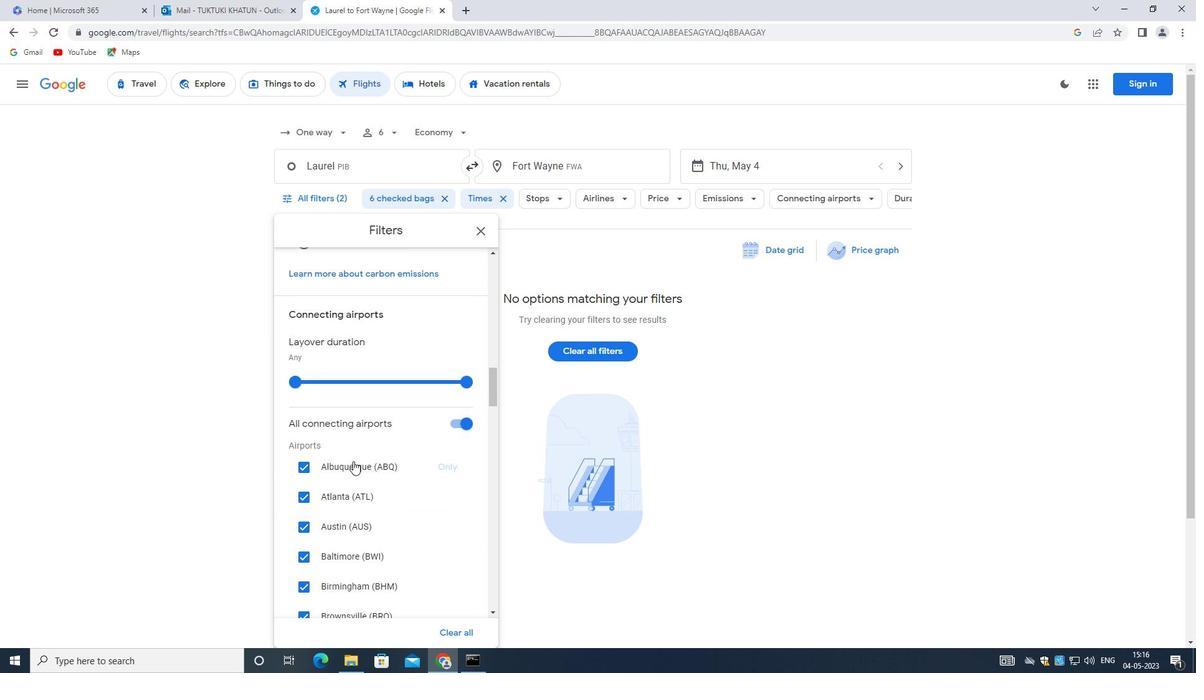 
Action: Mouse scrolled (357, 453) with delta (0, 0)
Screenshot: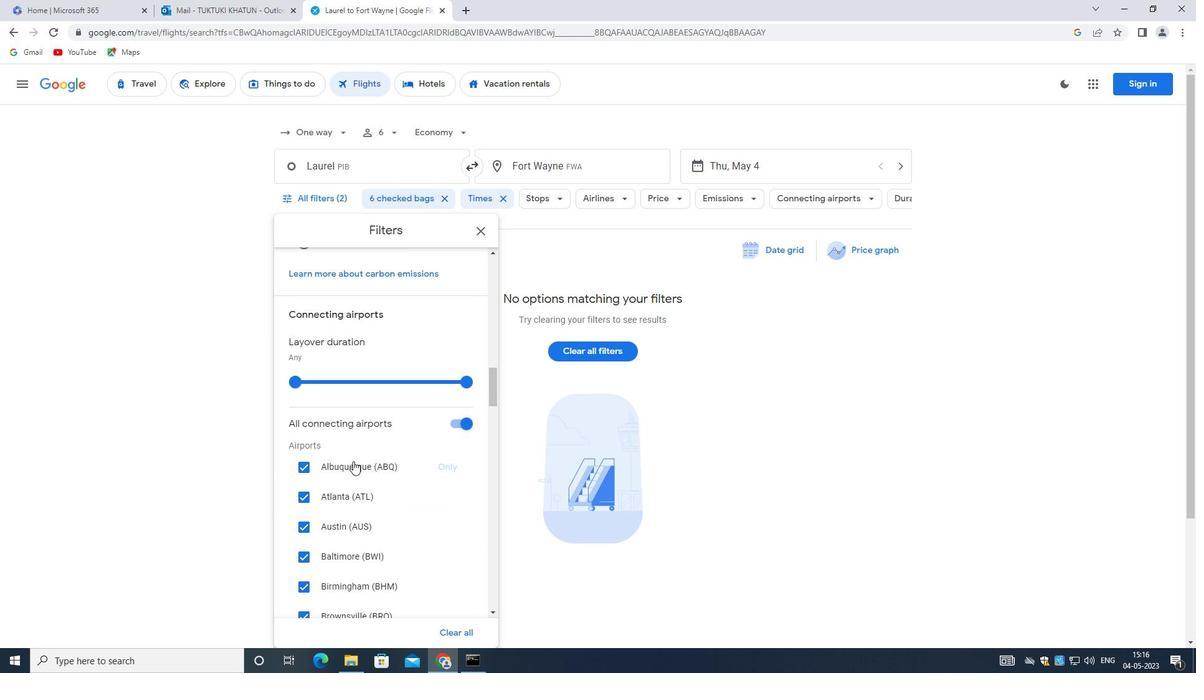 
Action: Mouse moved to (363, 310)
Screenshot: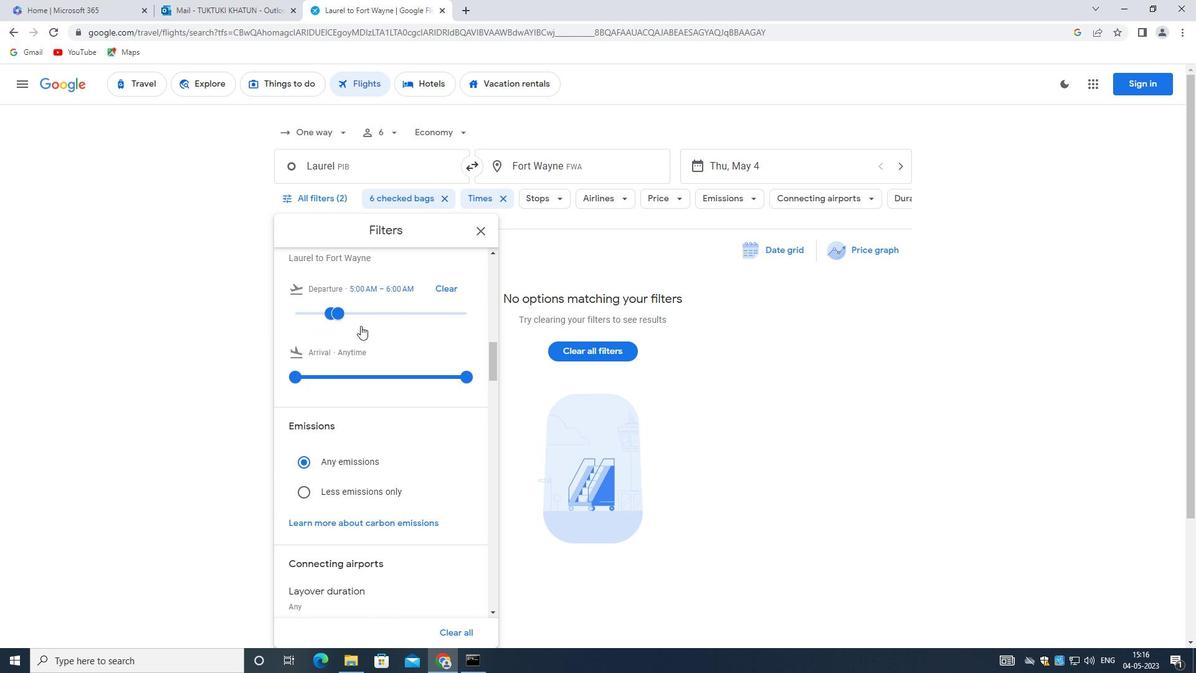 
Action: Mouse pressed left at (363, 310)
Screenshot: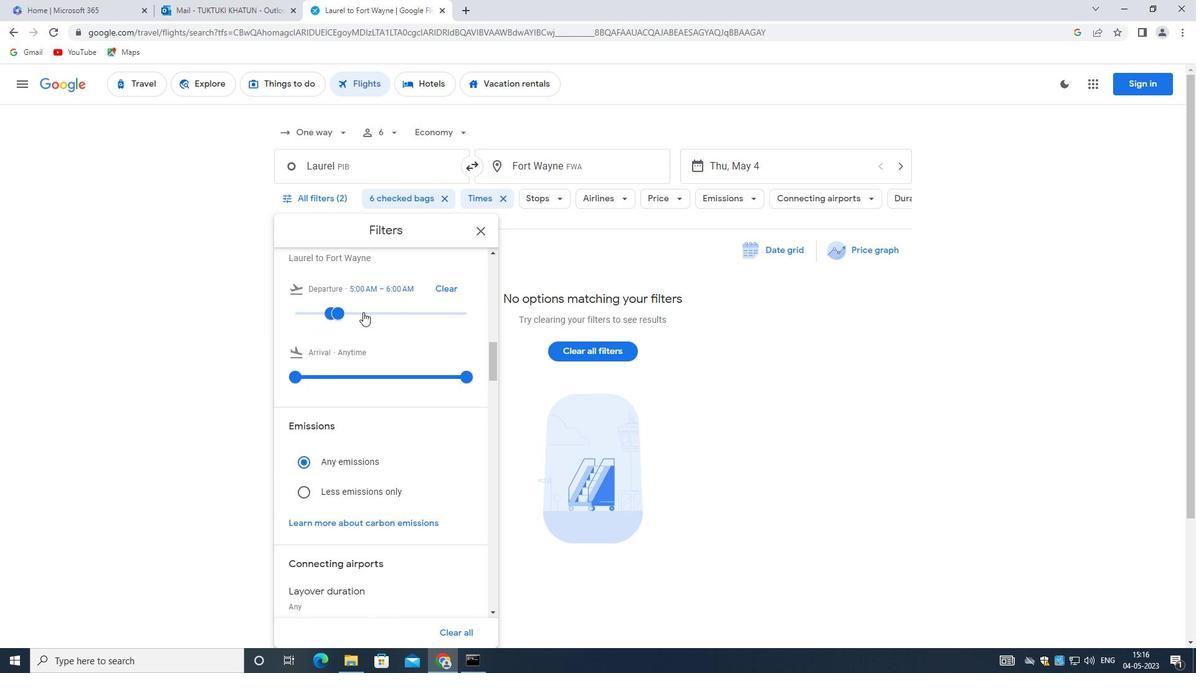 
Action: Mouse moved to (330, 314)
Screenshot: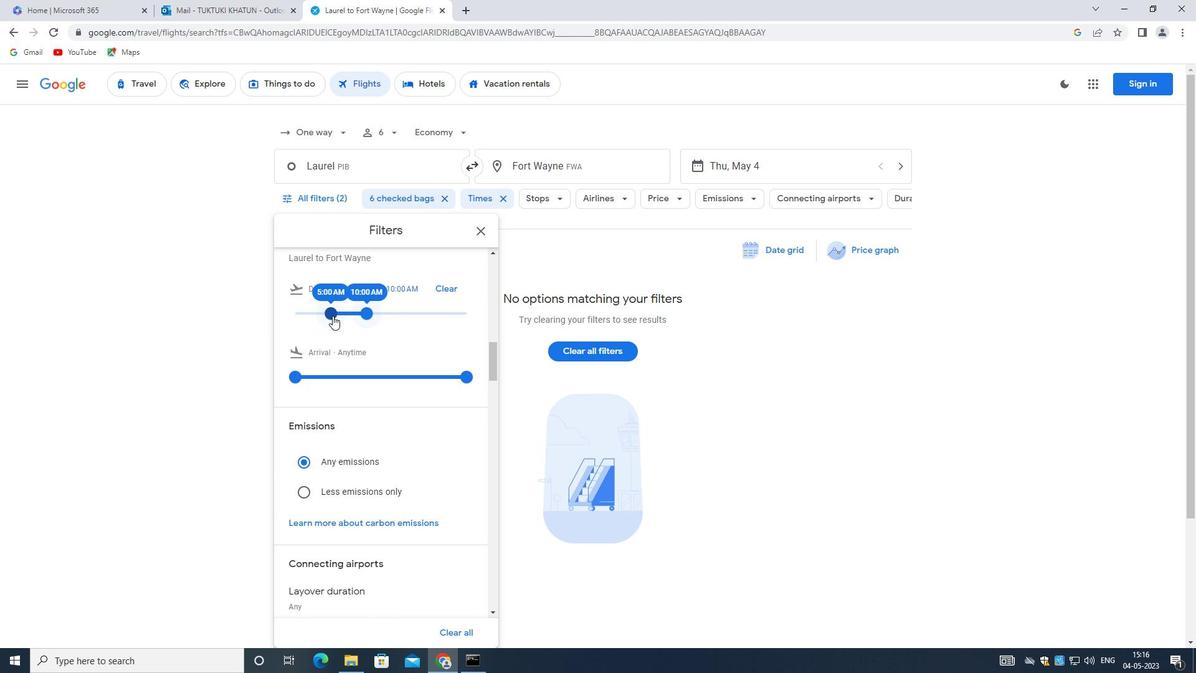 
Action: Mouse pressed left at (330, 314)
Screenshot: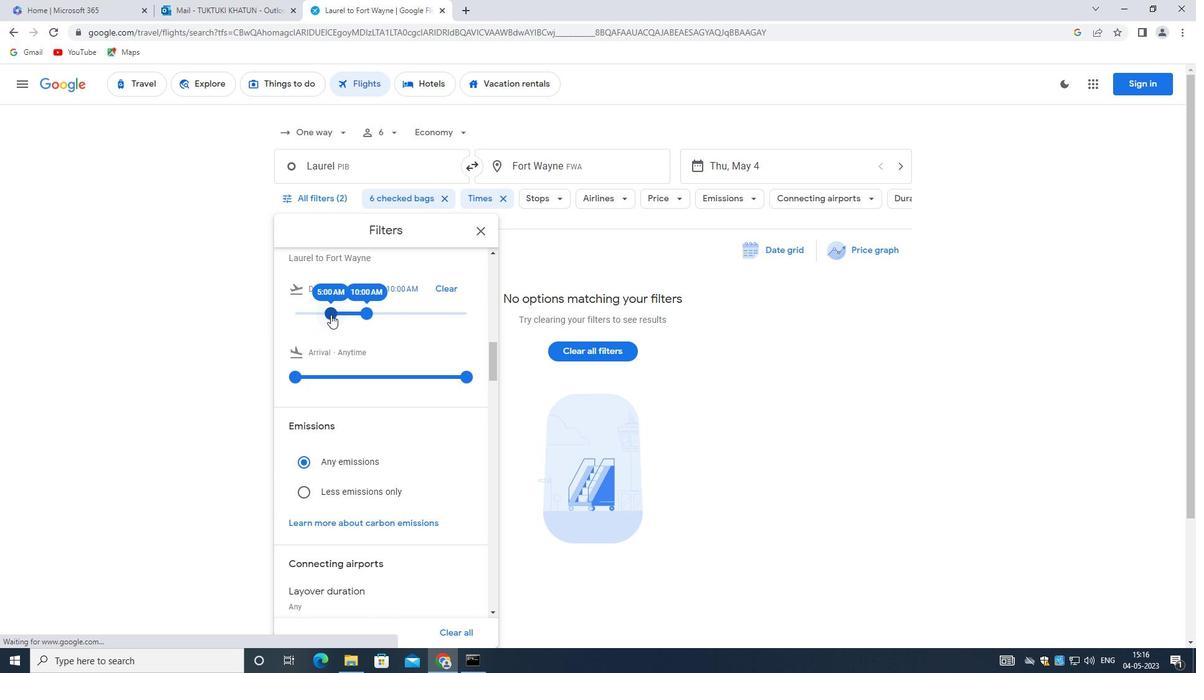
Action: Mouse moved to (363, 310)
Screenshot: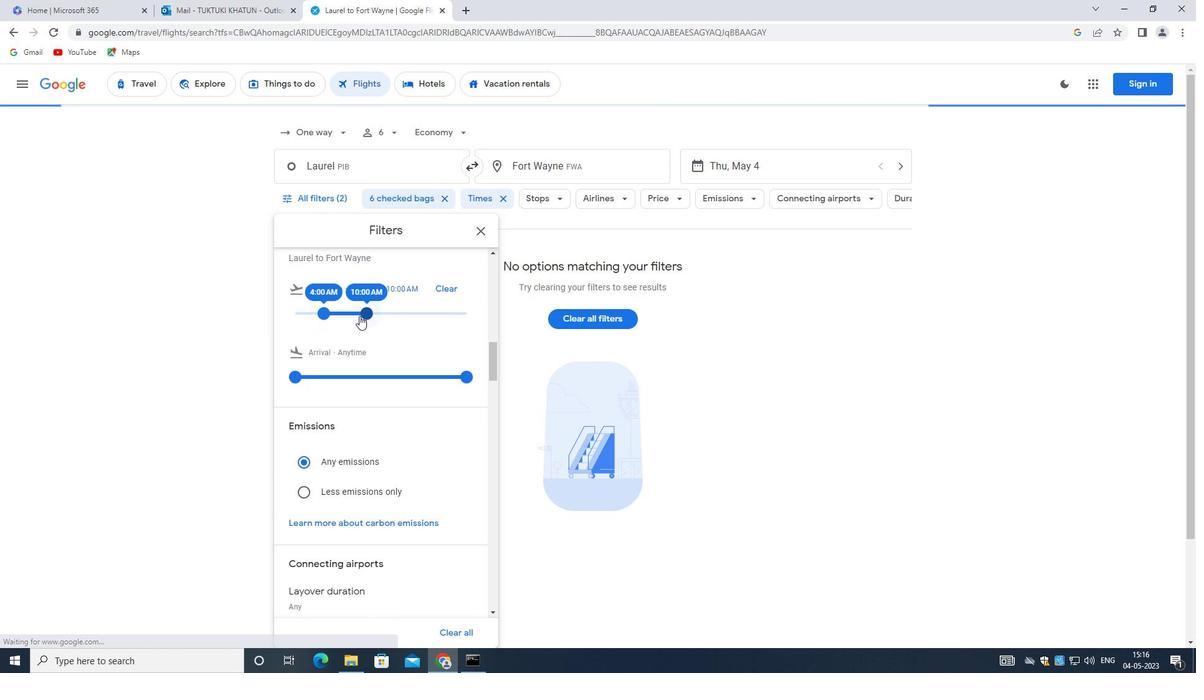 
Action: Mouse pressed left at (363, 310)
Screenshot: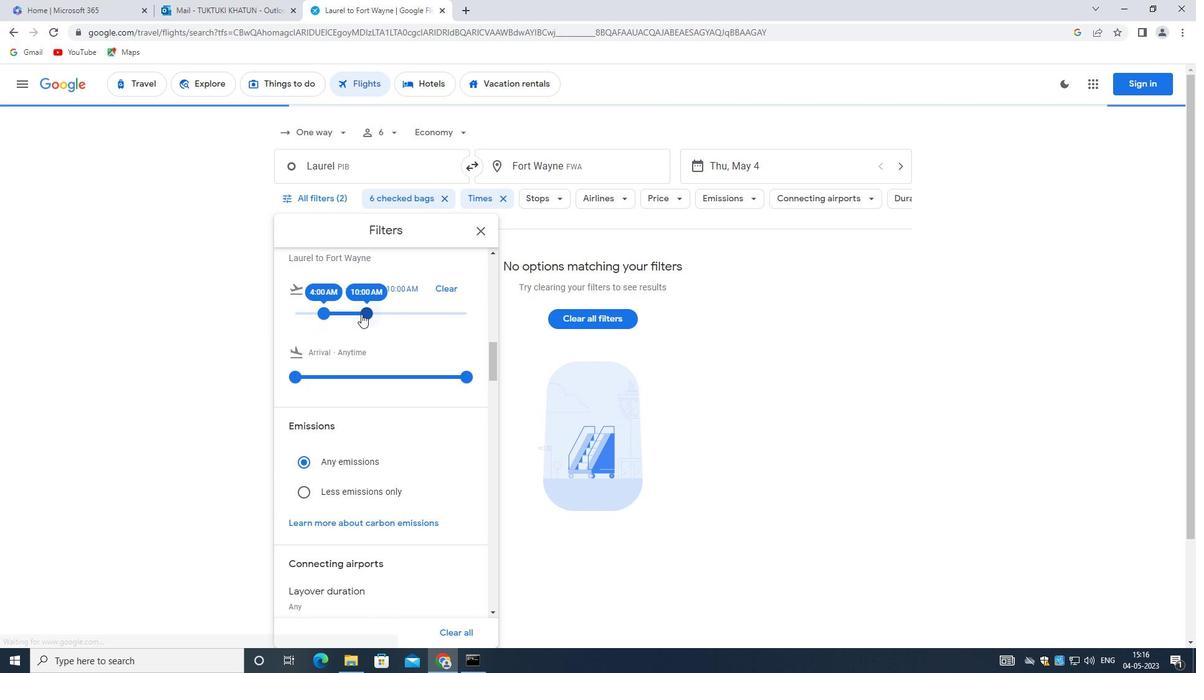 
Action: Mouse moved to (369, 352)
Screenshot: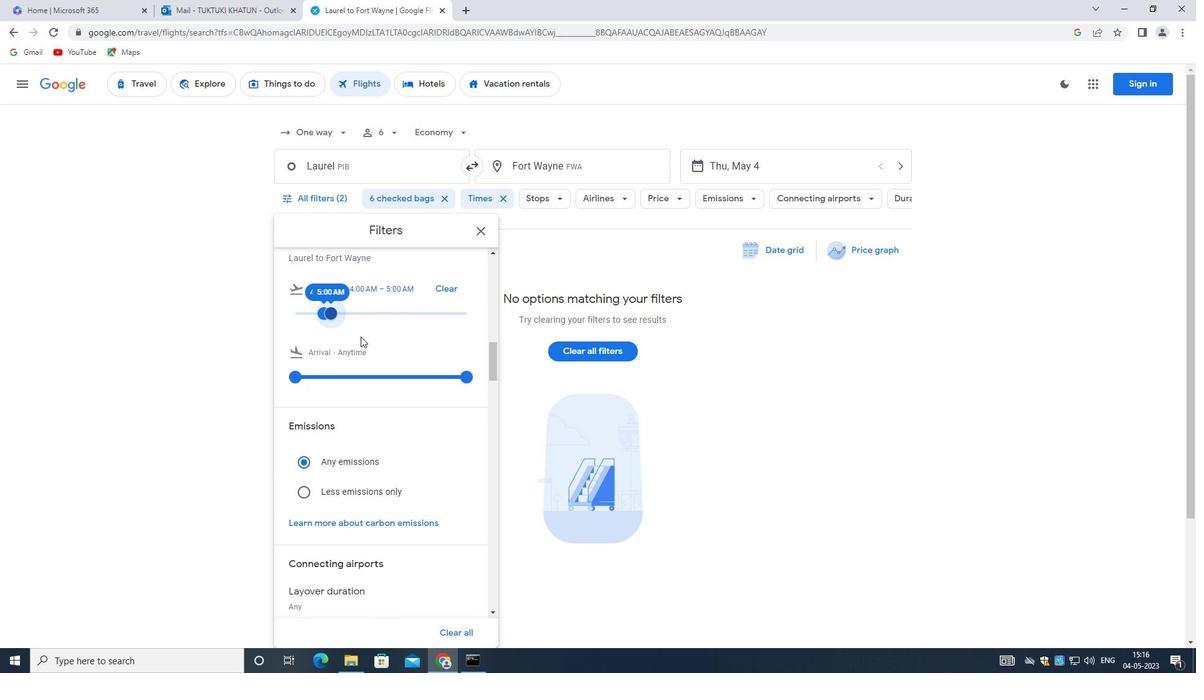 
Action: Mouse scrolled (369, 352) with delta (0, 0)
Screenshot: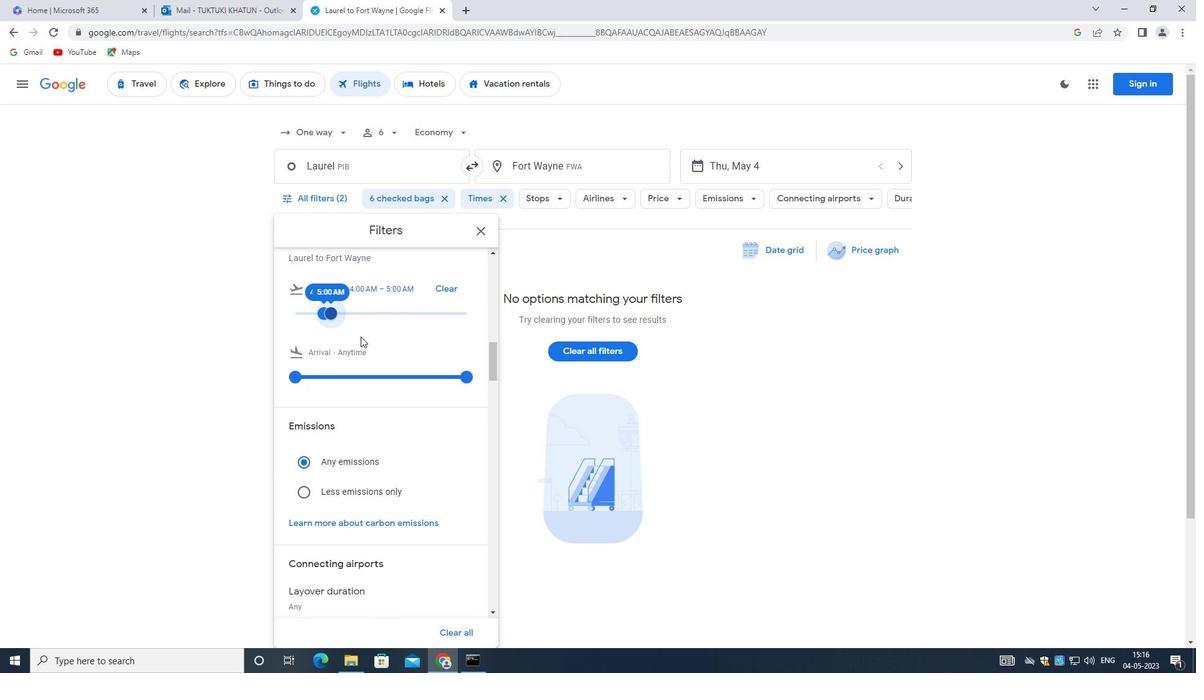 
Action: Mouse moved to (372, 360)
Screenshot: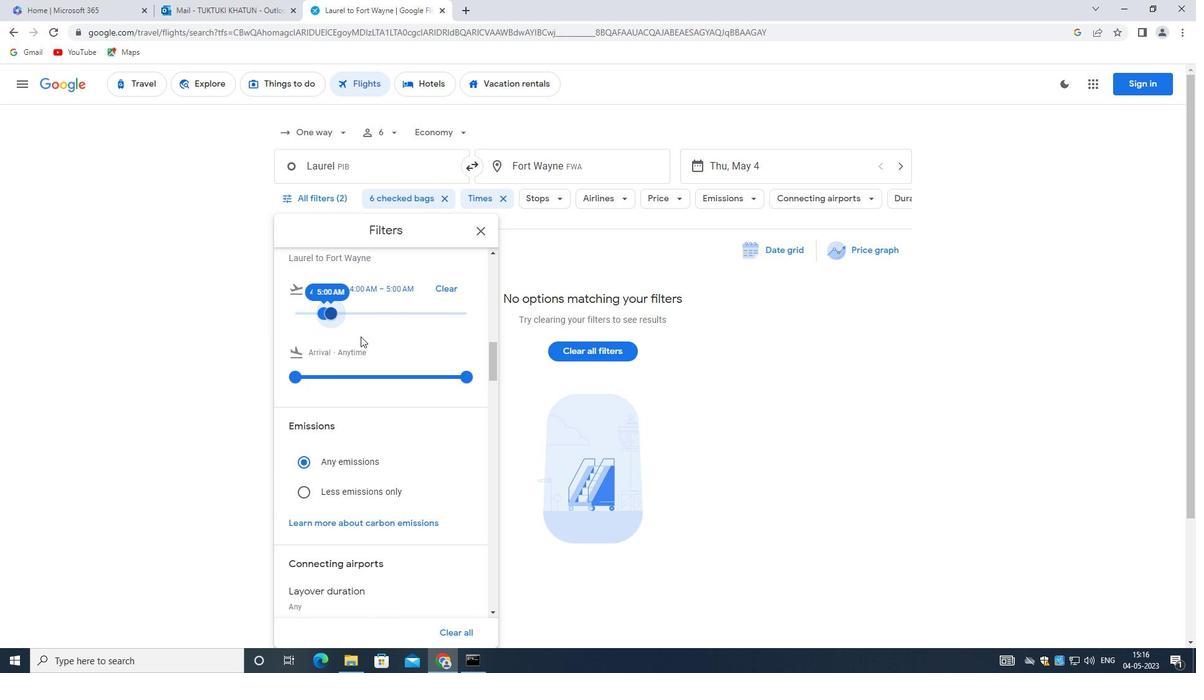 
Action: Mouse scrolled (372, 359) with delta (0, 0)
Screenshot: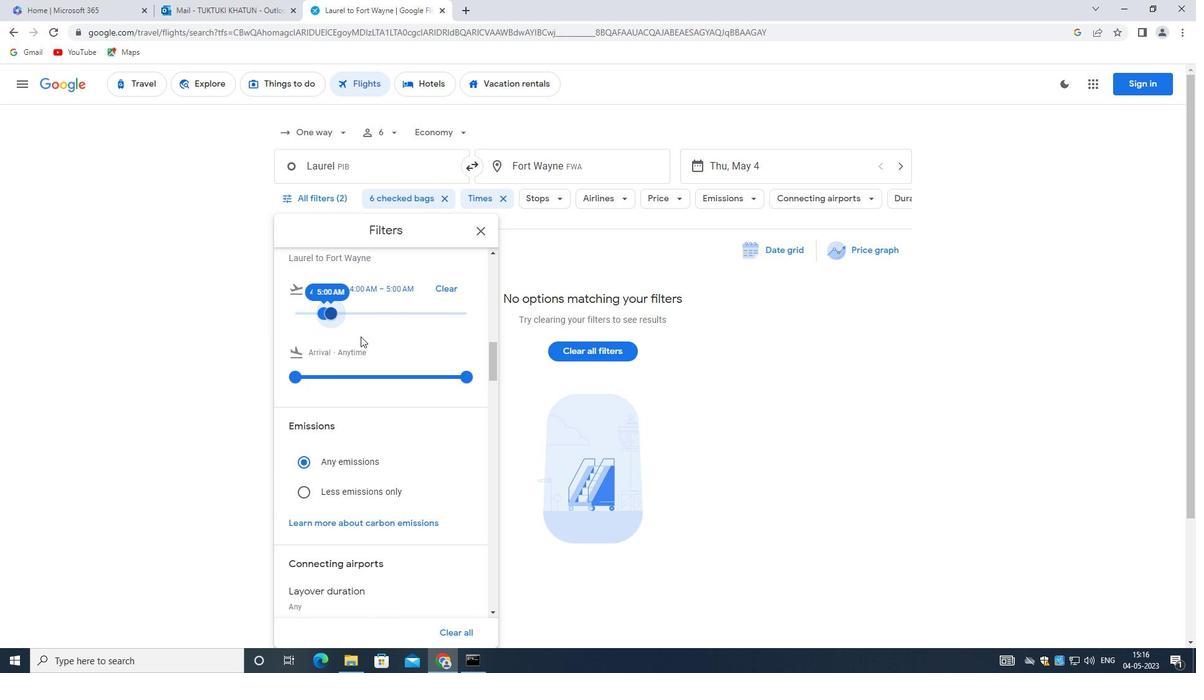 
Action: Mouse moved to (373, 363)
Screenshot: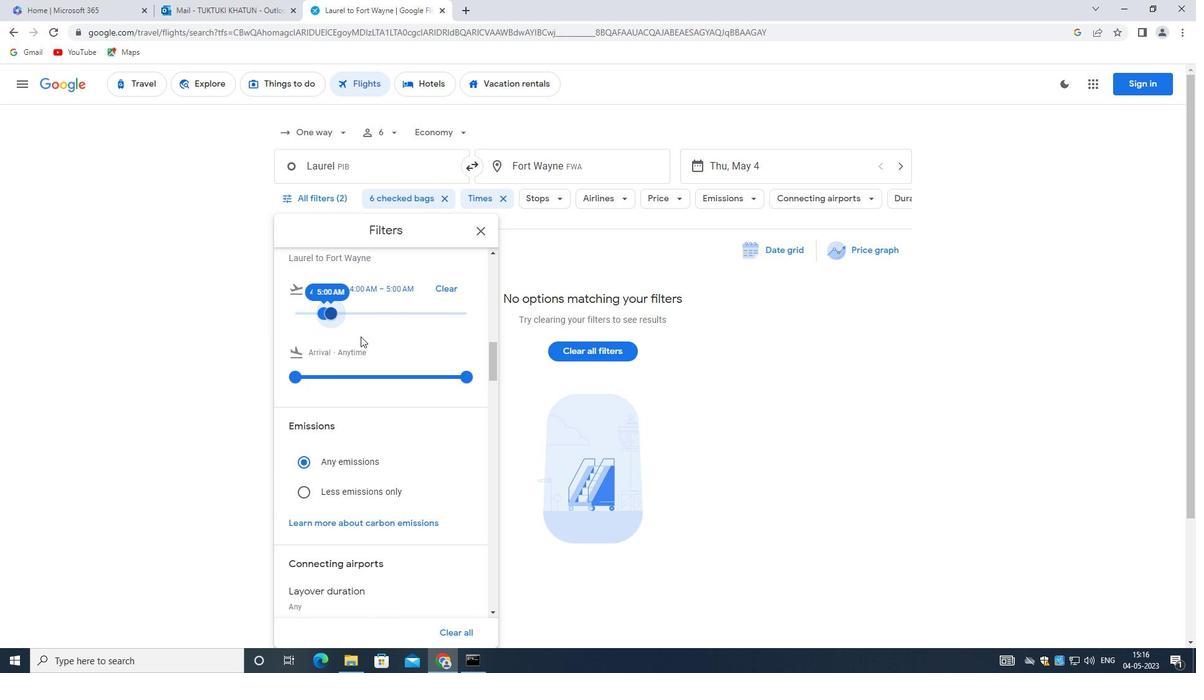 
Action: Mouse scrolled (373, 362) with delta (0, 0)
Screenshot: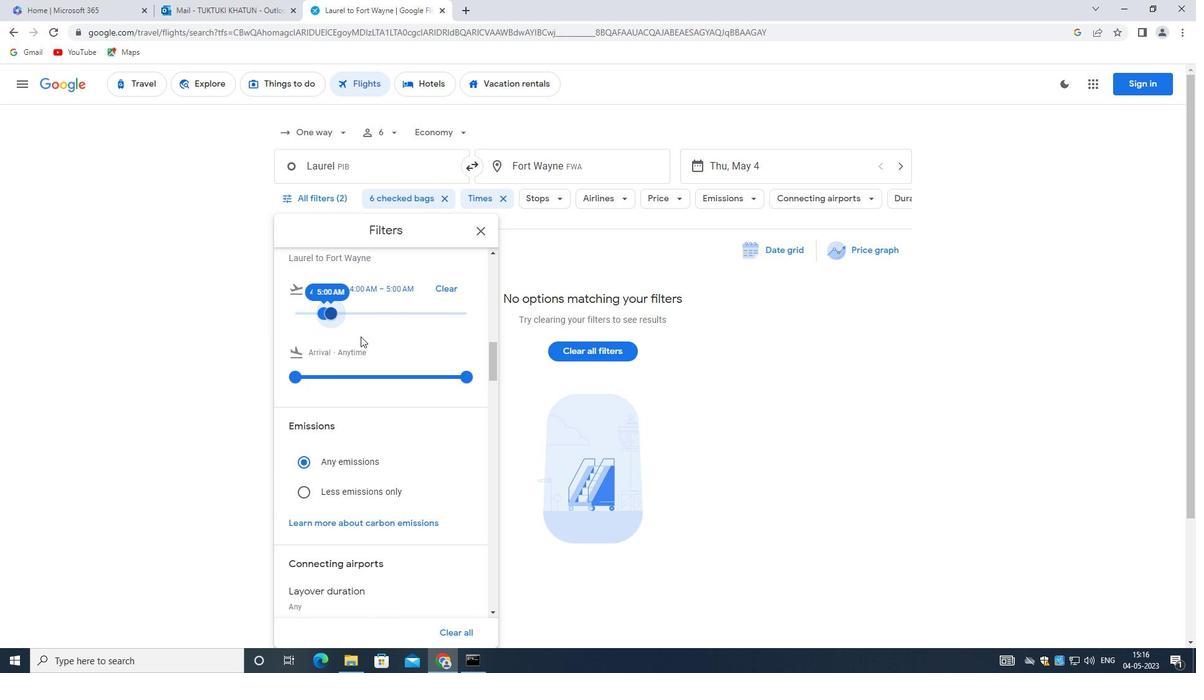 
Action: Mouse moved to (374, 365)
Screenshot: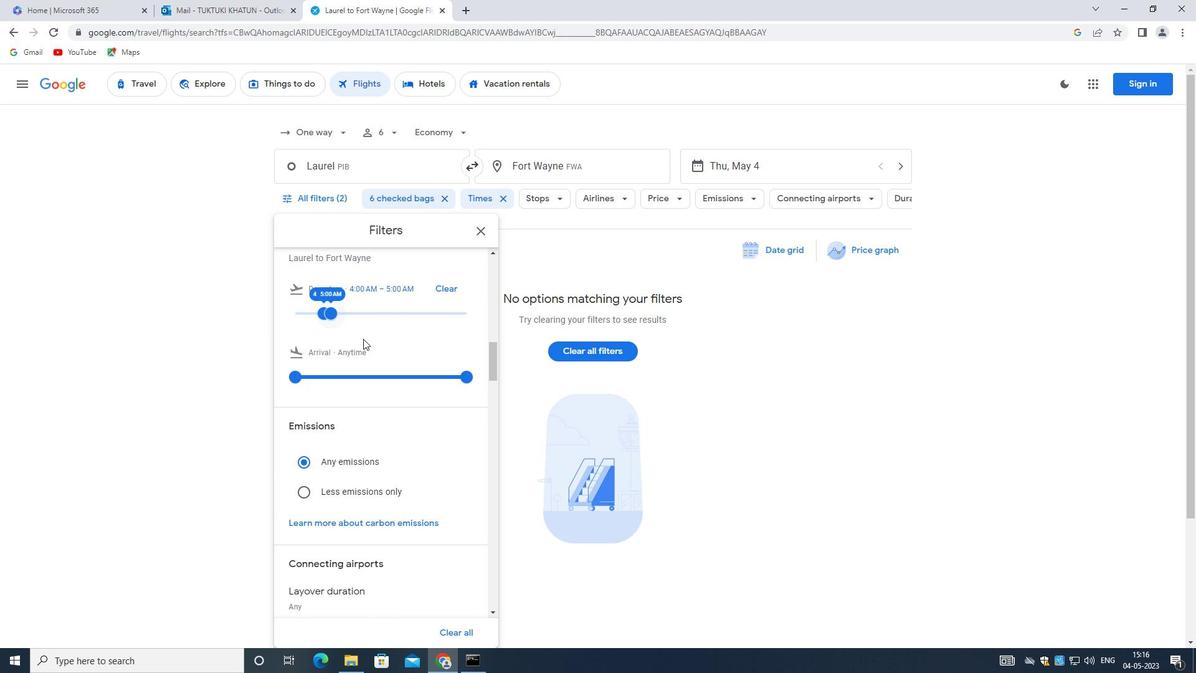 
Action: Mouse scrolled (374, 365) with delta (0, 0)
Screenshot: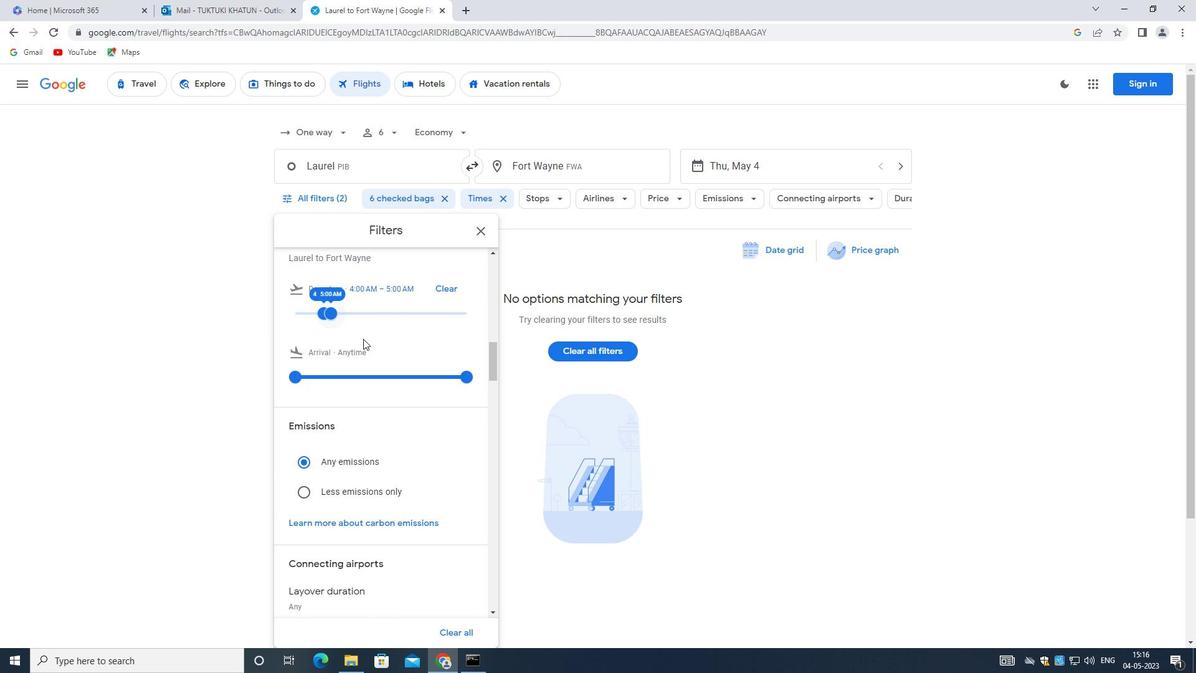 
Action: Mouse moved to (375, 367)
Screenshot: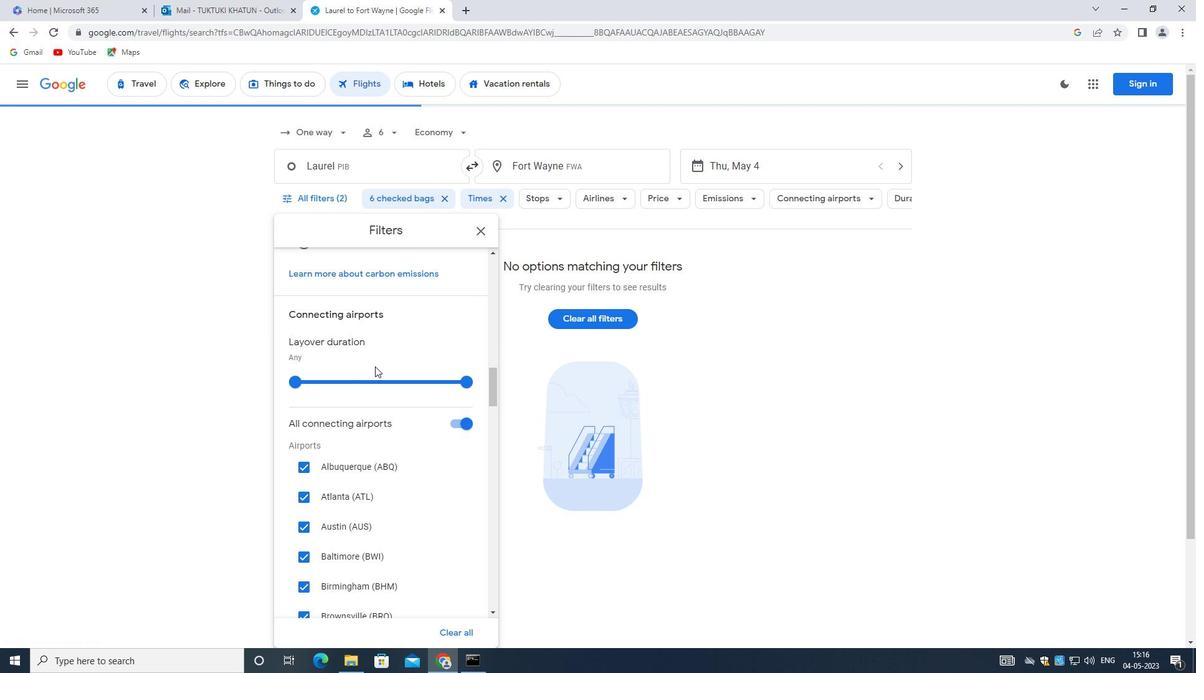 
Action: Mouse scrolled (375, 367) with delta (0, 0)
Screenshot: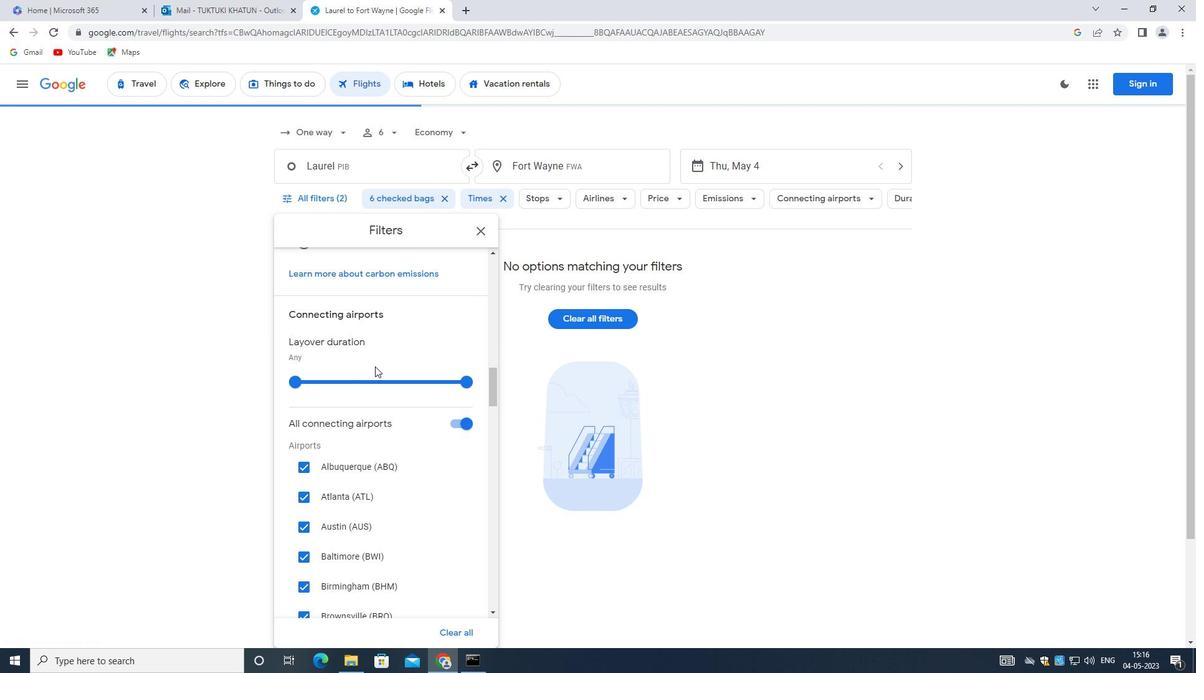 
Action: Mouse moved to (375, 369)
Screenshot: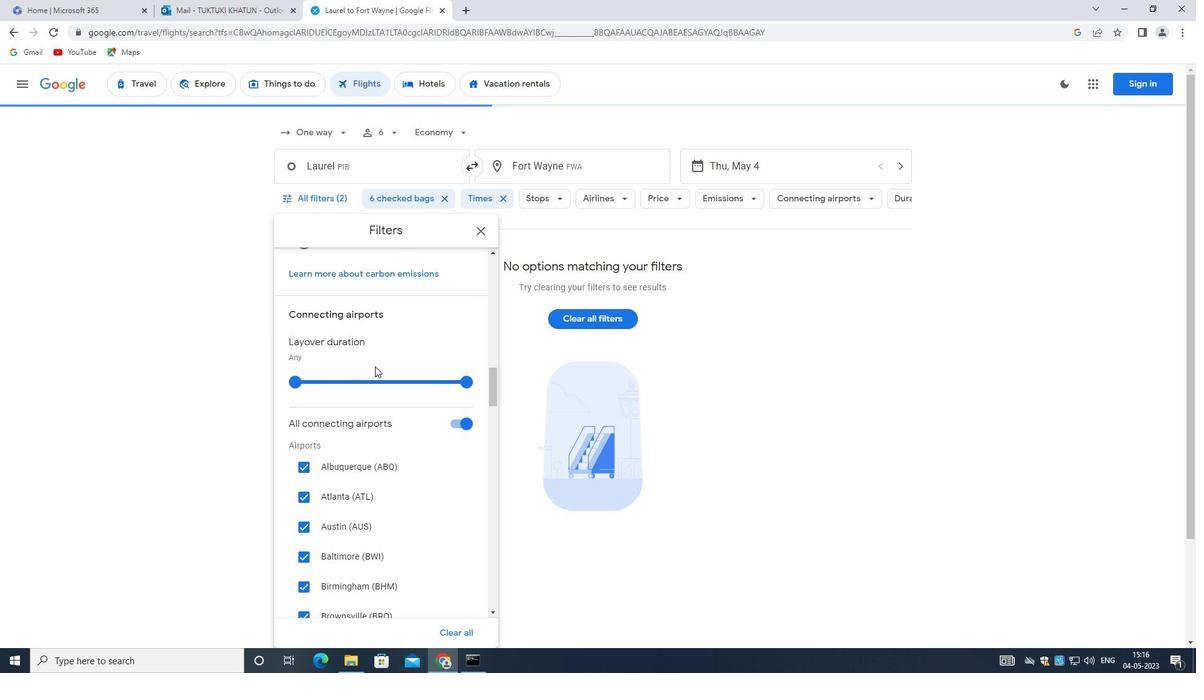 
Action: Mouse scrolled (375, 368) with delta (0, 0)
Screenshot: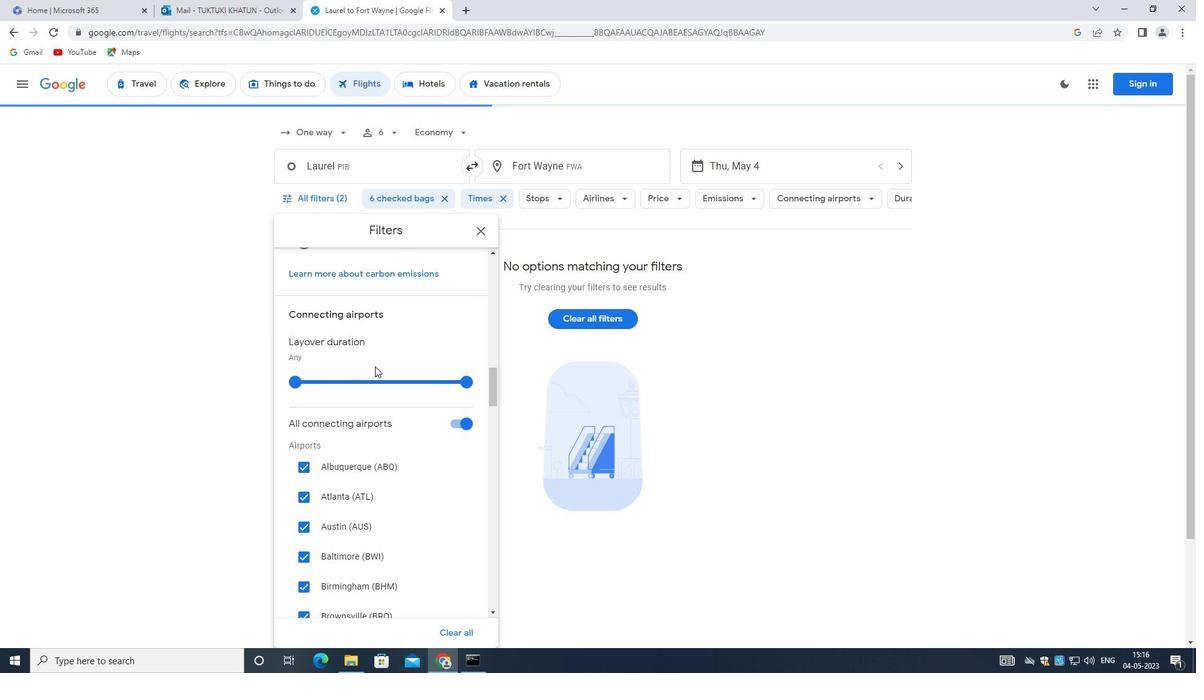 
Action: Mouse moved to (375, 370)
Screenshot: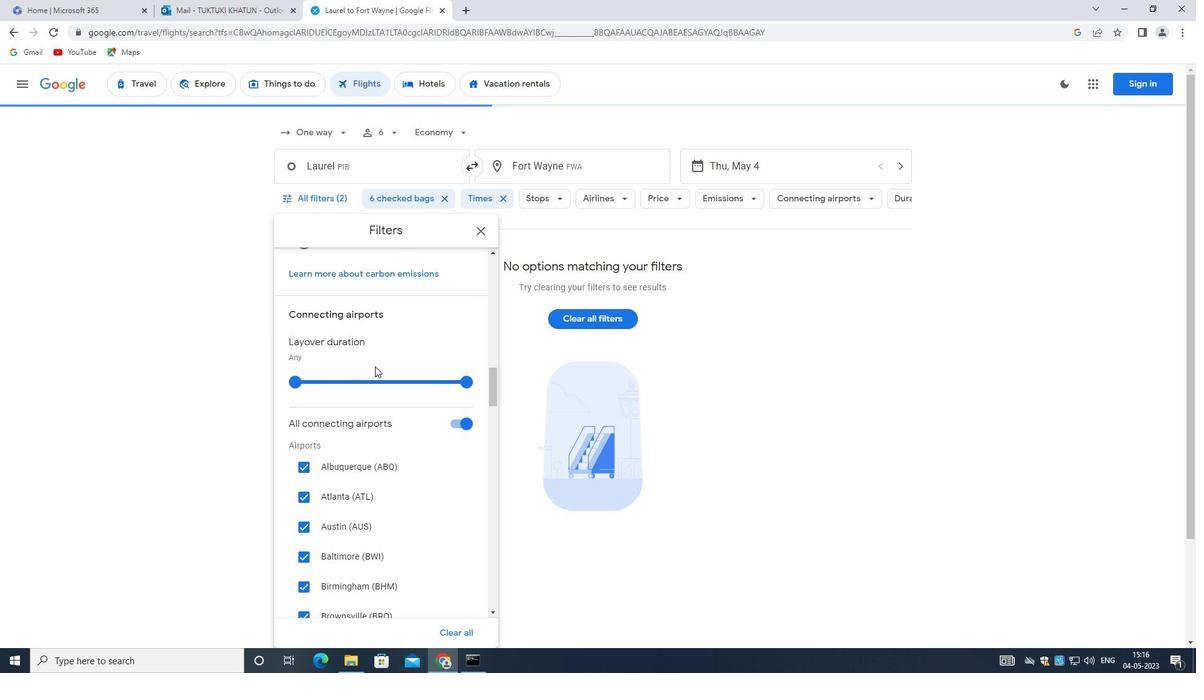
Action: Mouse scrolled (375, 369) with delta (0, 0)
Screenshot: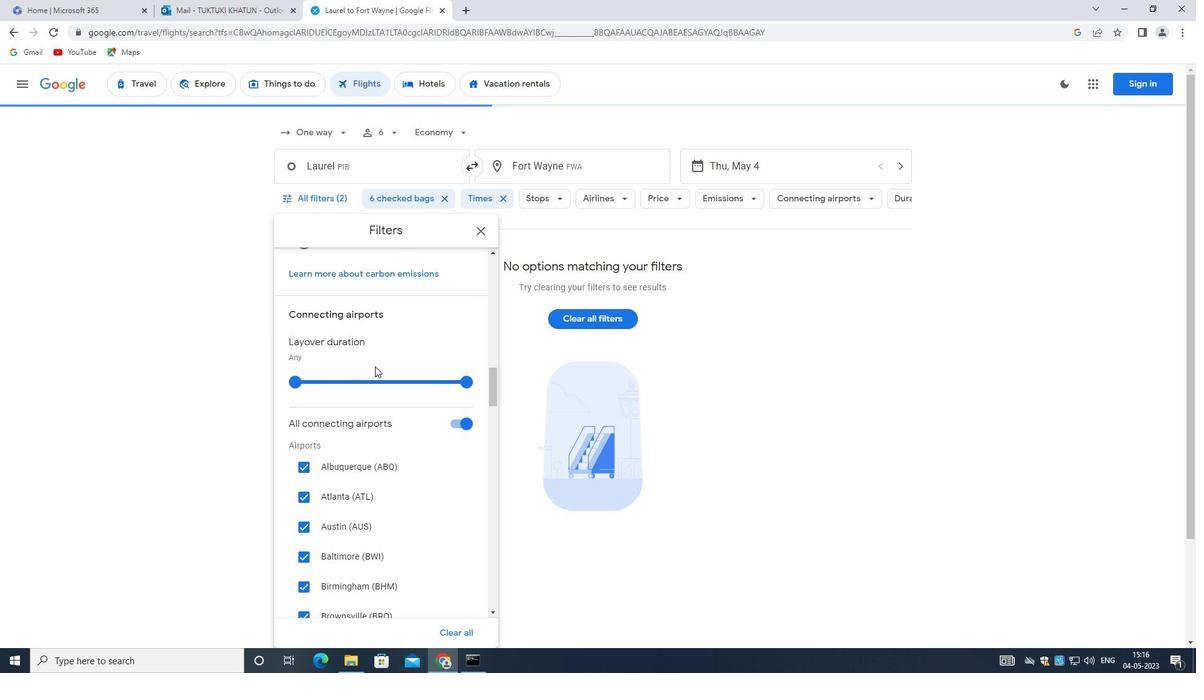 
Action: Mouse moved to (375, 370)
Screenshot: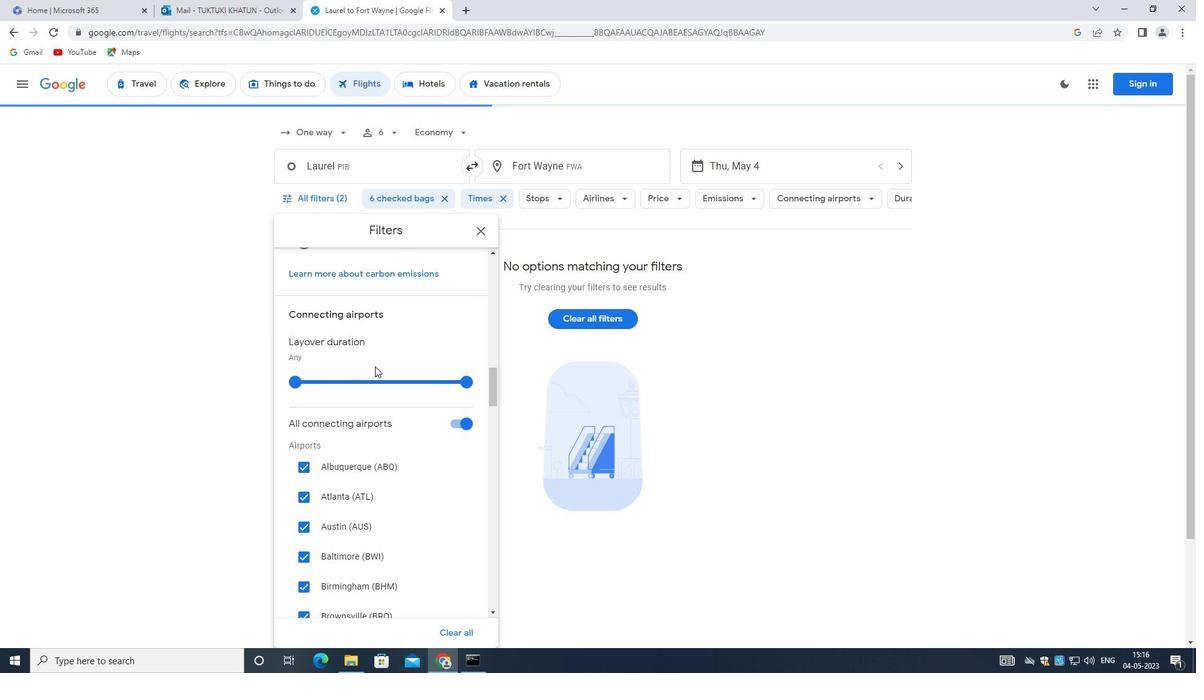 
Action: Mouse scrolled (375, 370) with delta (0, 0)
Screenshot: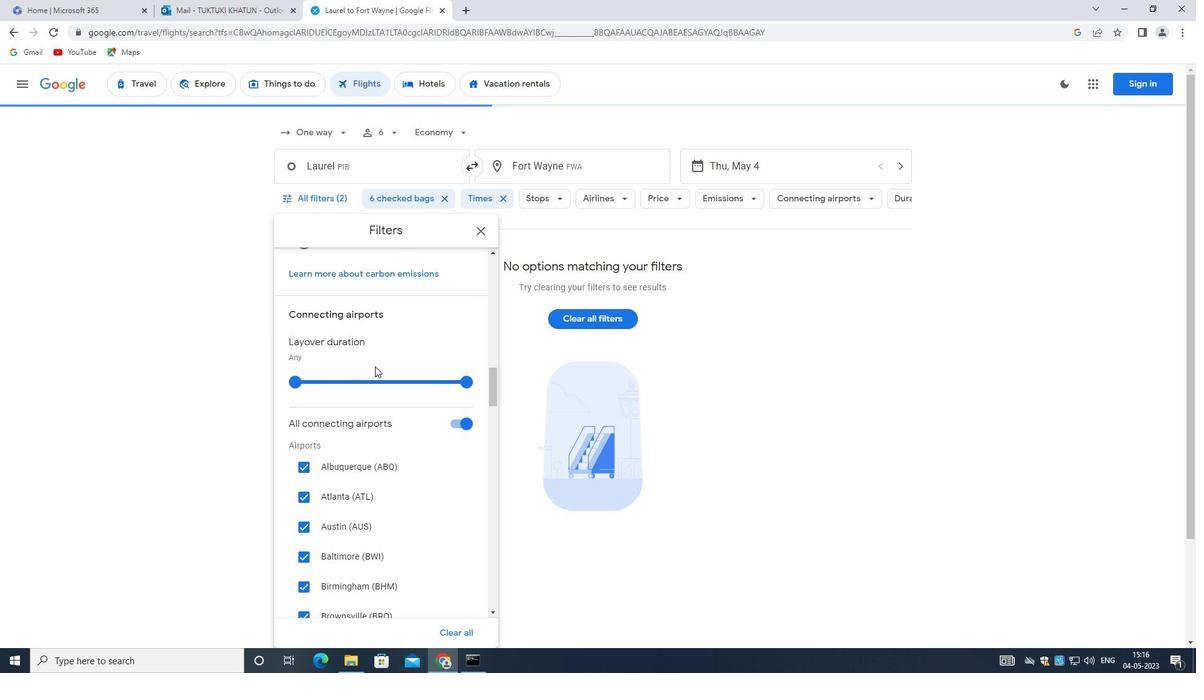 
Action: Mouse moved to (375, 371)
Screenshot: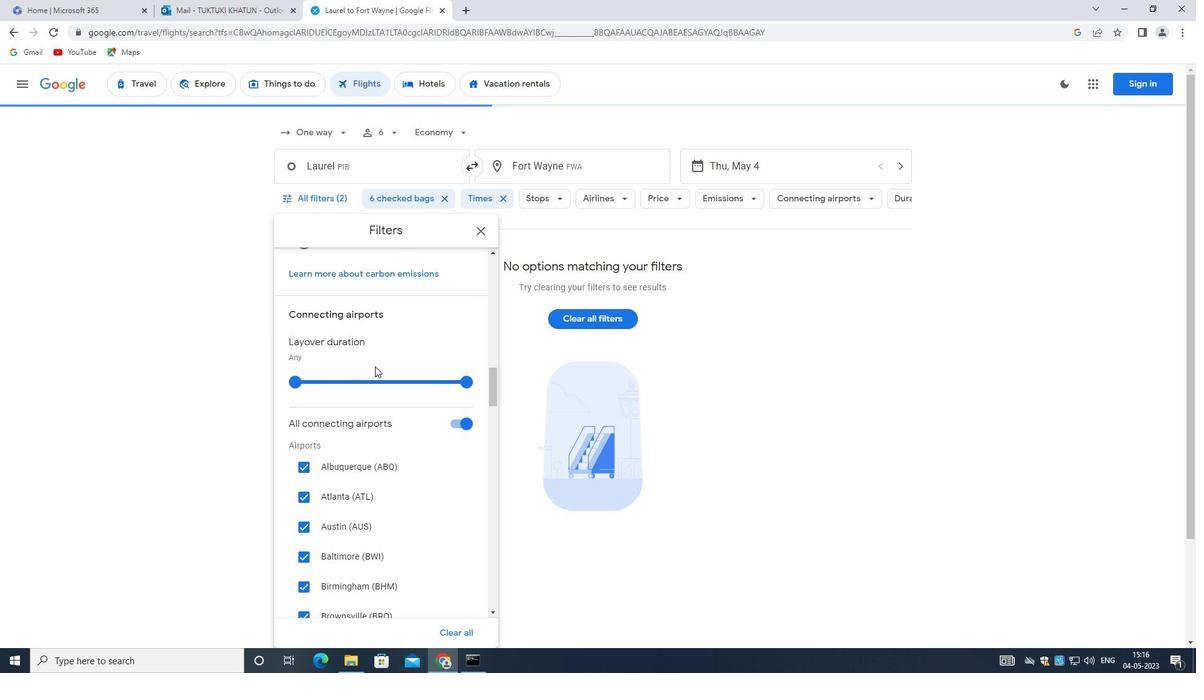 
Action: Mouse scrolled (375, 370) with delta (0, 0)
Screenshot: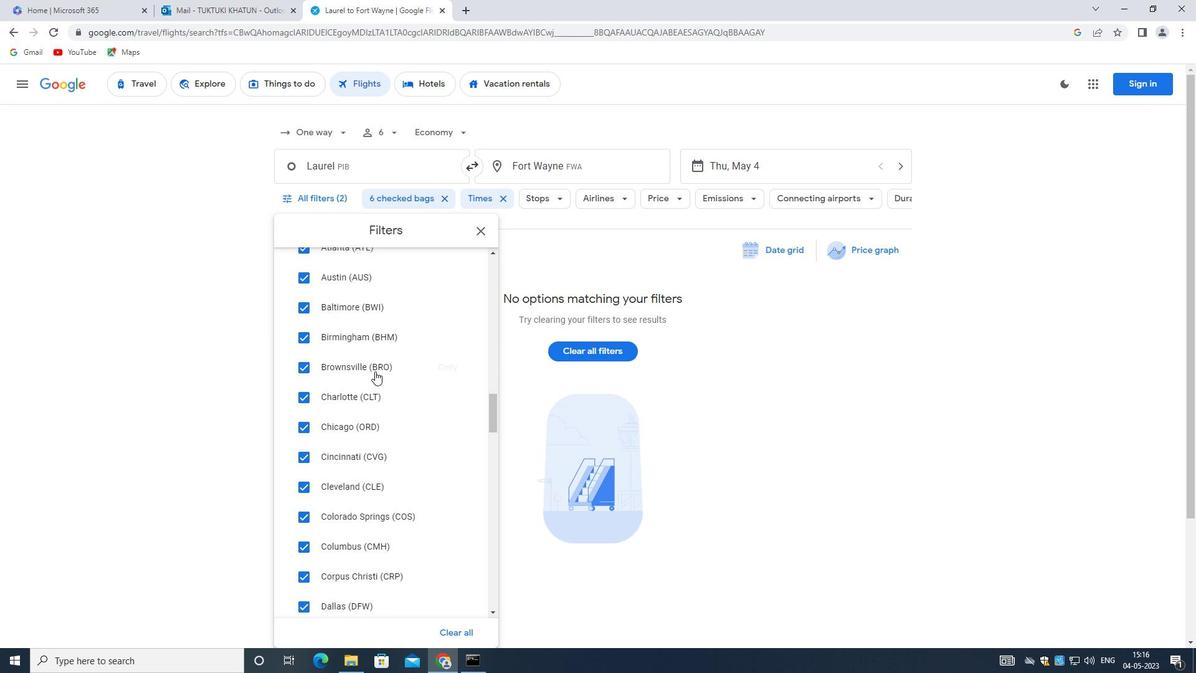 
Action: Mouse scrolled (375, 370) with delta (0, 0)
Screenshot: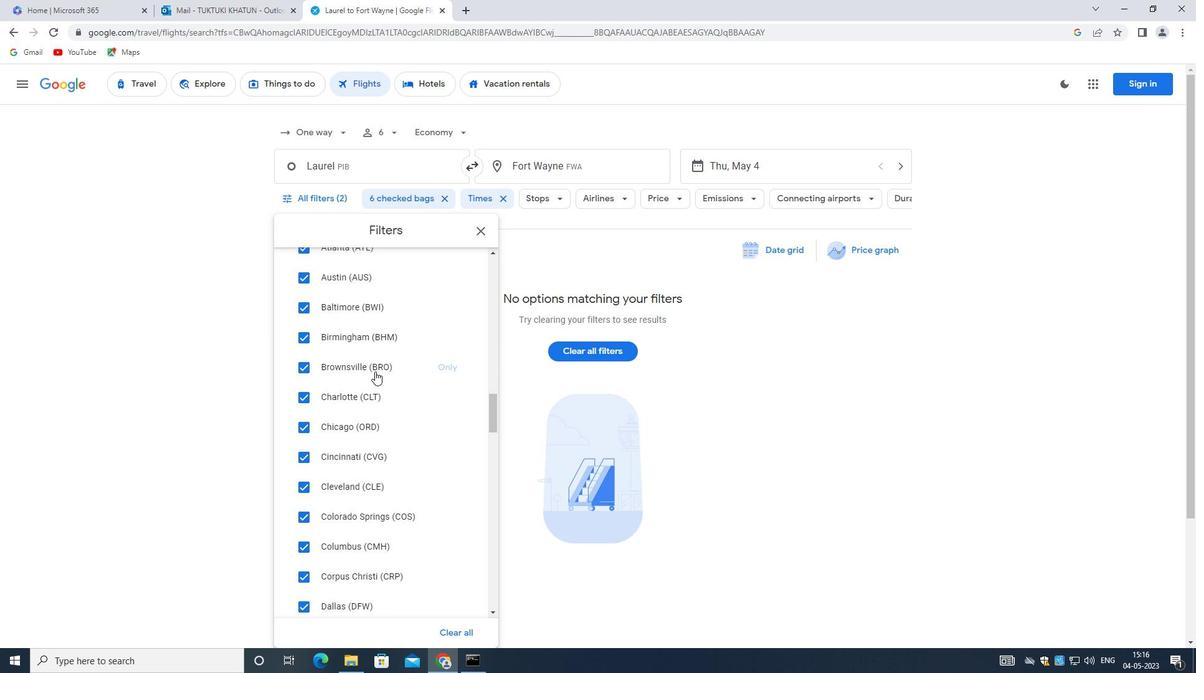 
Action: Mouse moved to (375, 371)
Screenshot: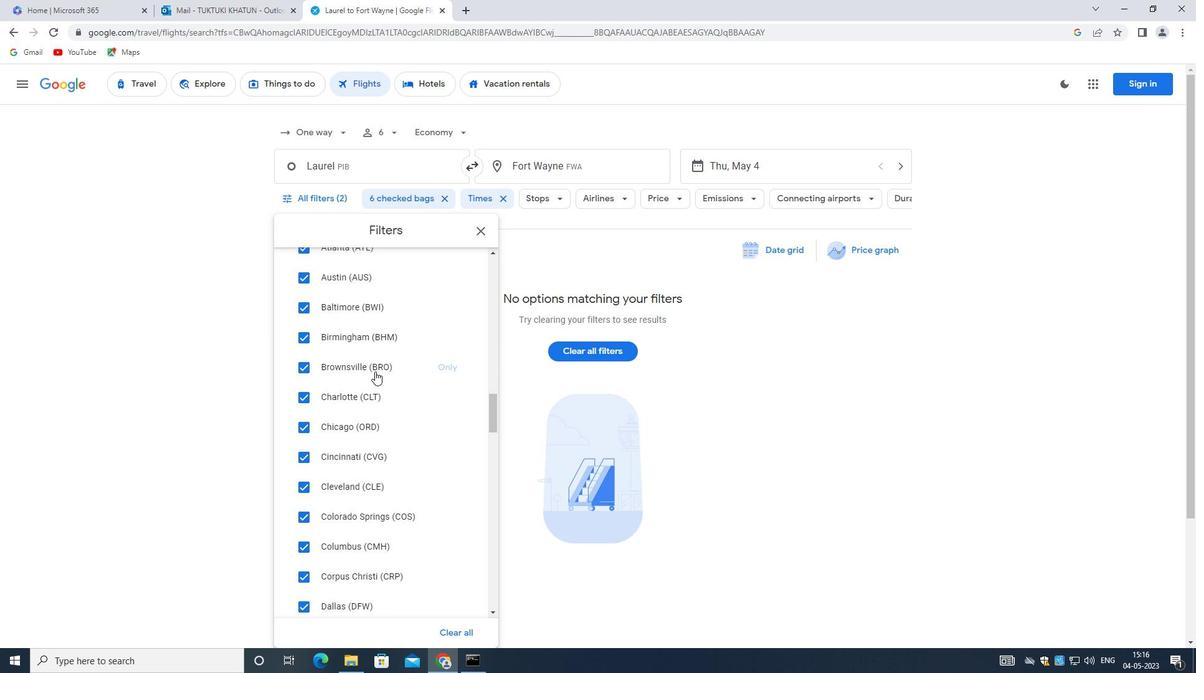 
Action: Mouse scrolled (375, 370) with delta (0, 0)
Screenshot: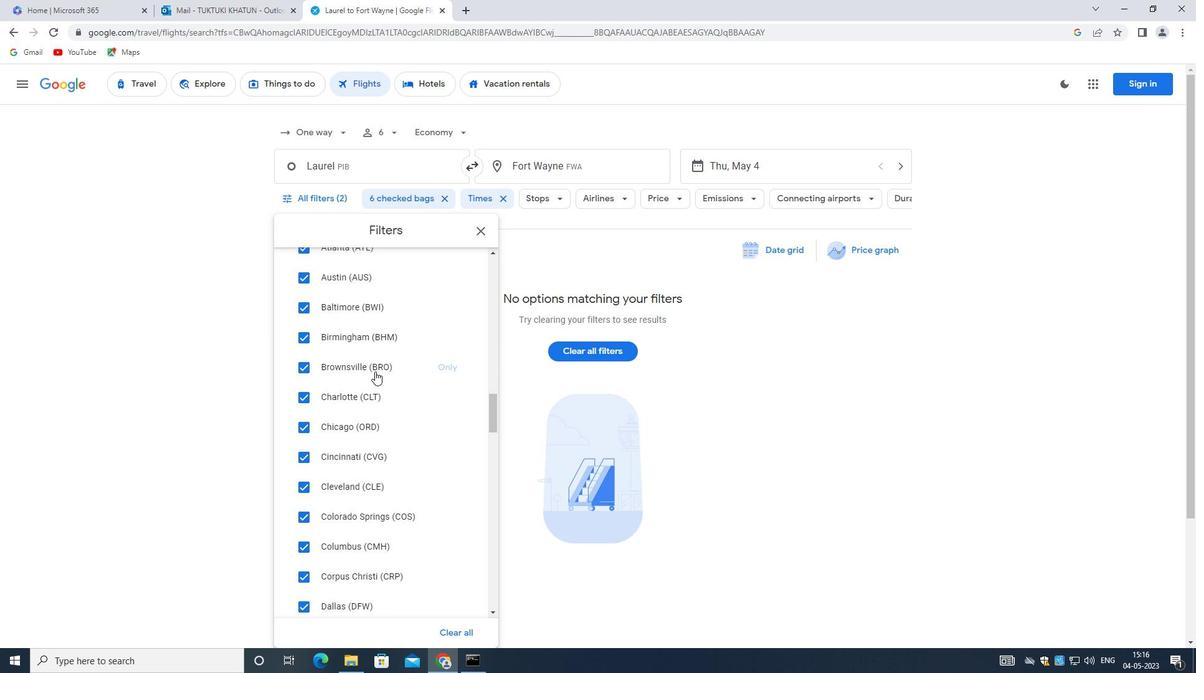 
Action: Mouse moved to (375, 372)
Screenshot: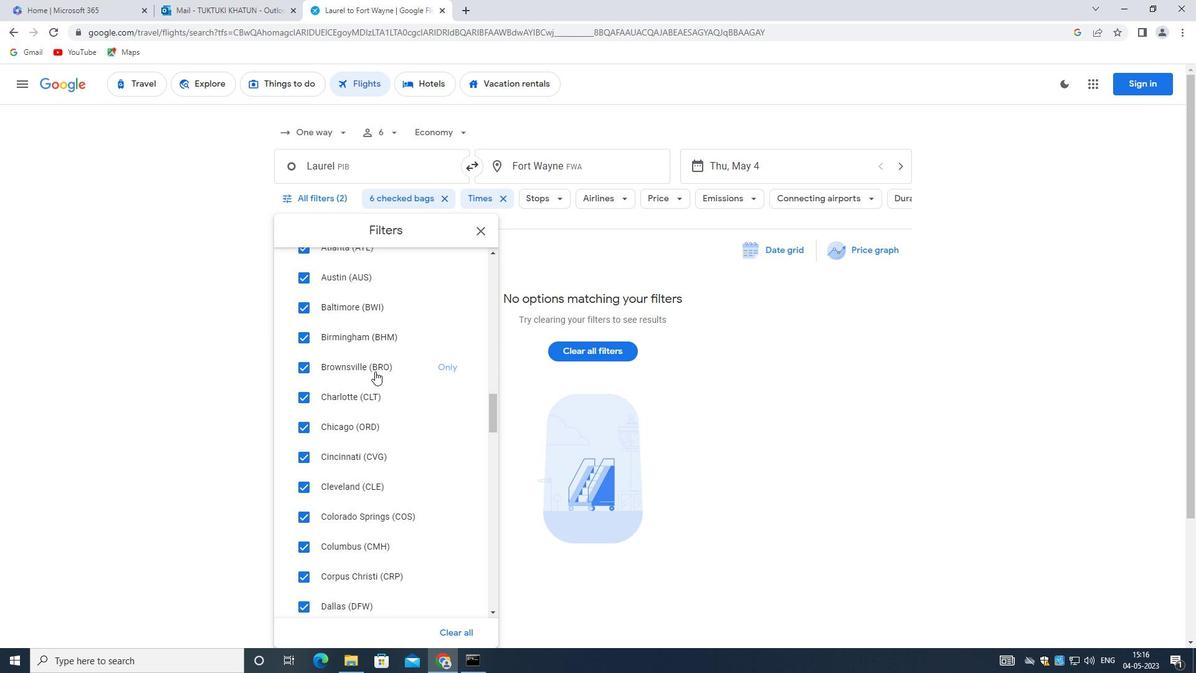 
Action: Mouse scrolled (375, 371) with delta (0, 0)
Screenshot: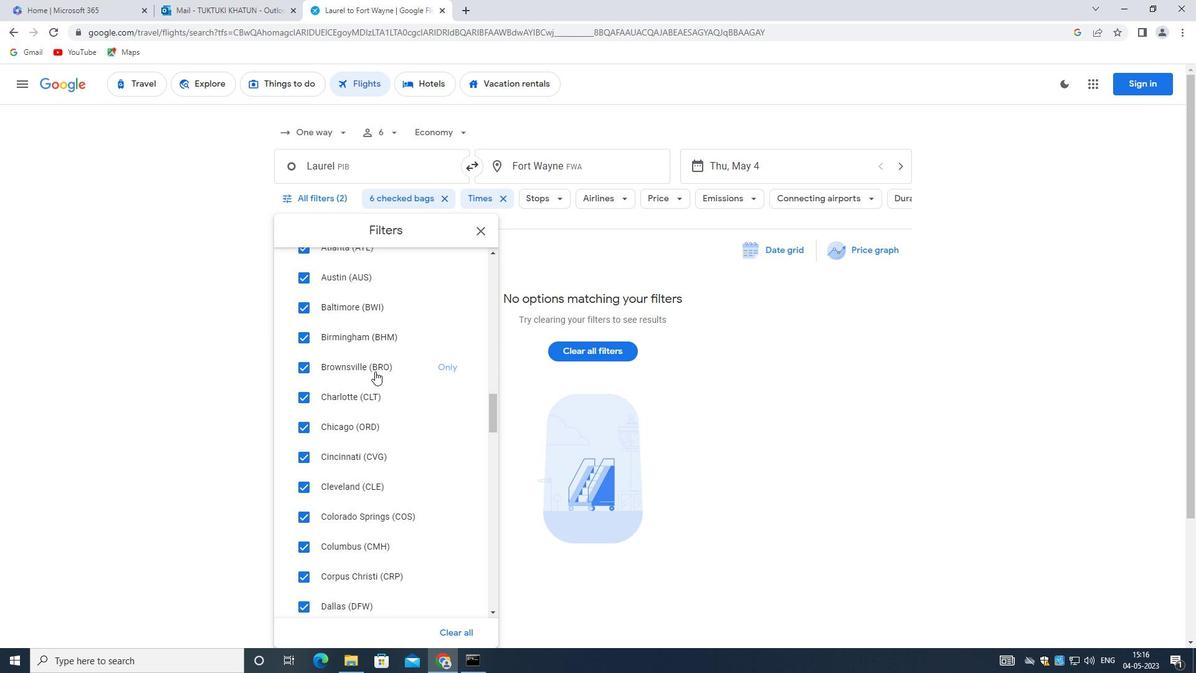 
Action: Mouse moved to (385, 410)
Screenshot: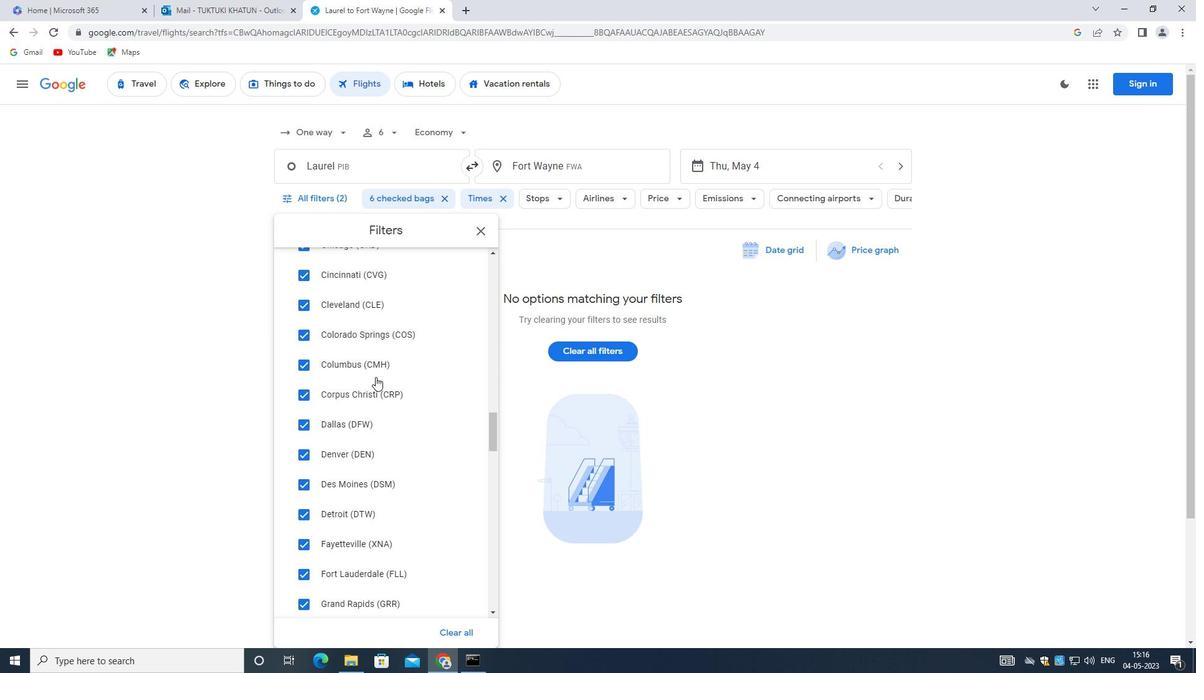
Action: Mouse scrolled (385, 410) with delta (0, 0)
Screenshot: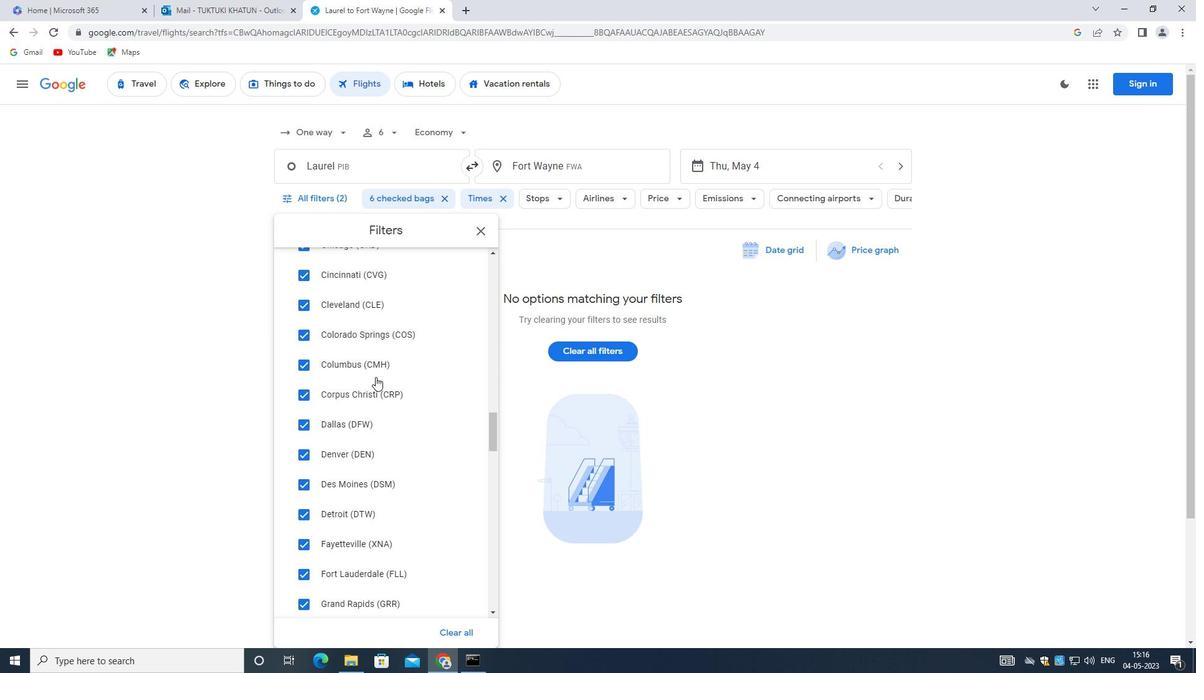 
Action: Mouse moved to (393, 438)
Screenshot: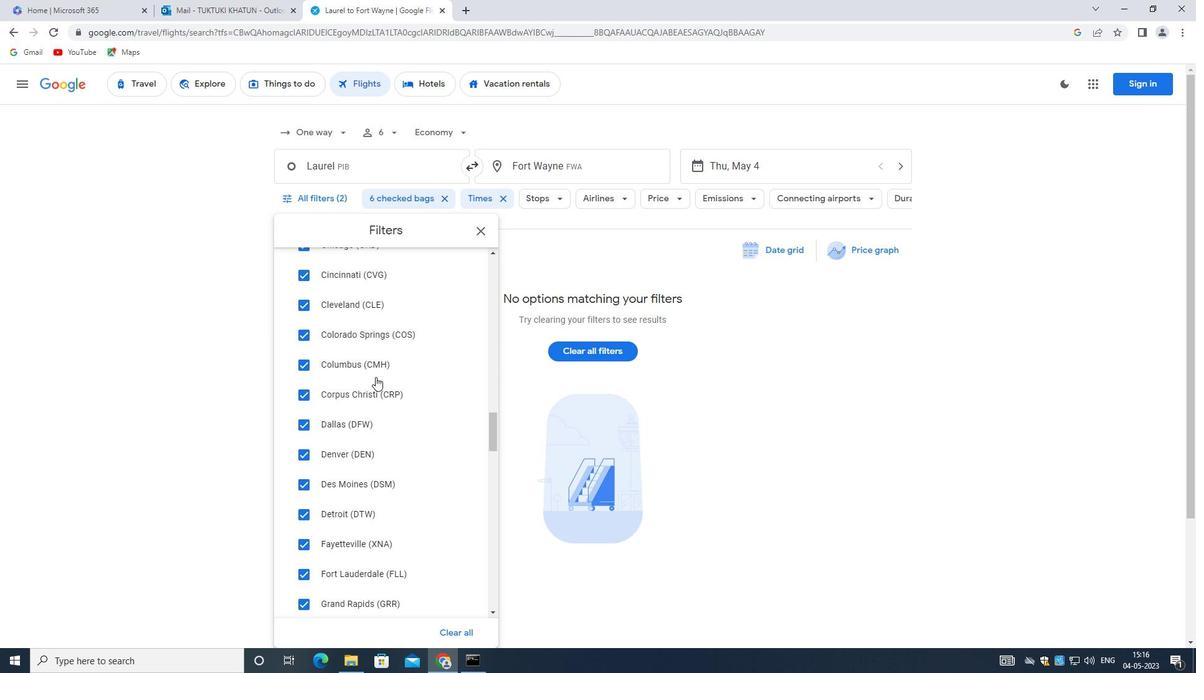 
Action: Mouse scrolled (393, 437) with delta (0, 0)
Screenshot: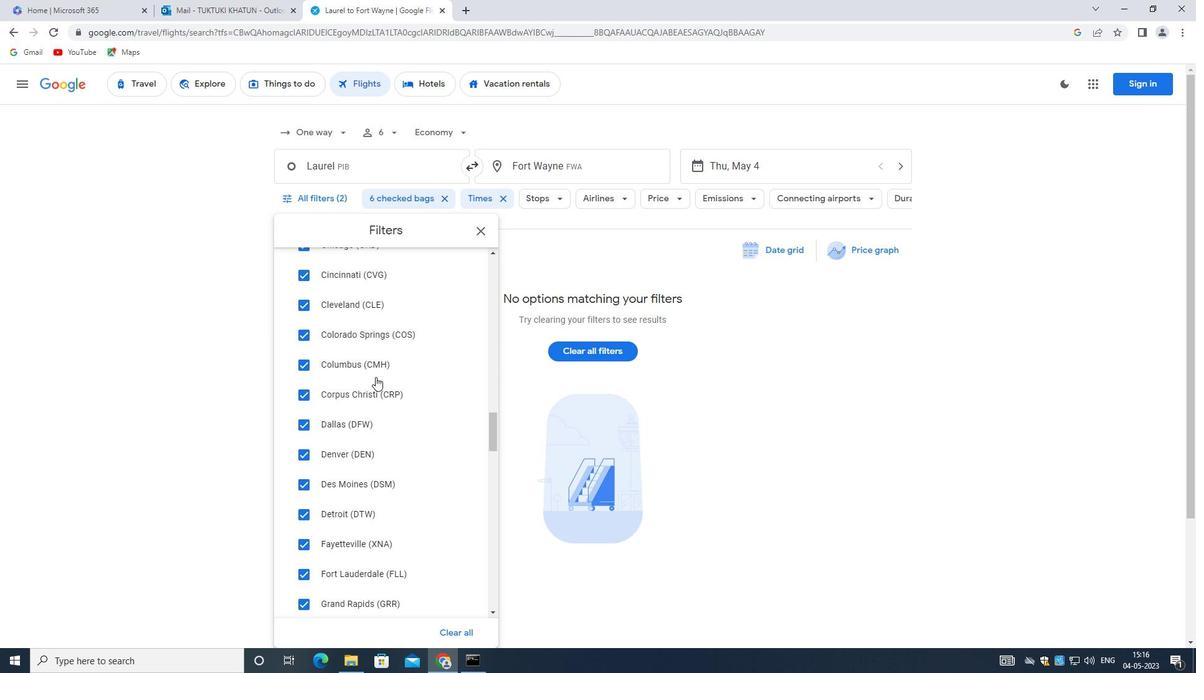 
Action: Mouse moved to (393, 440)
Screenshot: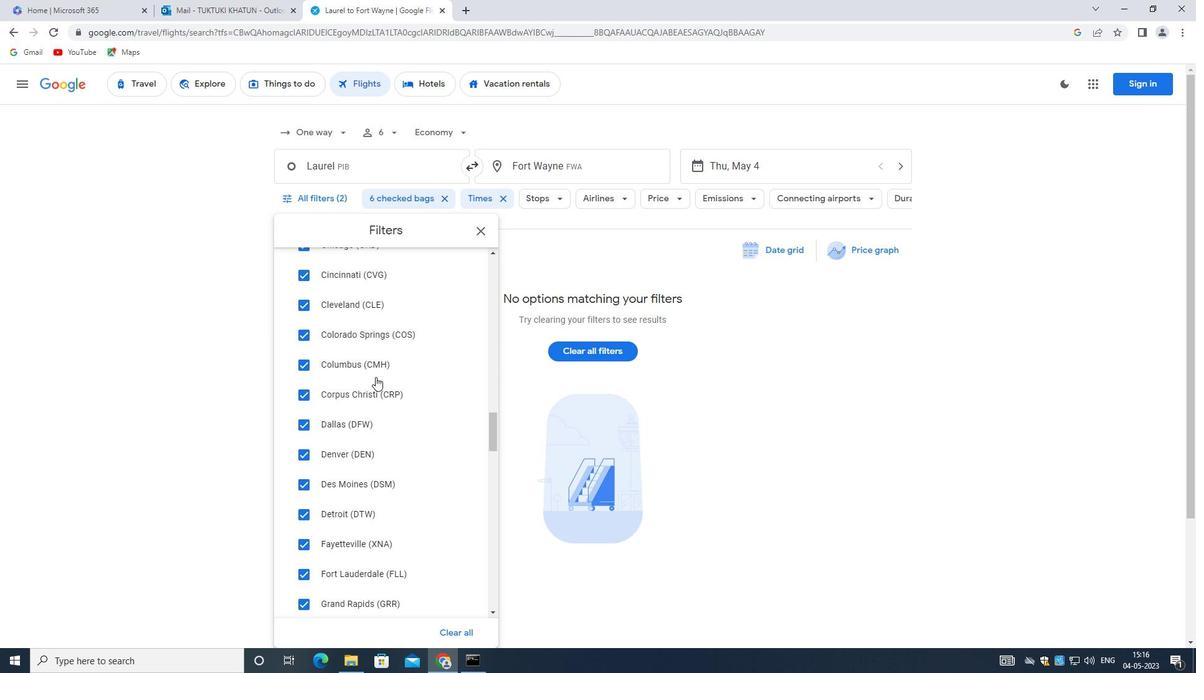 
Action: Mouse scrolled (393, 440) with delta (0, 0)
Screenshot: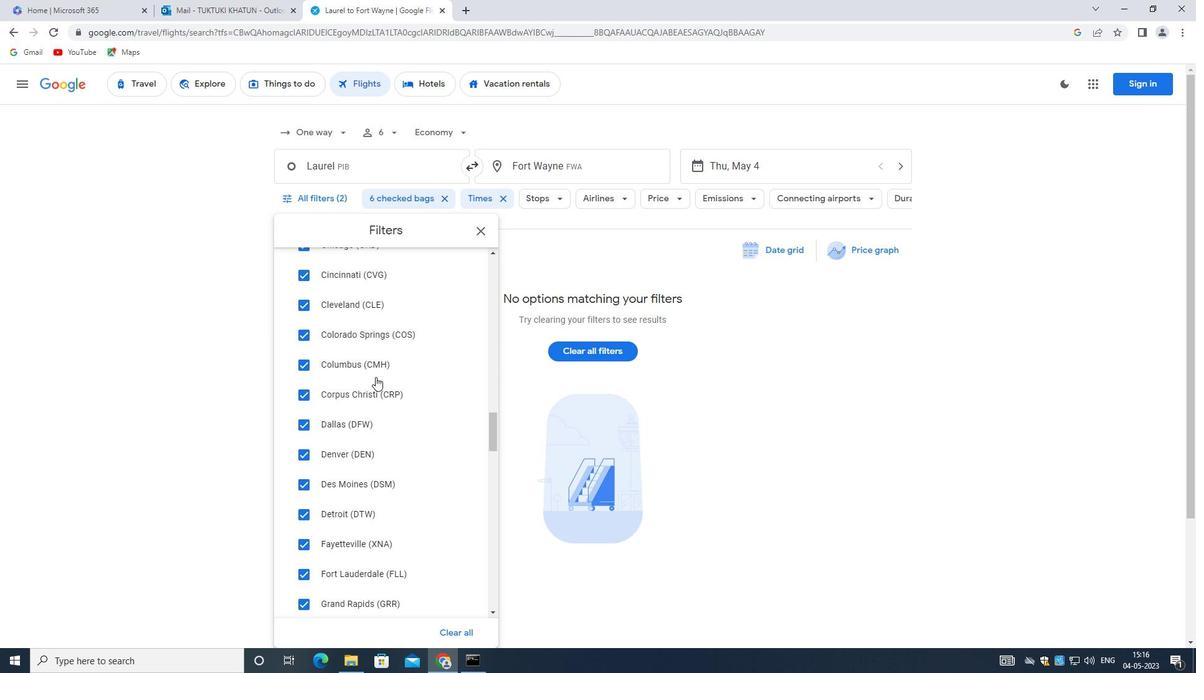 
Action: Mouse scrolled (393, 440) with delta (0, 0)
Screenshot: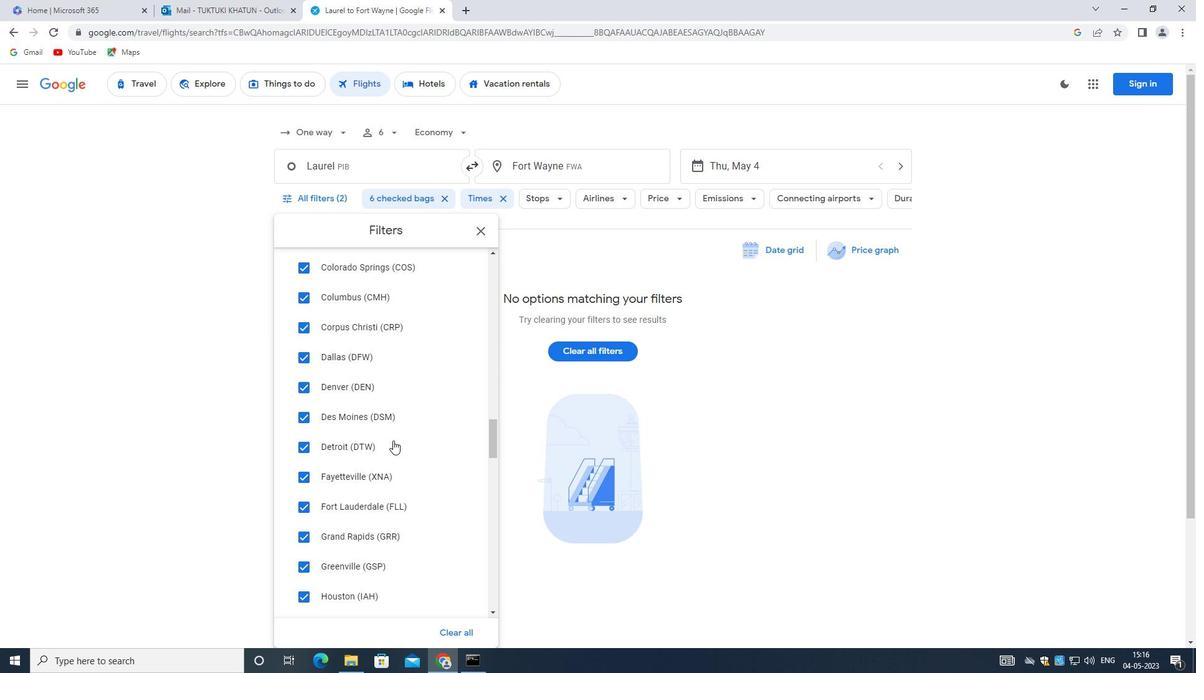 
Action: Mouse scrolled (393, 440) with delta (0, 0)
Screenshot: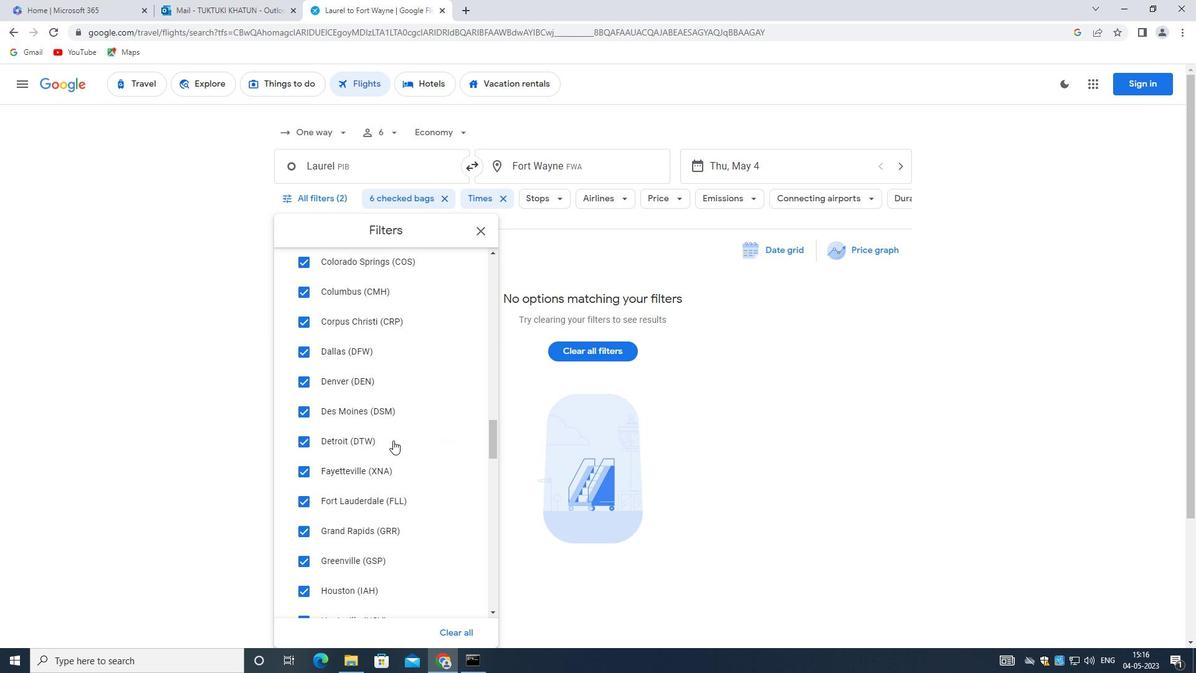 
Action: Mouse scrolled (393, 440) with delta (0, 0)
Screenshot: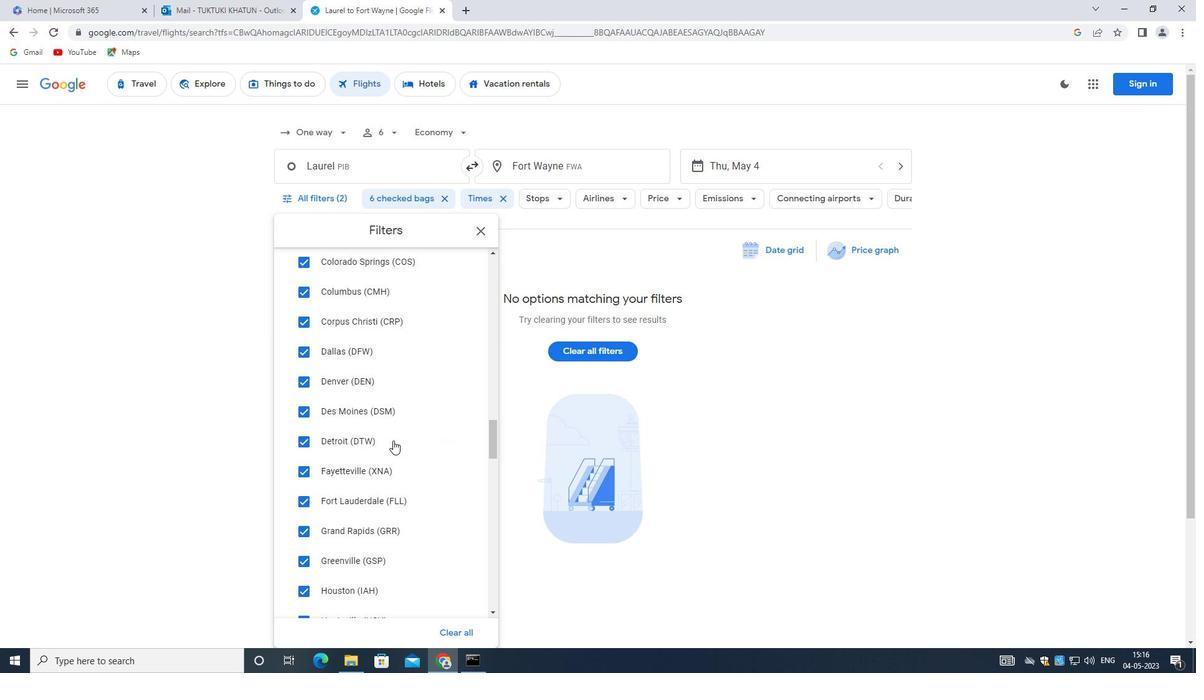 
Action: Mouse moved to (391, 441)
Screenshot: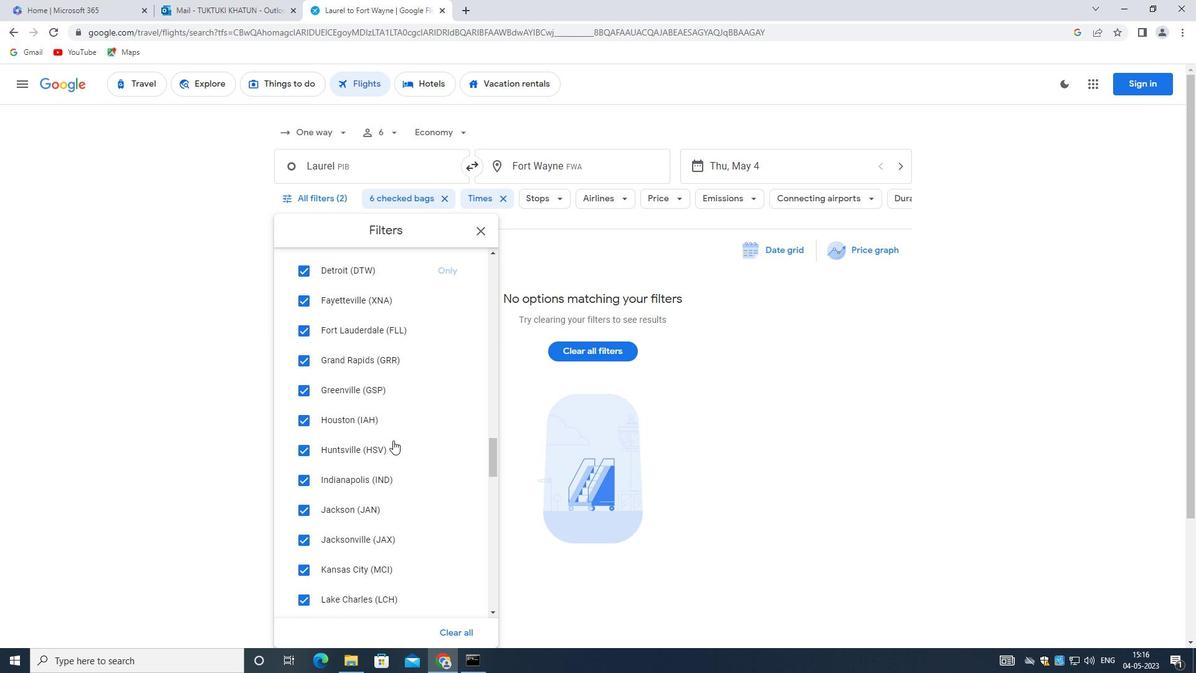 
Action: Mouse scrolled (391, 441) with delta (0, 0)
Screenshot: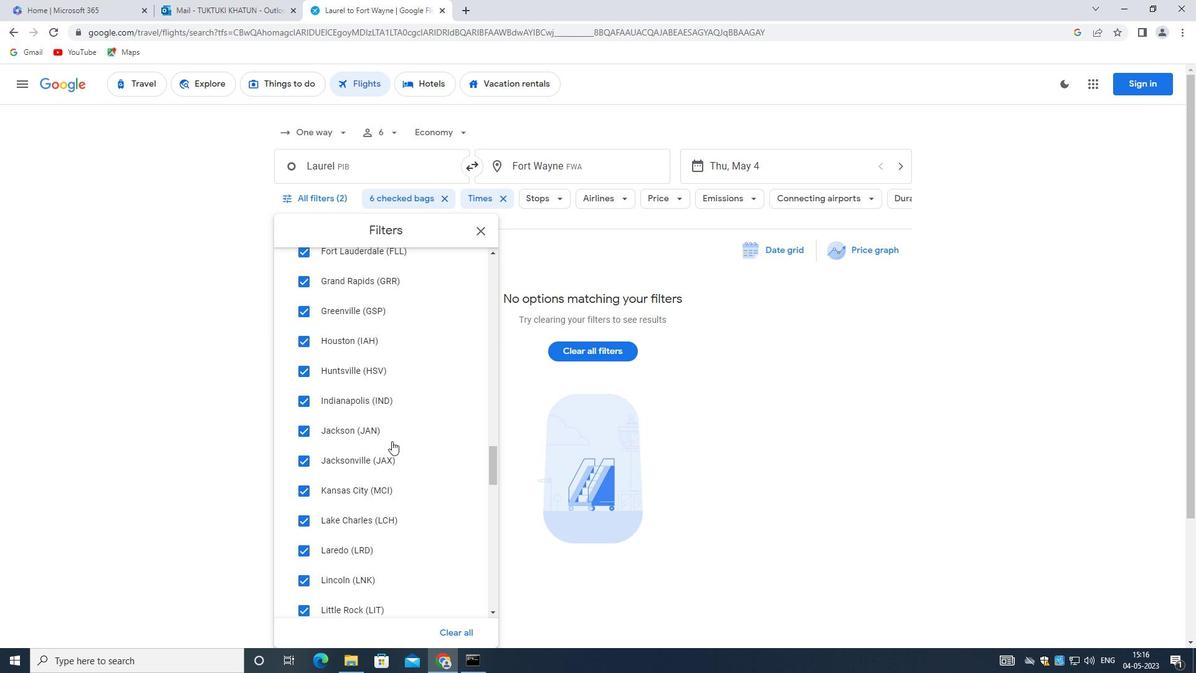 
Action: Mouse scrolled (391, 441) with delta (0, 0)
Screenshot: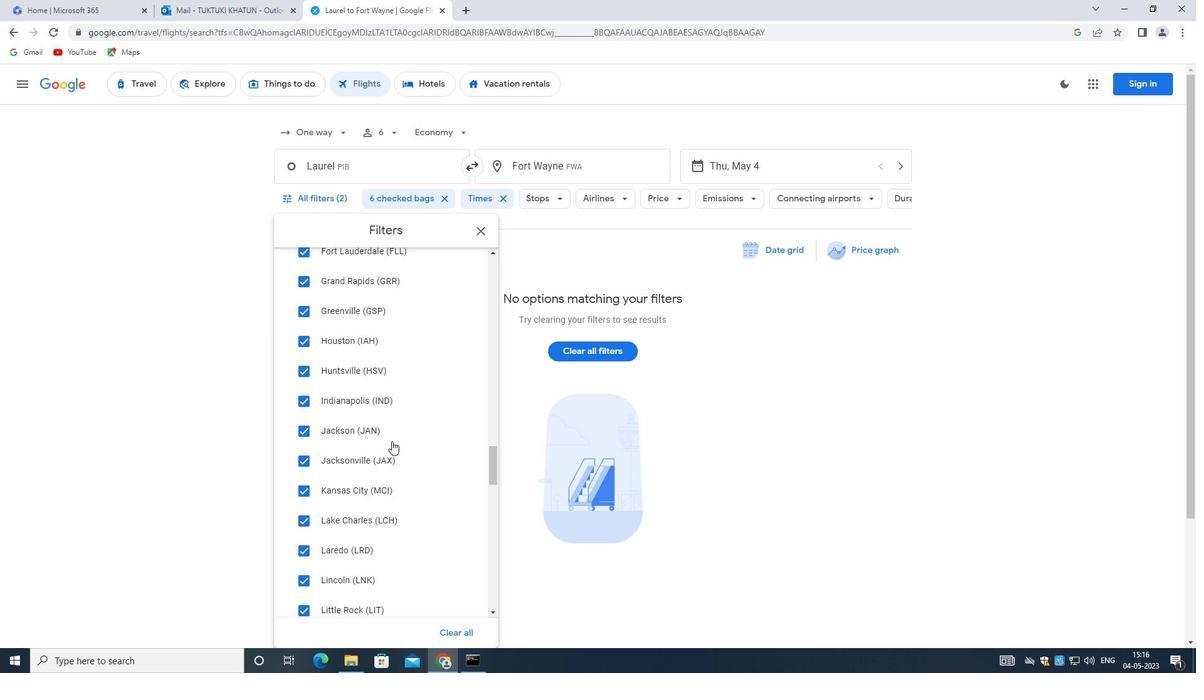 
Action: Mouse scrolled (391, 441) with delta (0, 0)
Screenshot: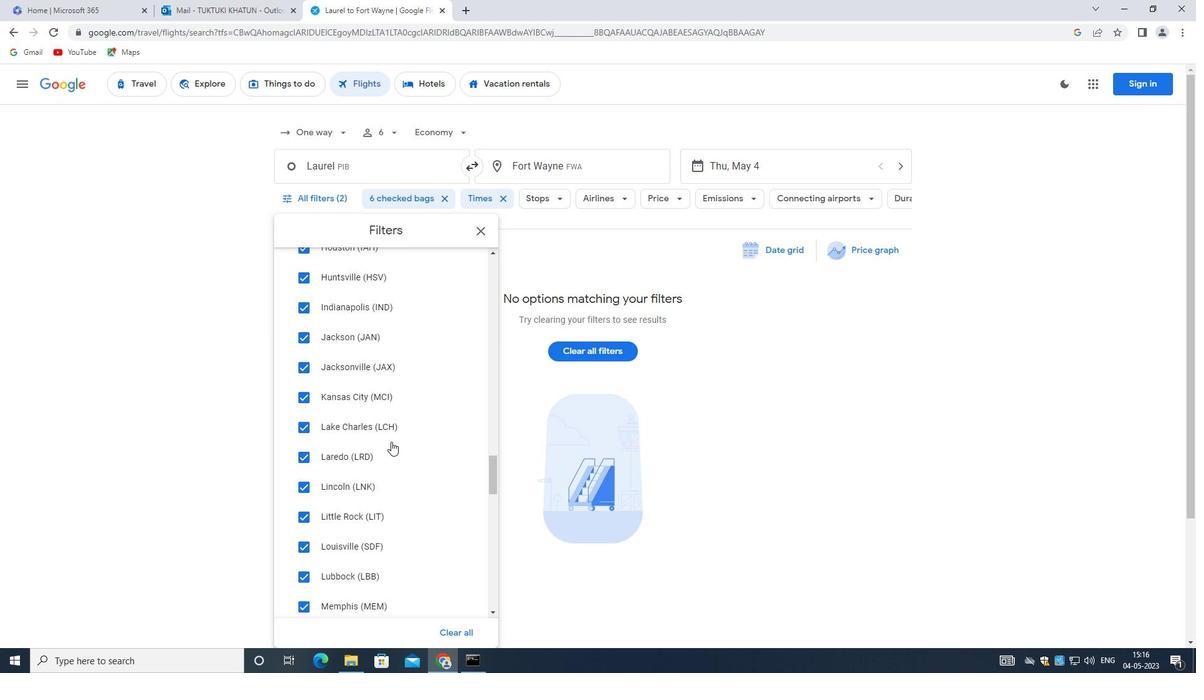 
Action: Mouse scrolled (391, 441) with delta (0, 0)
Screenshot: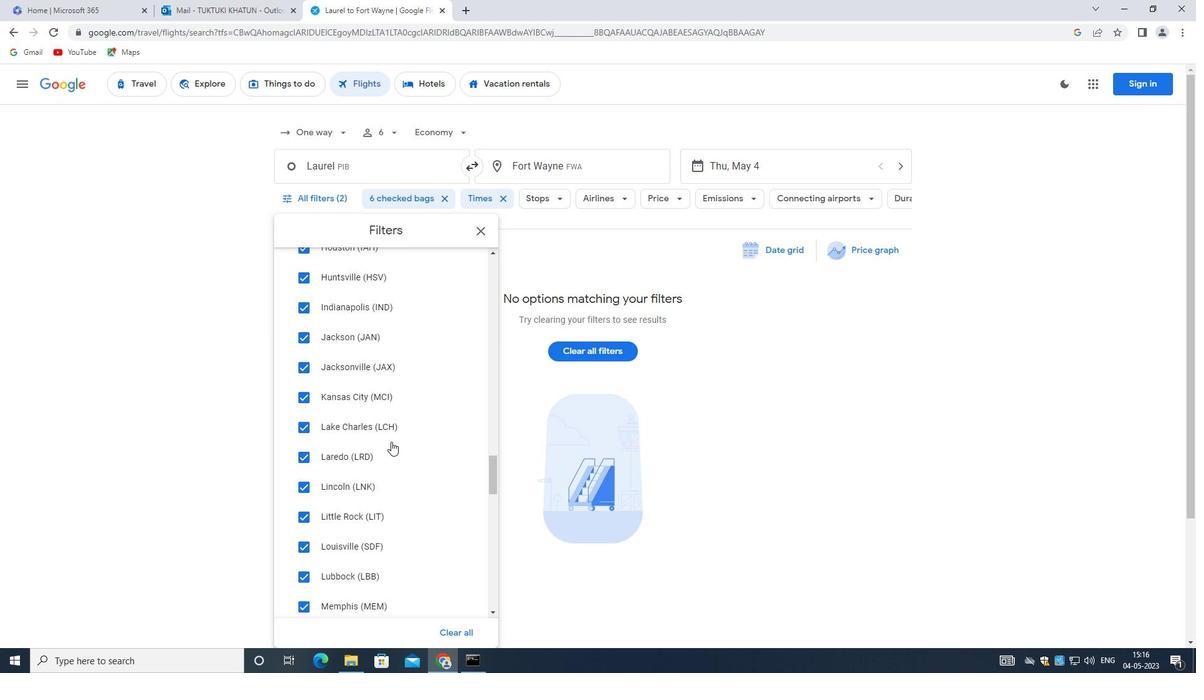 
Action: Mouse moved to (391, 441)
Screenshot: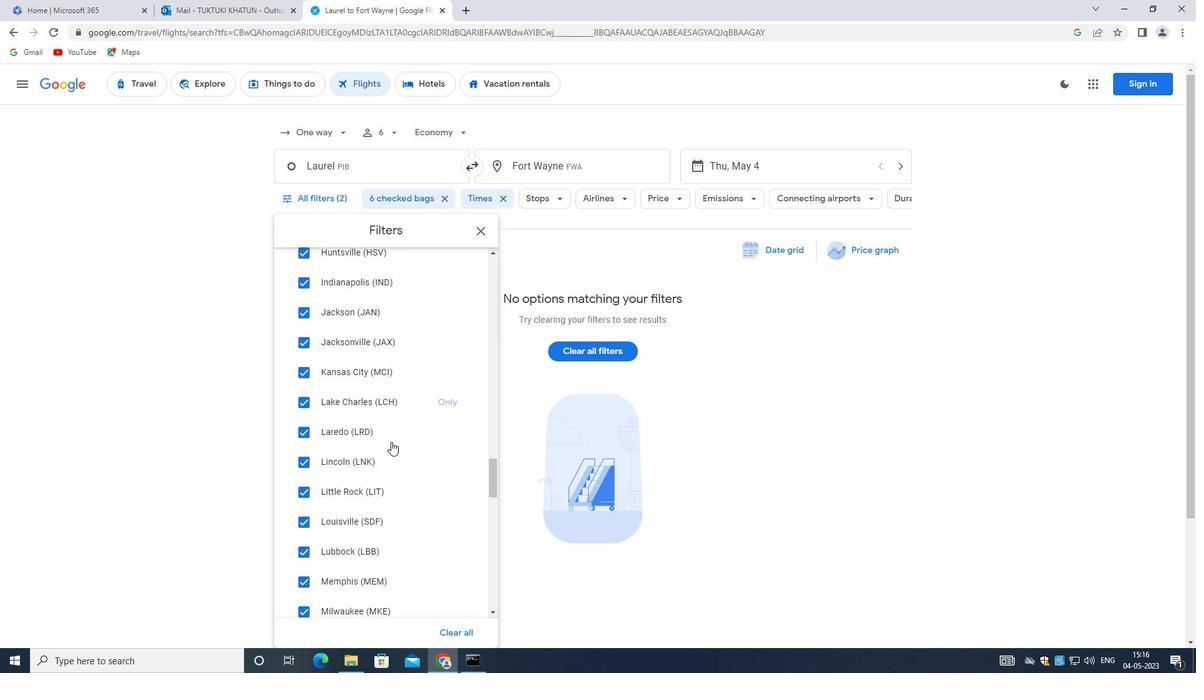 
Action: Mouse scrolled (391, 440) with delta (0, 0)
Screenshot: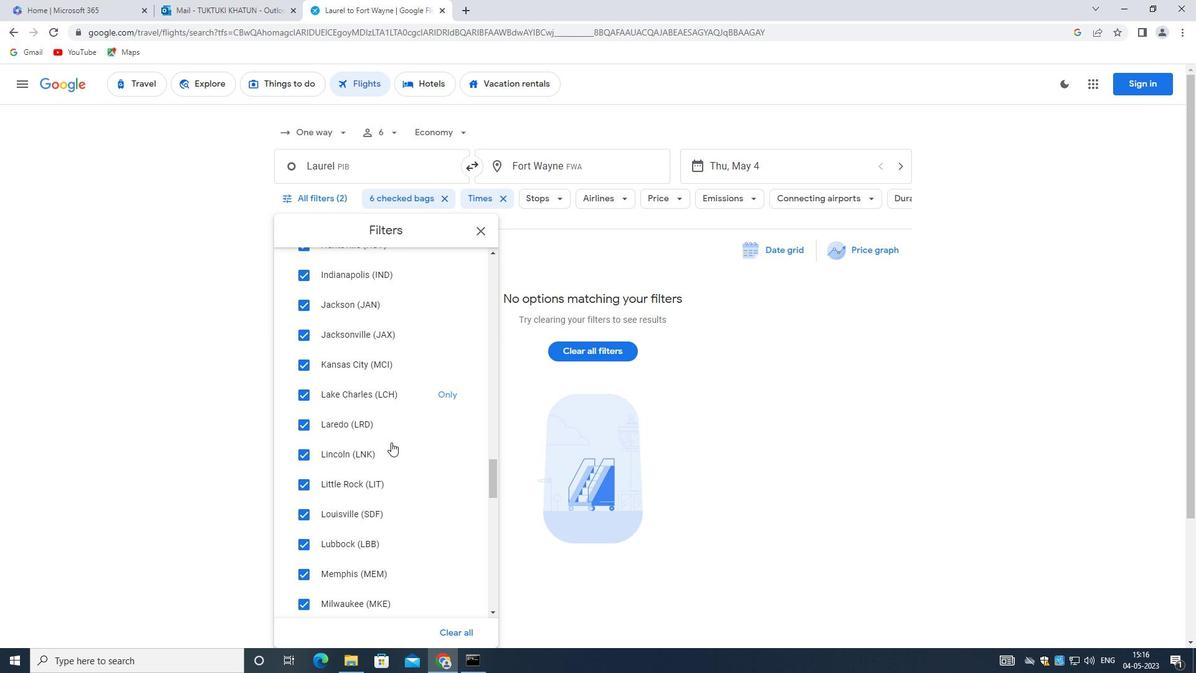 
Action: Mouse moved to (391, 441)
Screenshot: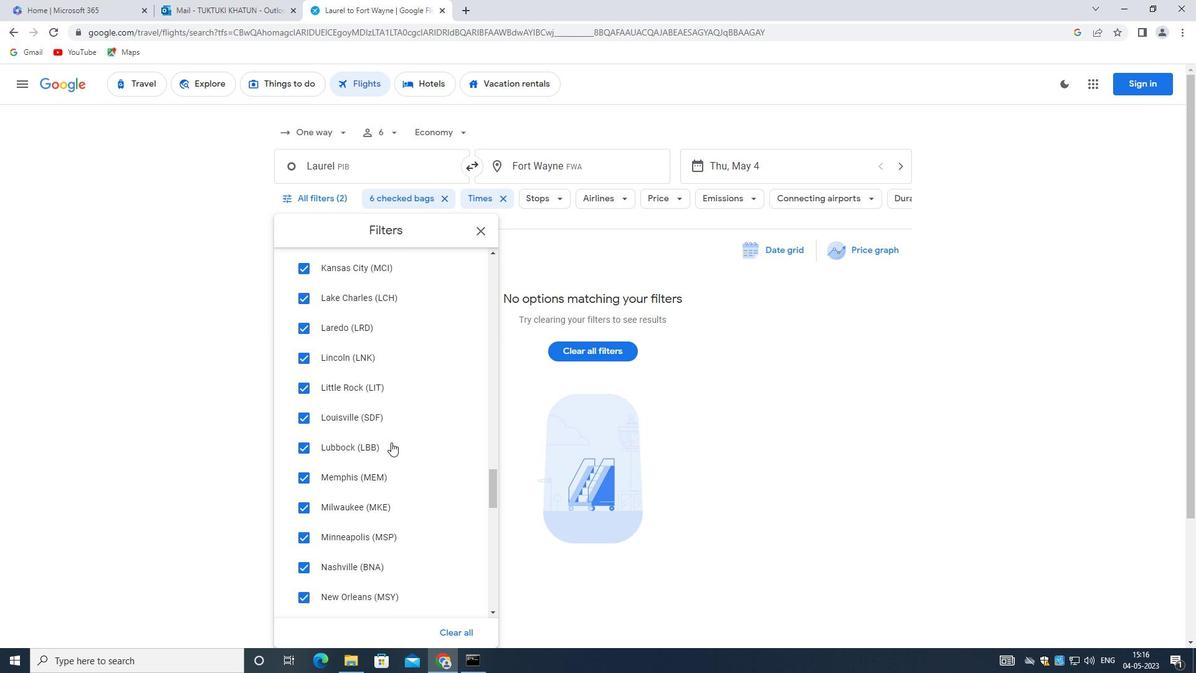 
Action: Mouse scrolled (391, 440) with delta (0, 0)
Screenshot: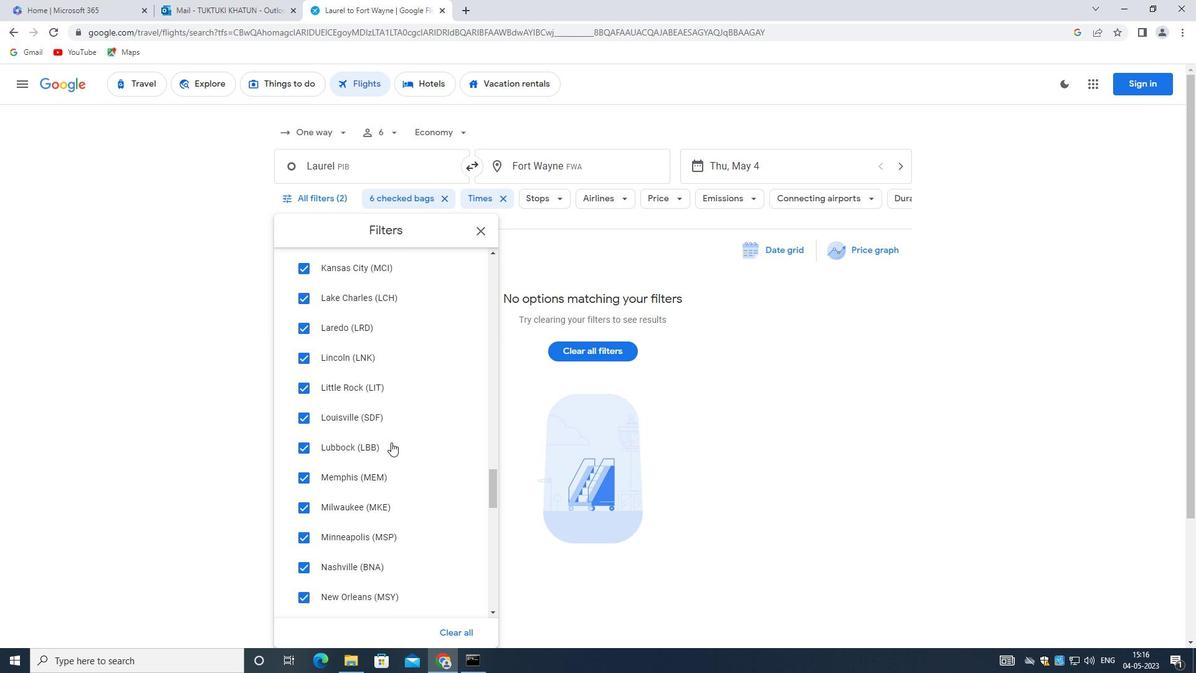 
Action: Mouse moved to (392, 441)
Screenshot: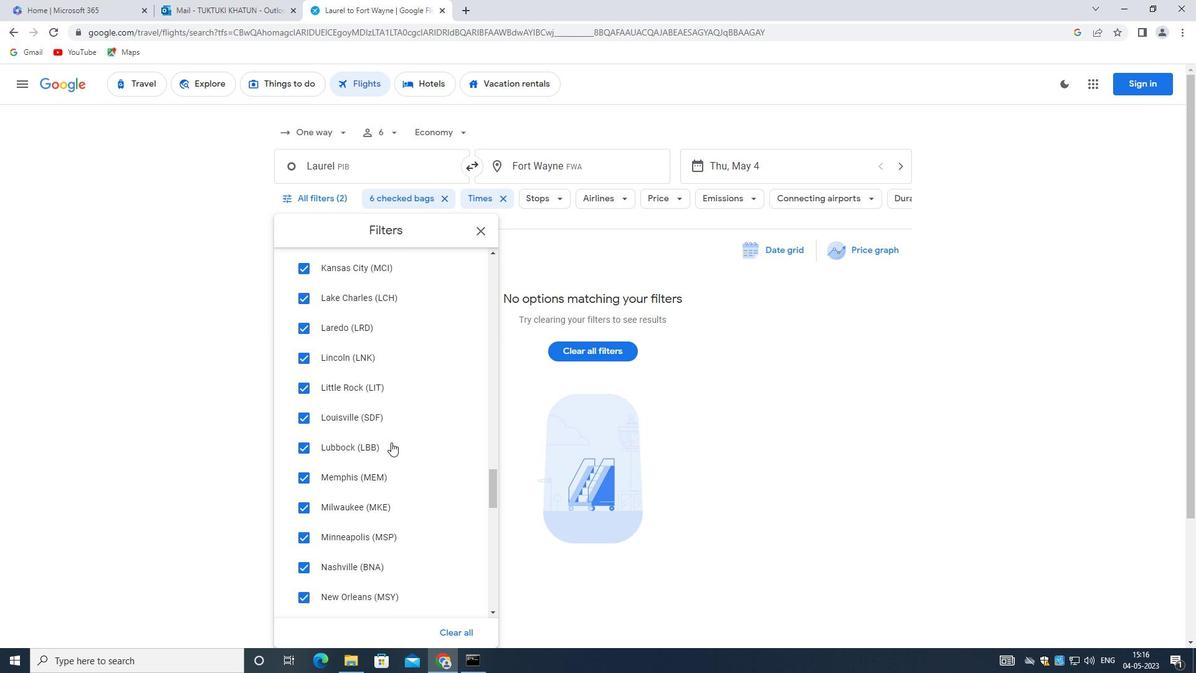 
Action: Mouse scrolled (392, 441) with delta (0, 0)
Screenshot: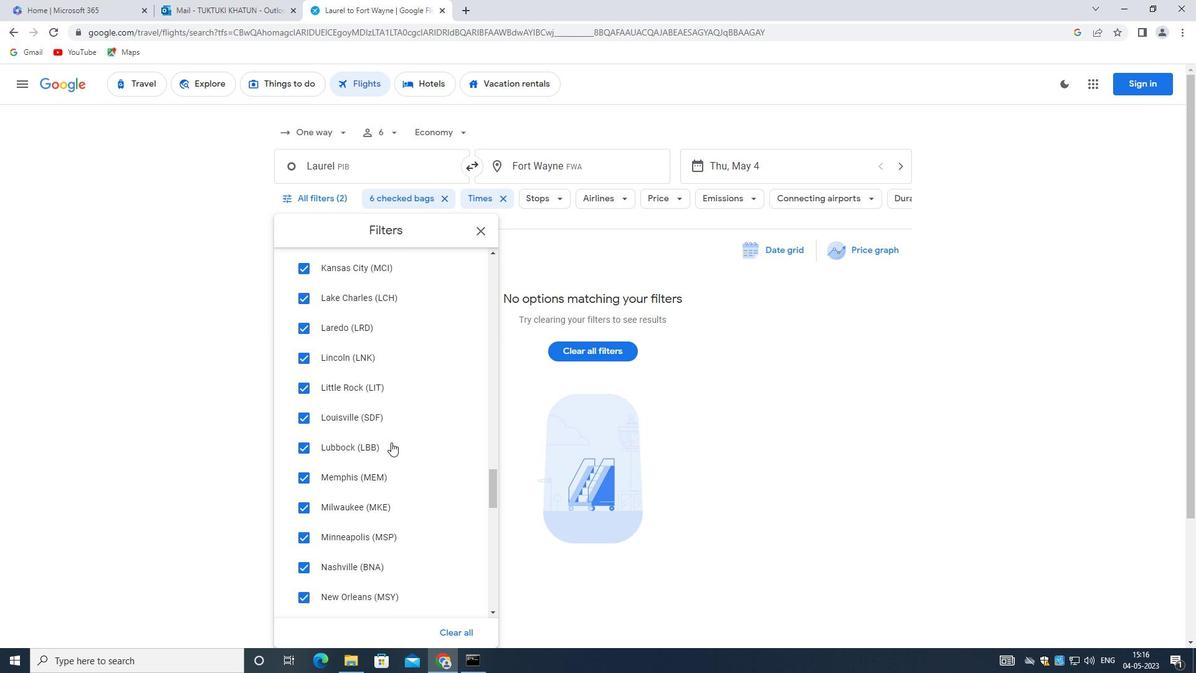 
Action: Mouse moved to (401, 464)
Screenshot: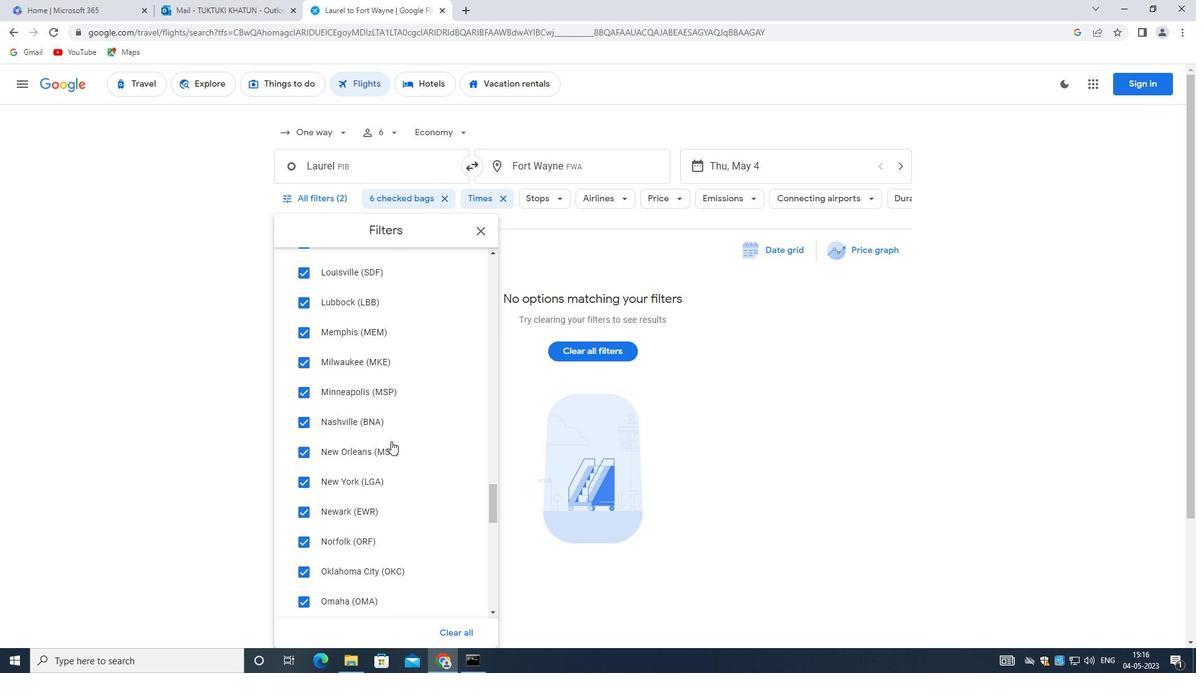 
Action: Mouse scrolled (401, 463) with delta (0, 0)
Screenshot: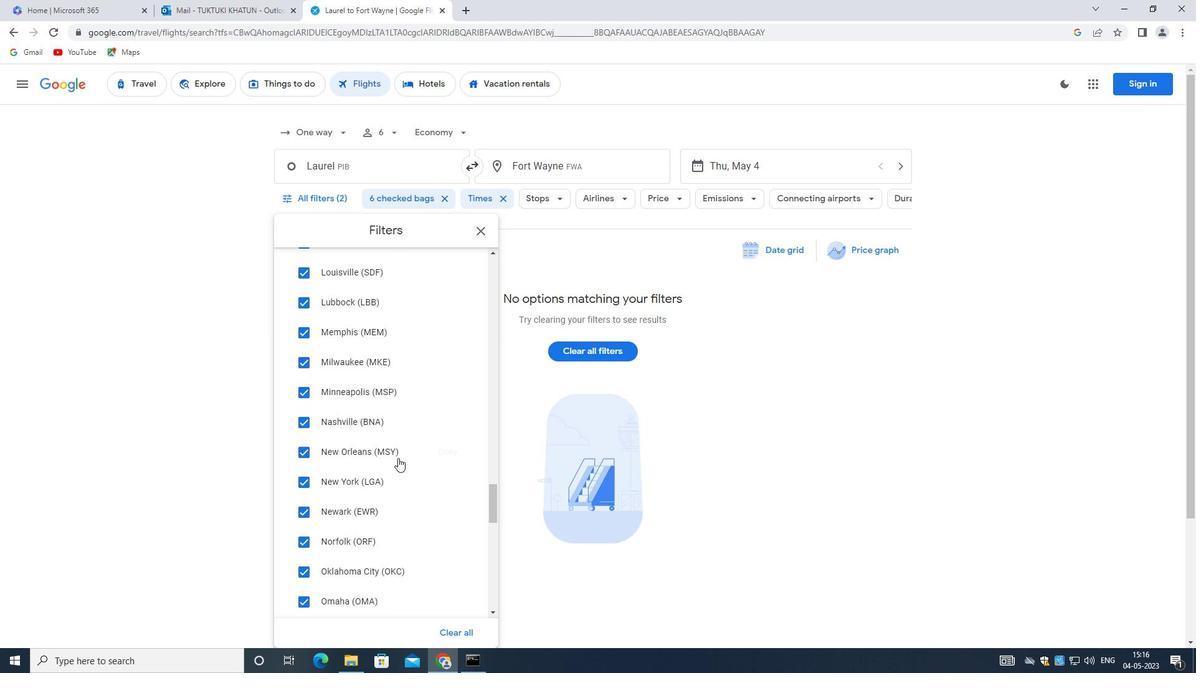 
Action: Mouse scrolled (401, 463) with delta (0, 0)
Screenshot: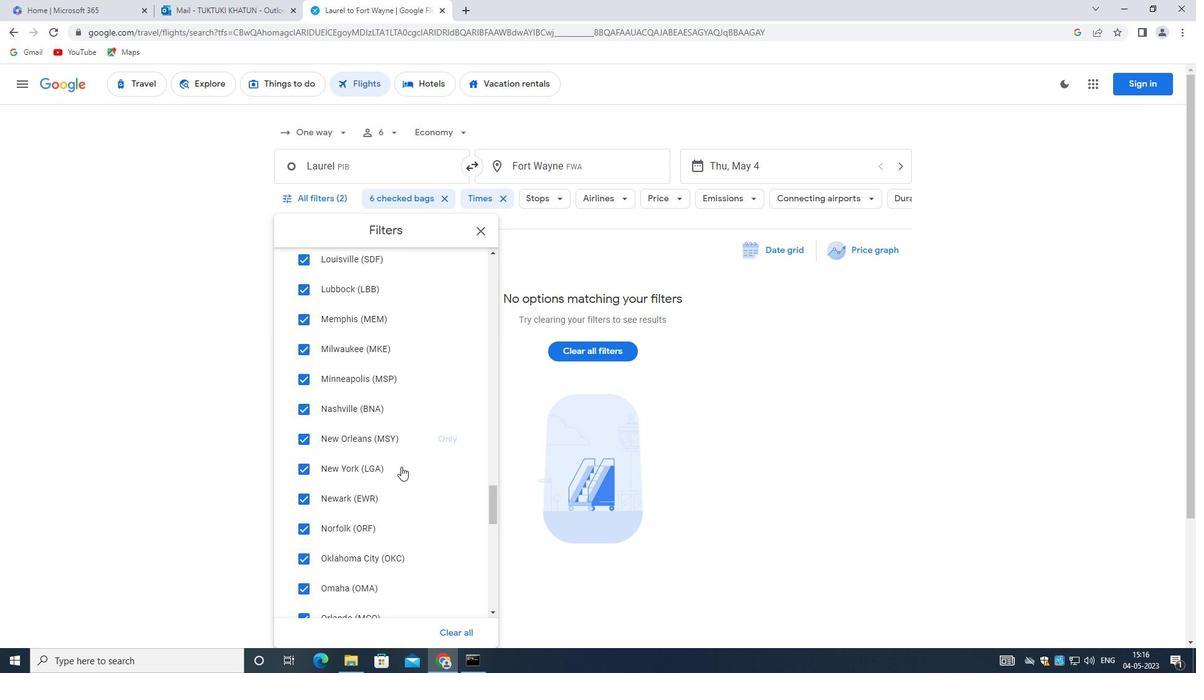 
Action: Mouse moved to (395, 469)
Screenshot: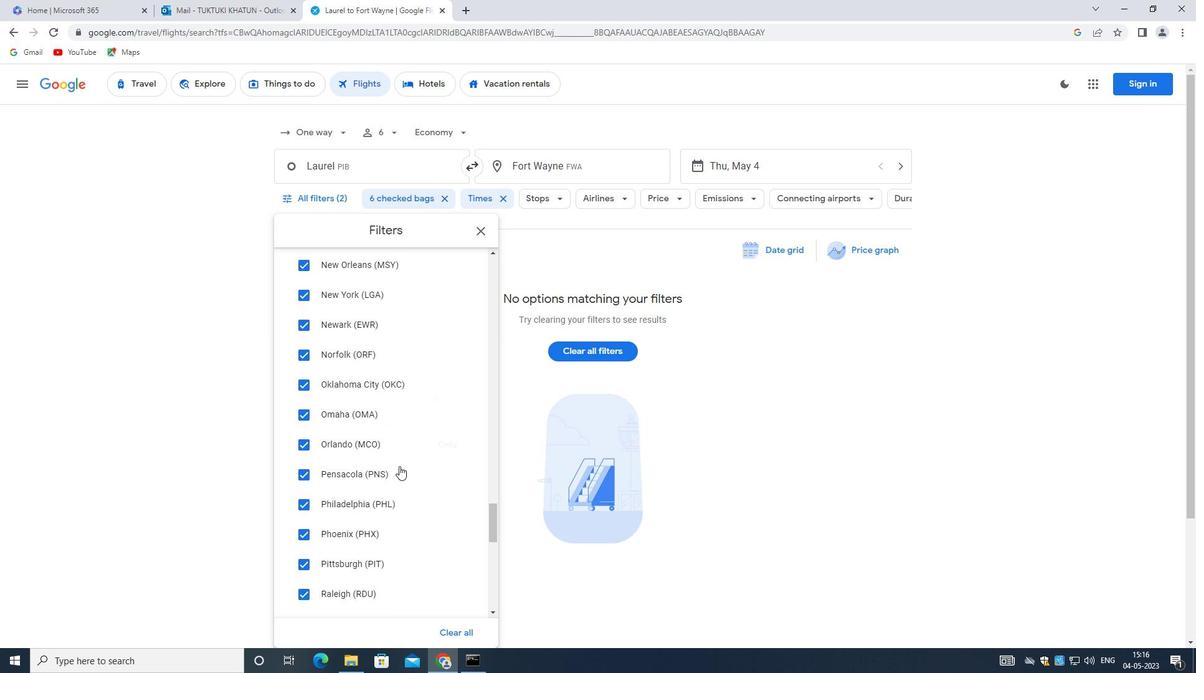
Action: Mouse scrolled (395, 468) with delta (0, 0)
Screenshot: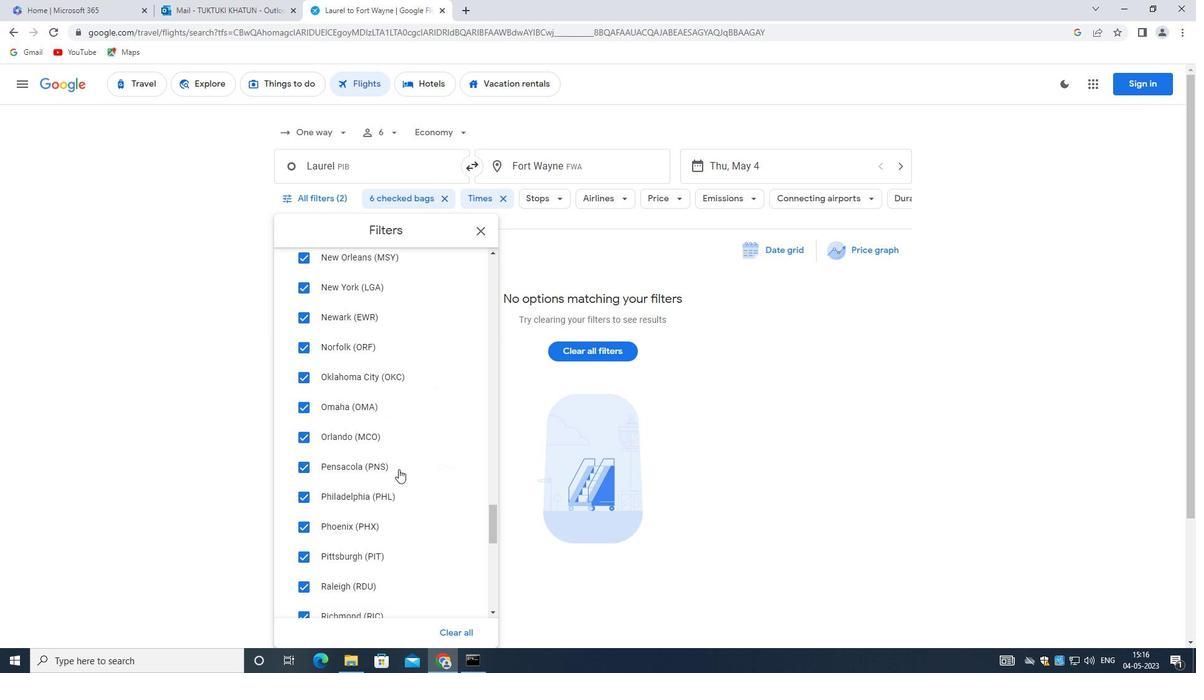 
Action: Mouse moved to (394, 469)
Screenshot: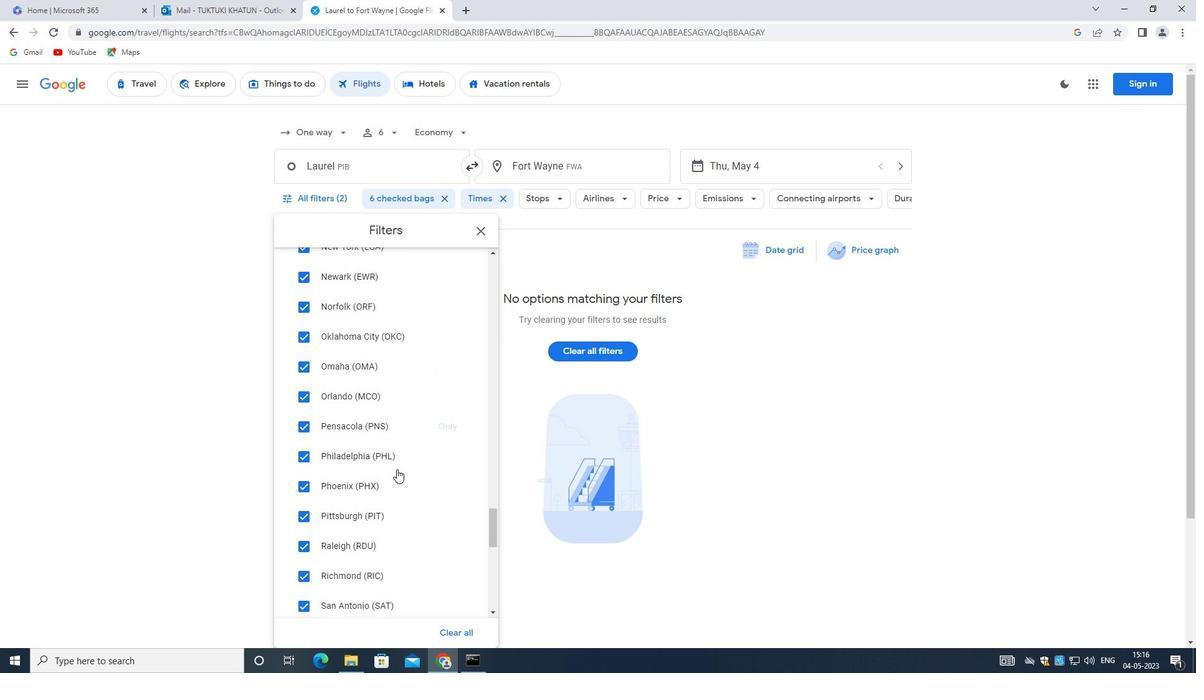 
Action: Mouse scrolled (394, 468) with delta (0, 0)
Screenshot: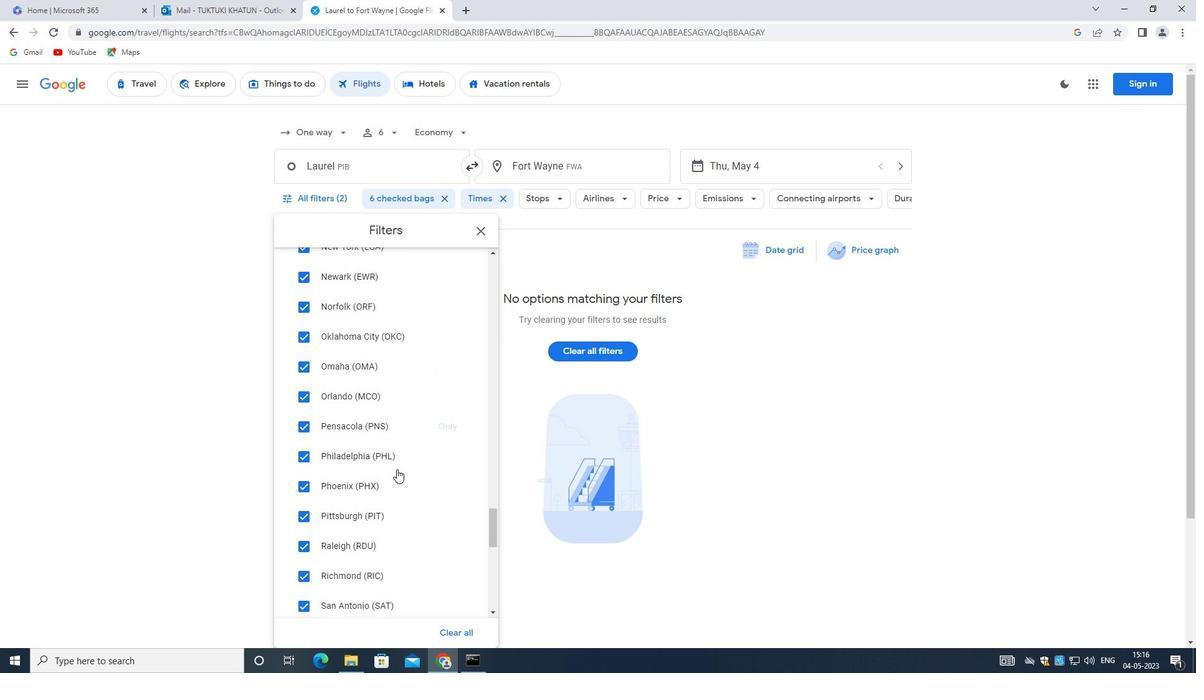 
Action: Mouse moved to (393, 469)
Screenshot: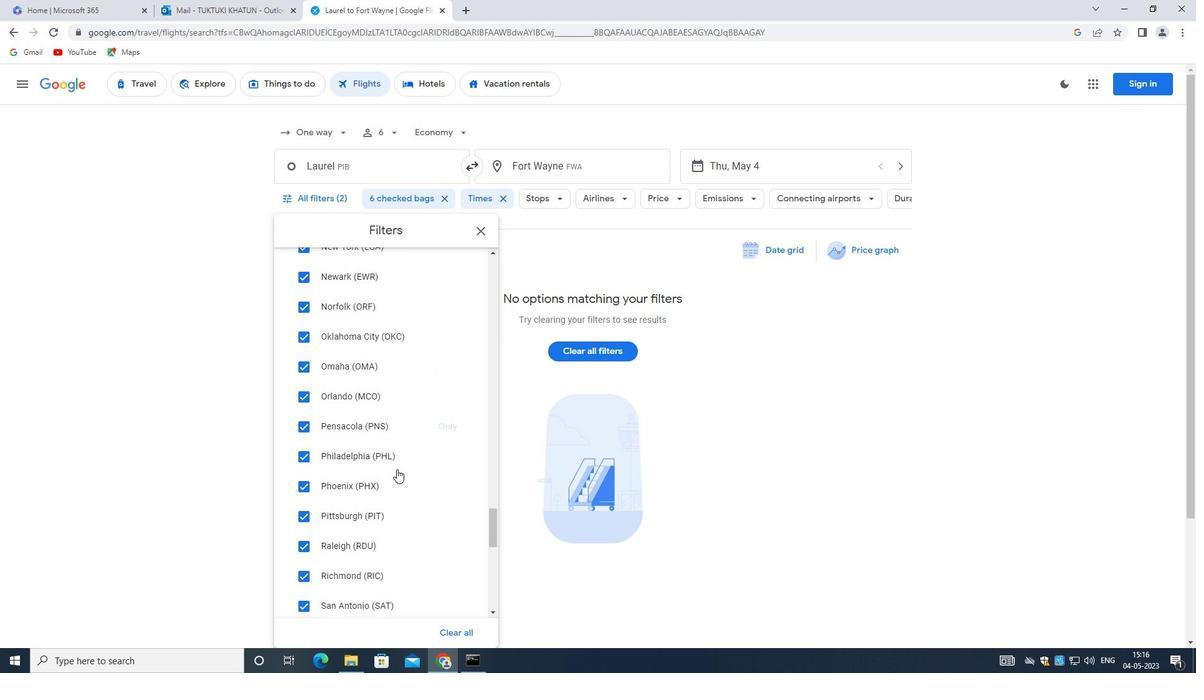 
Action: Mouse scrolled (393, 468) with delta (0, 0)
Screenshot: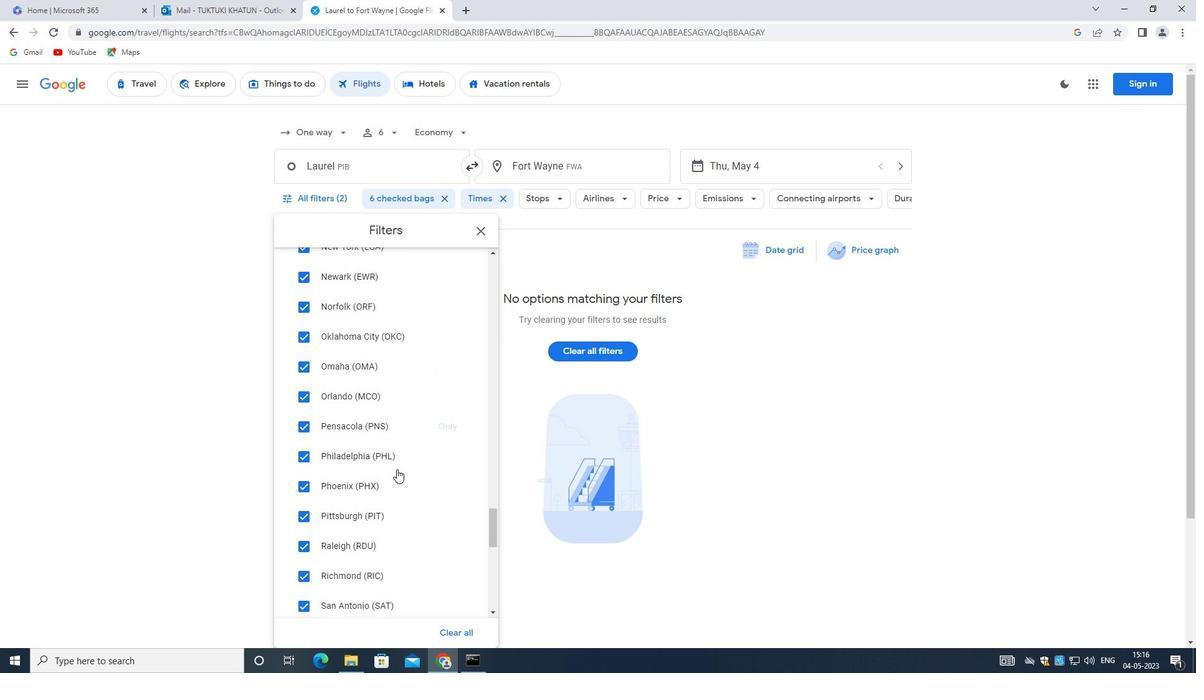 
Action: Mouse moved to (393, 469)
Screenshot: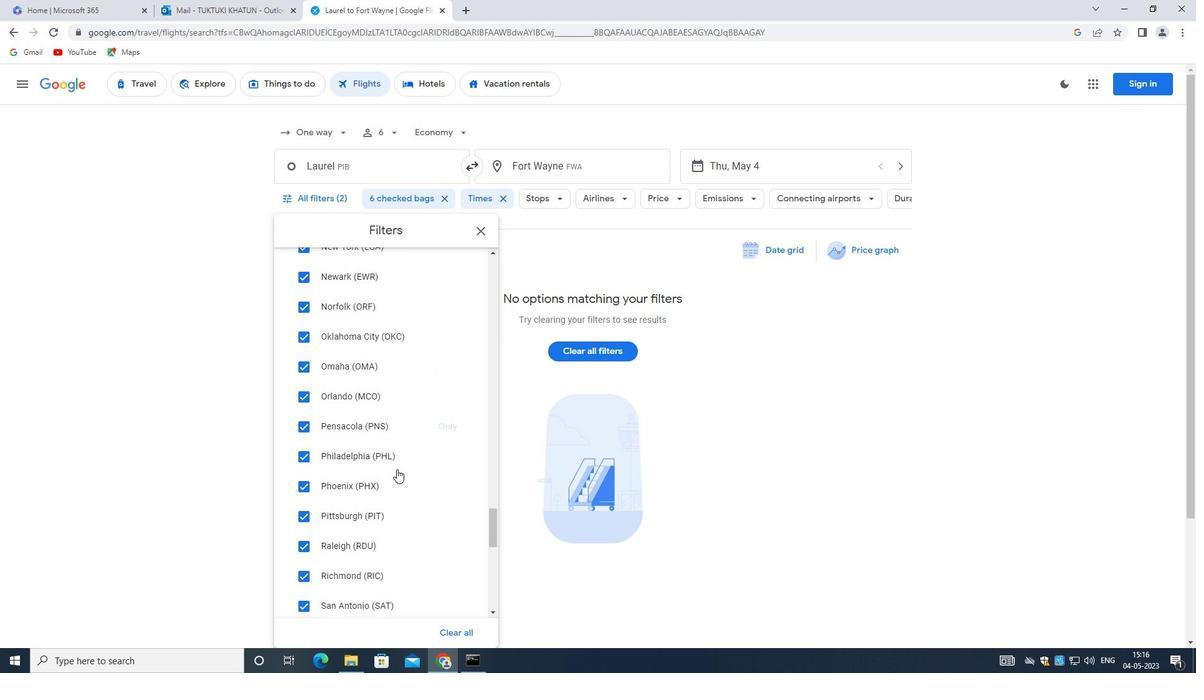 
Action: Mouse scrolled (393, 468) with delta (0, 0)
Screenshot: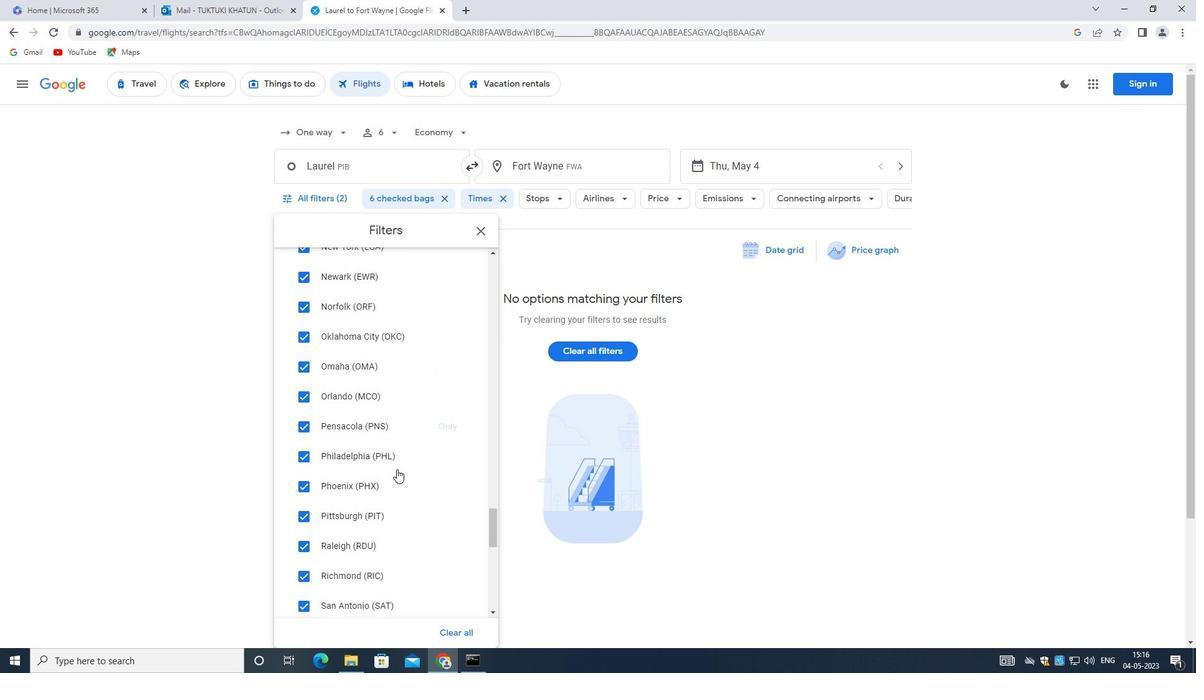 
Action: Mouse moved to (365, 477)
Screenshot: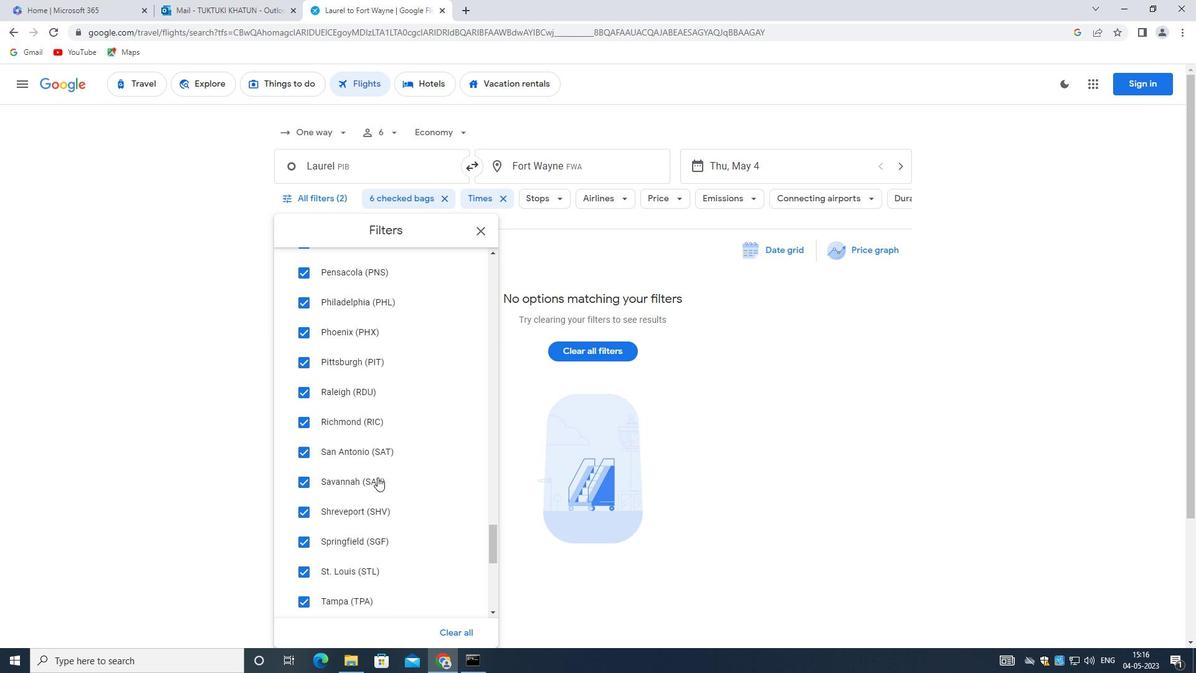 
Action: Mouse scrolled (365, 476) with delta (0, 0)
Screenshot: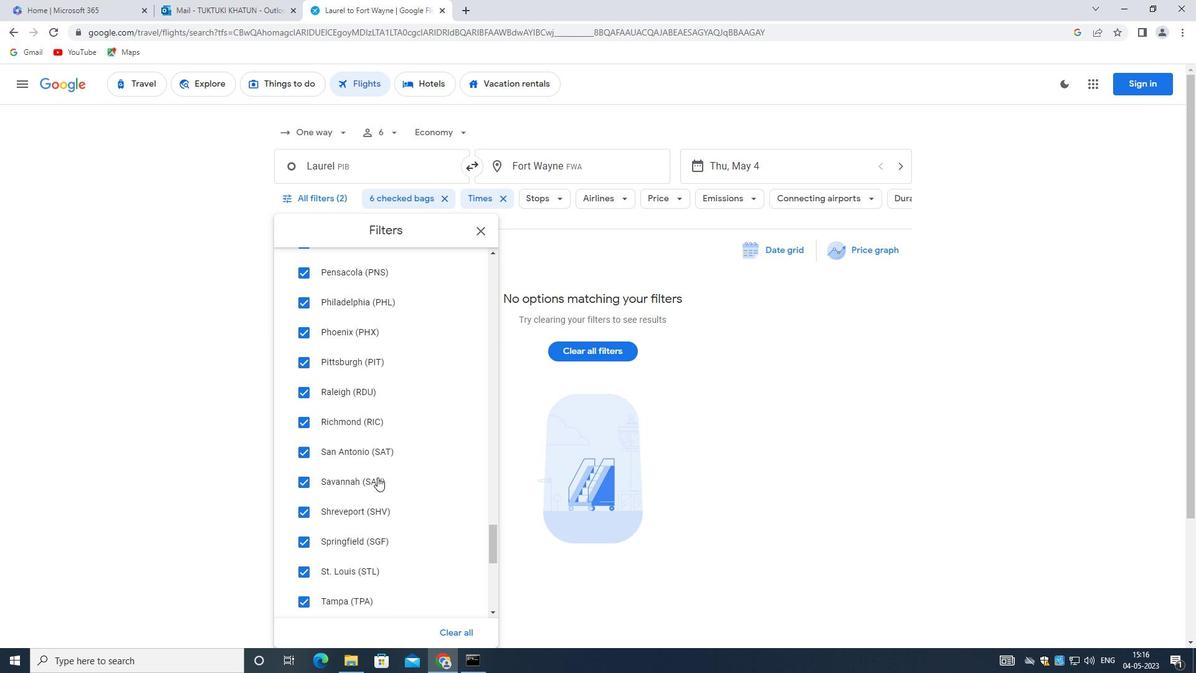 
Action: Mouse moved to (365, 482)
Screenshot: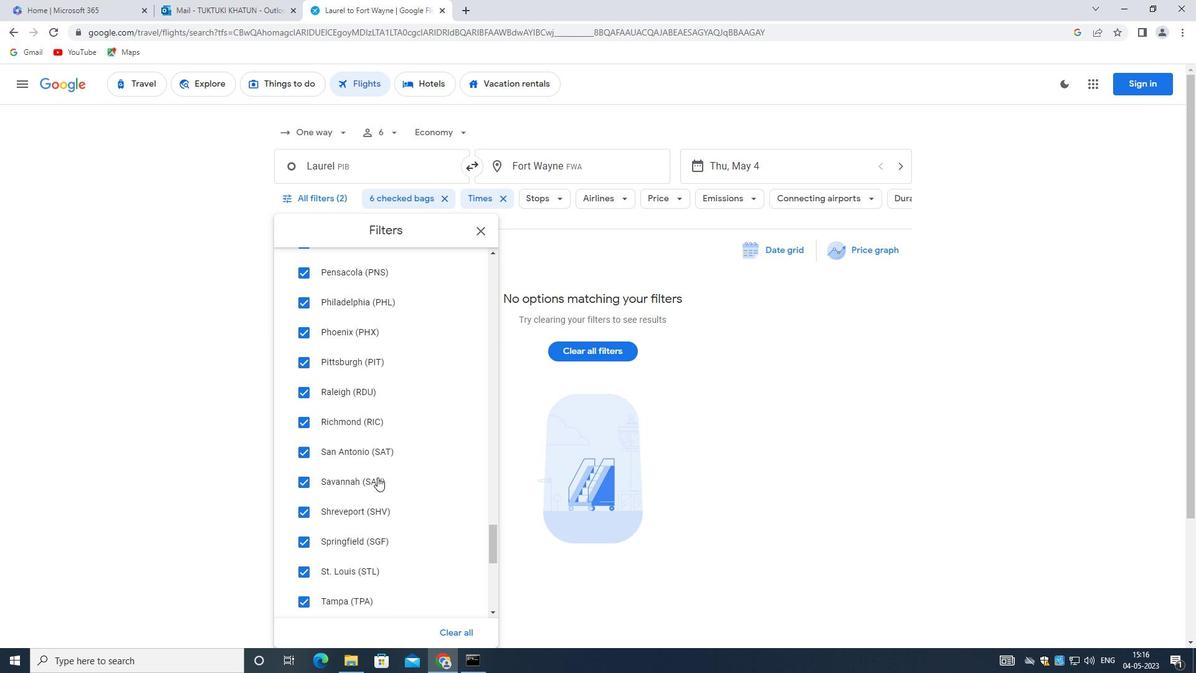 
Action: Mouse scrolled (365, 481) with delta (0, 0)
Screenshot: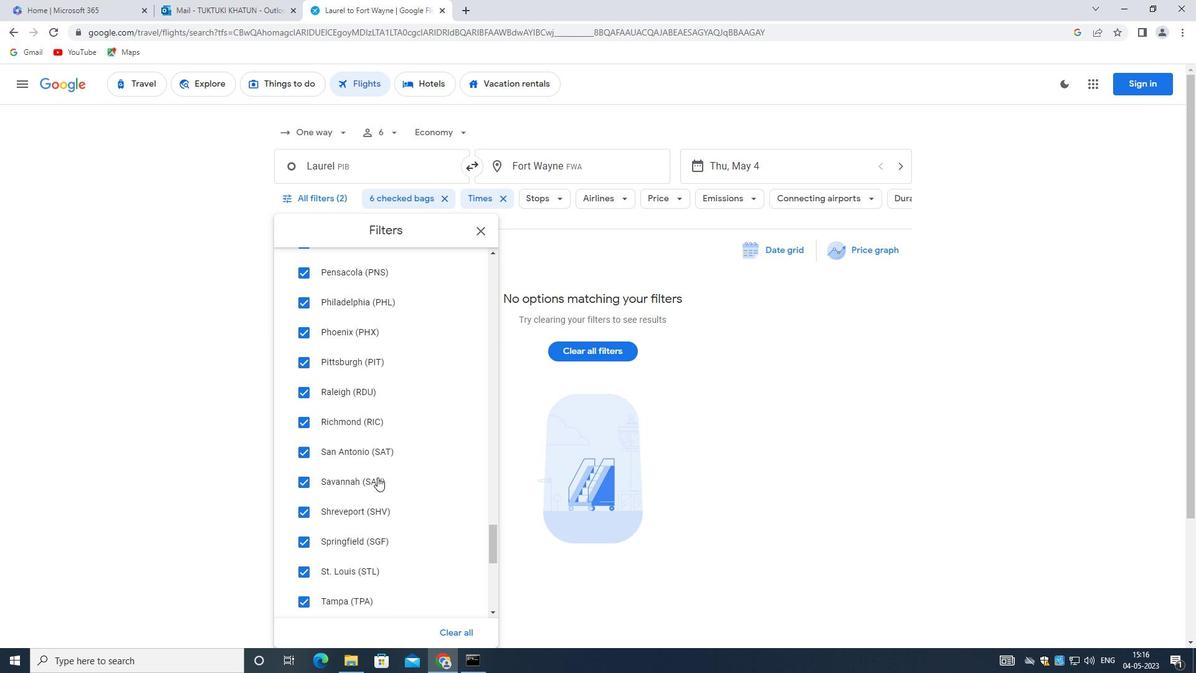 
Action: Mouse moved to (365, 484)
Screenshot: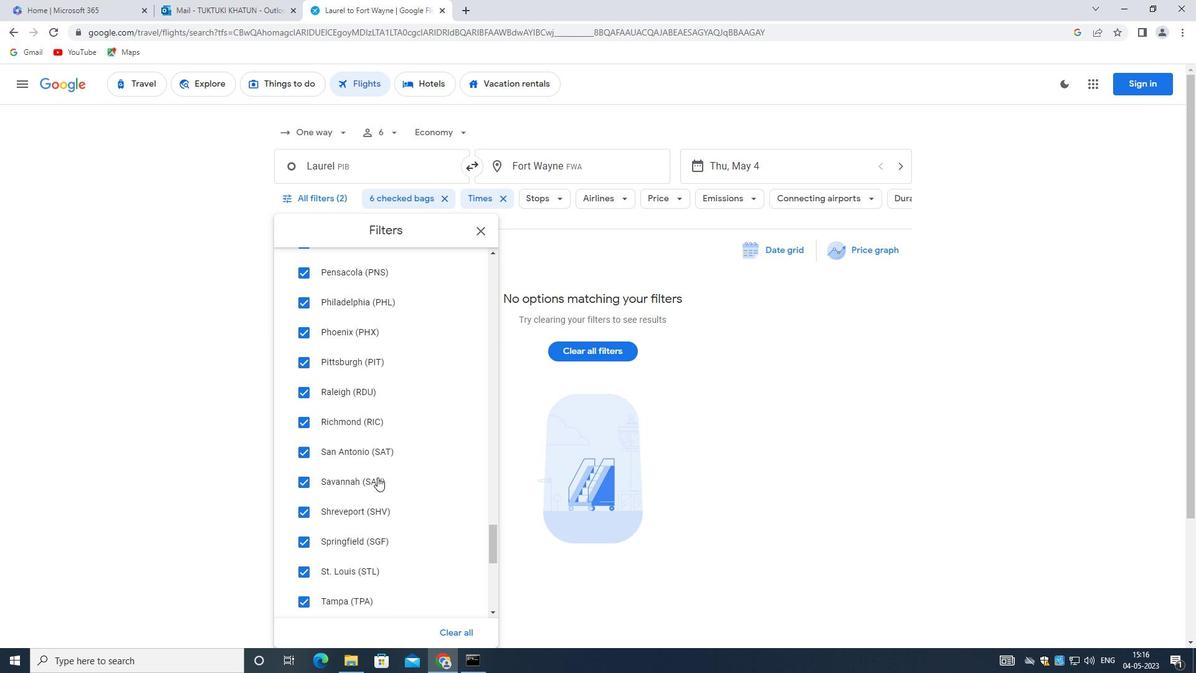 
Action: Mouse scrolled (365, 484) with delta (0, 0)
Screenshot: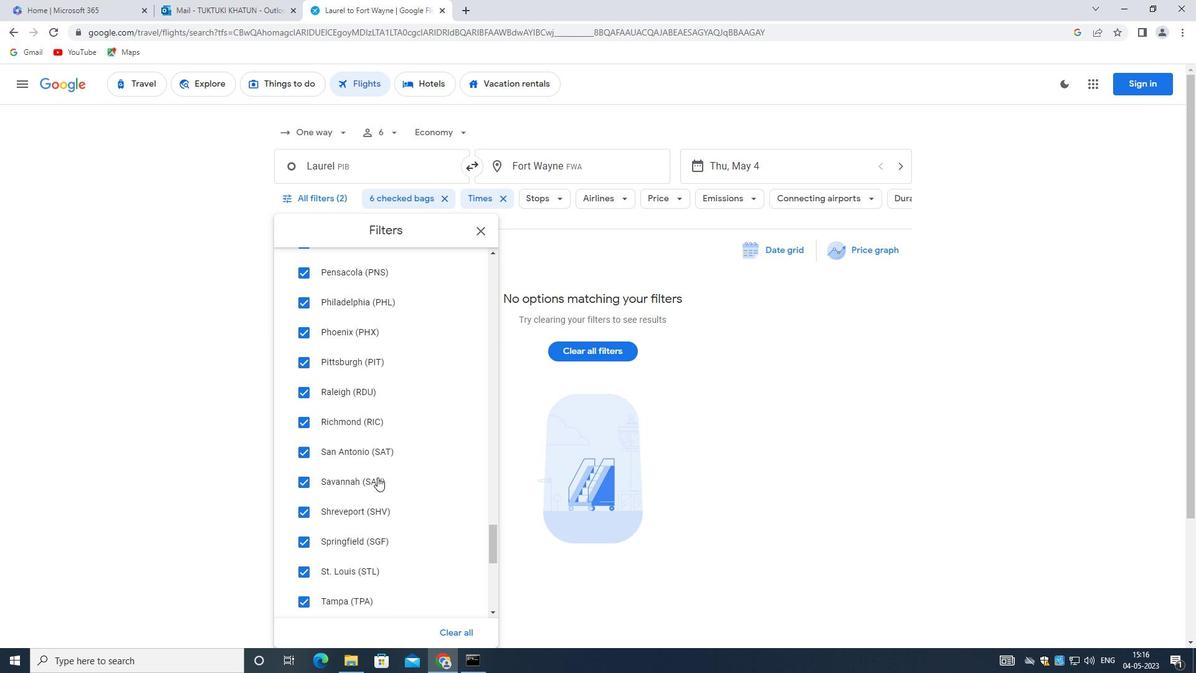 
Action: Mouse moved to (365, 486)
Screenshot: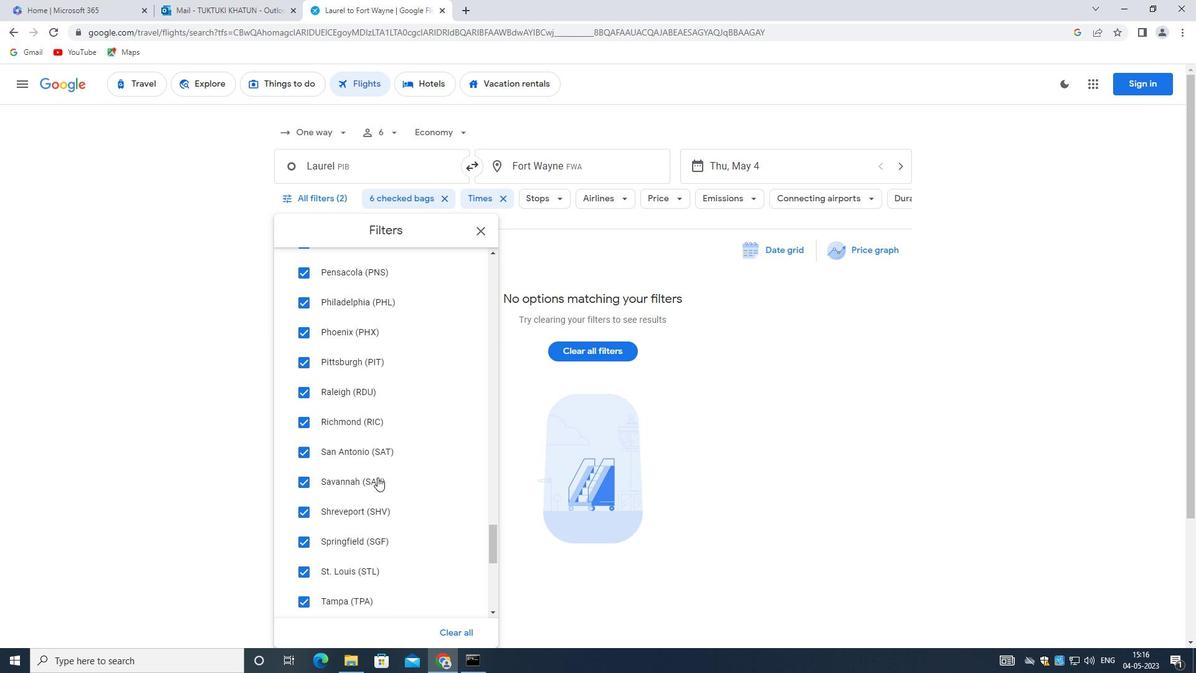 
Action: Mouse scrolled (365, 486) with delta (0, 0)
Screenshot: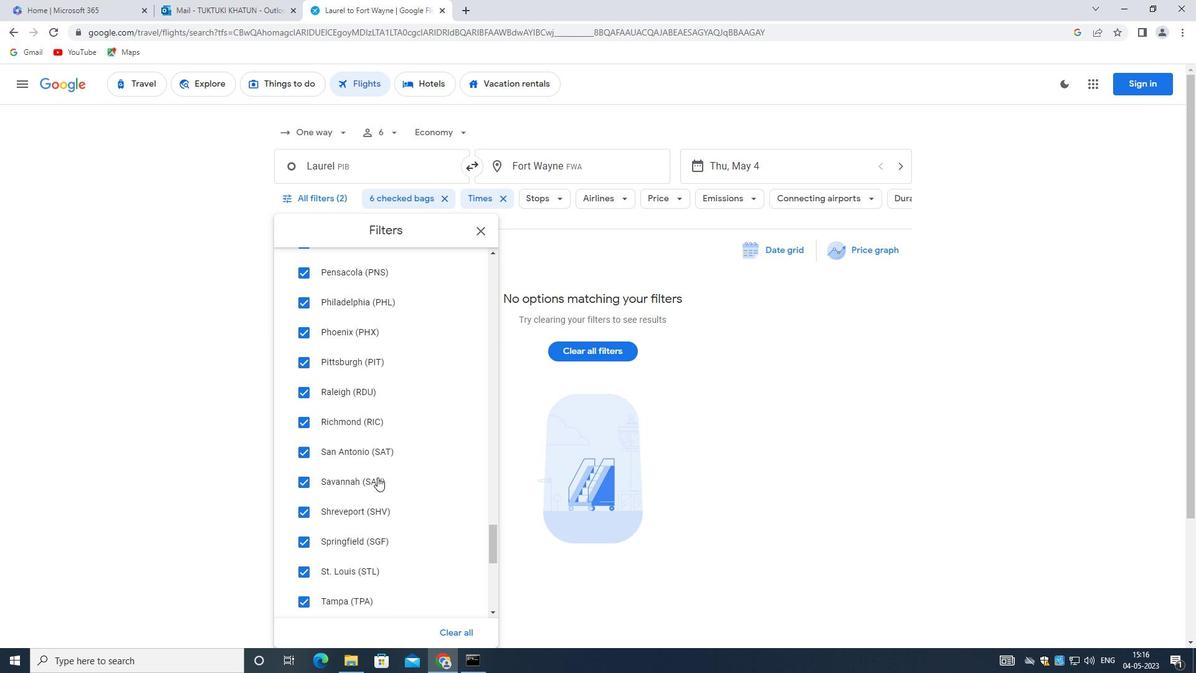 
Action: Mouse moved to (365, 489)
Screenshot: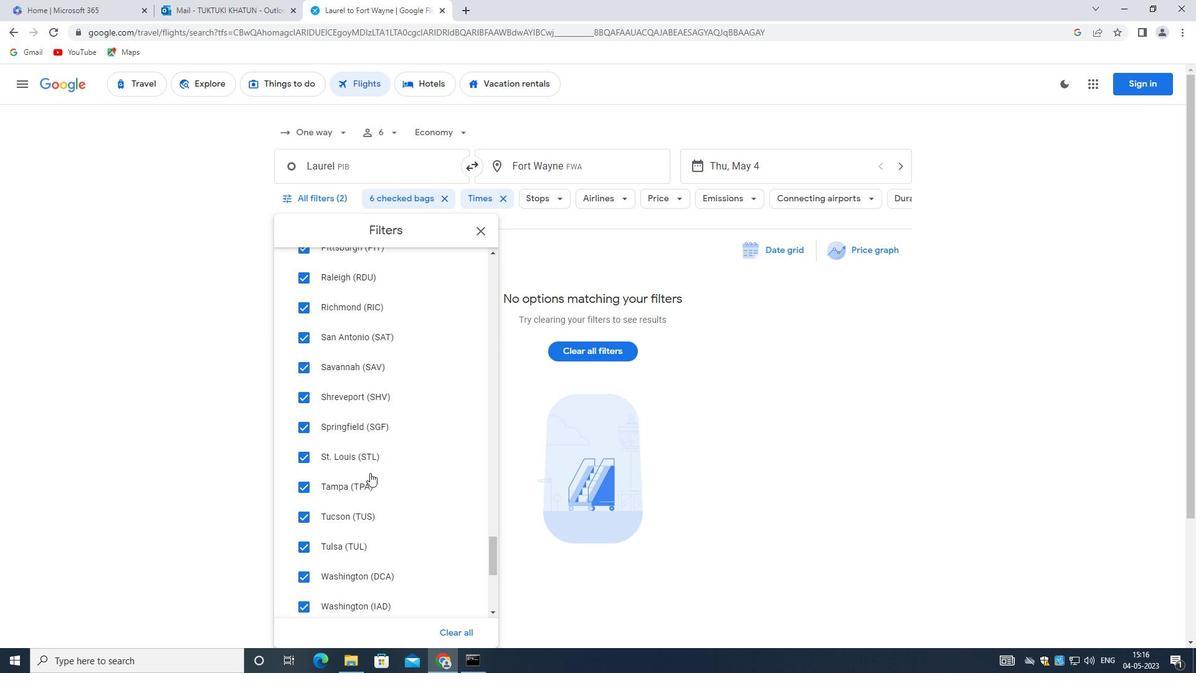 
Action: Mouse scrolled (365, 488) with delta (0, 0)
Screenshot: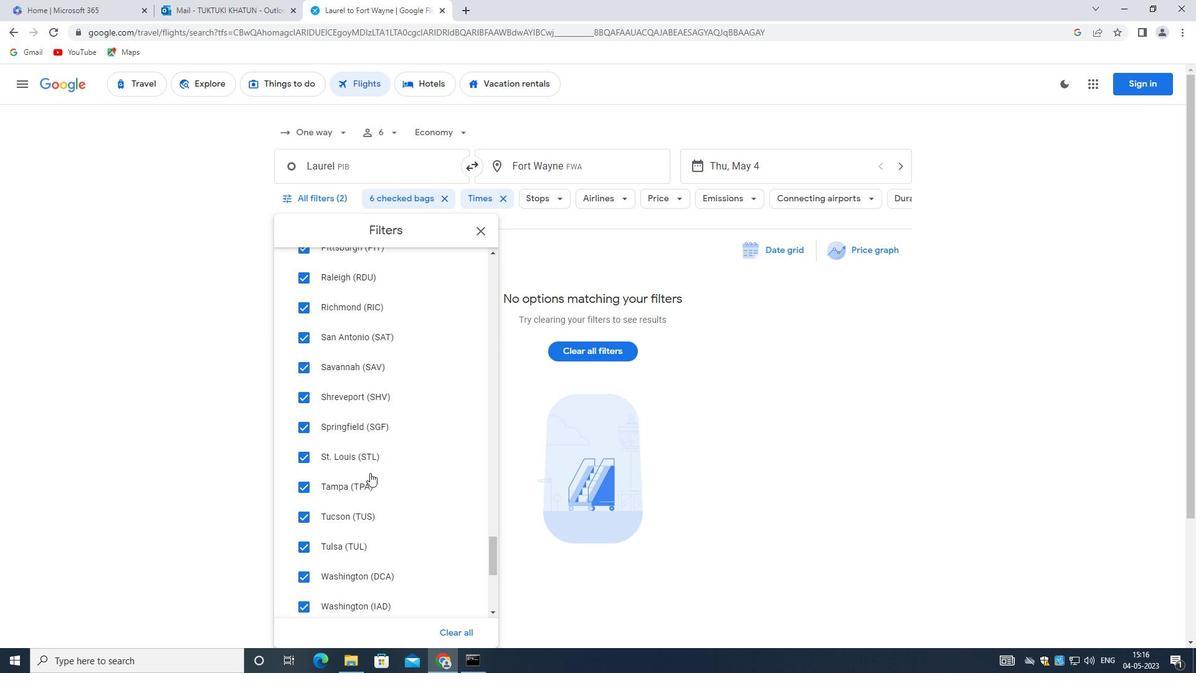 
Action: Mouse moved to (365, 493)
Screenshot: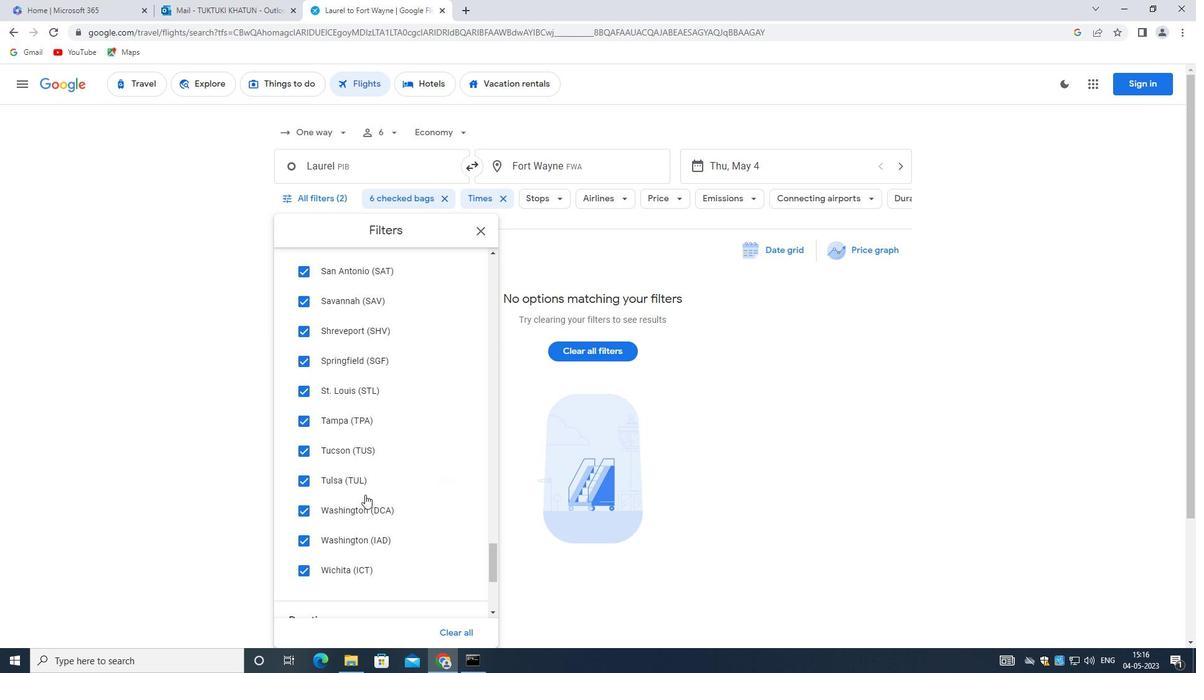
Action: Mouse scrolled (365, 492) with delta (0, 0)
Screenshot: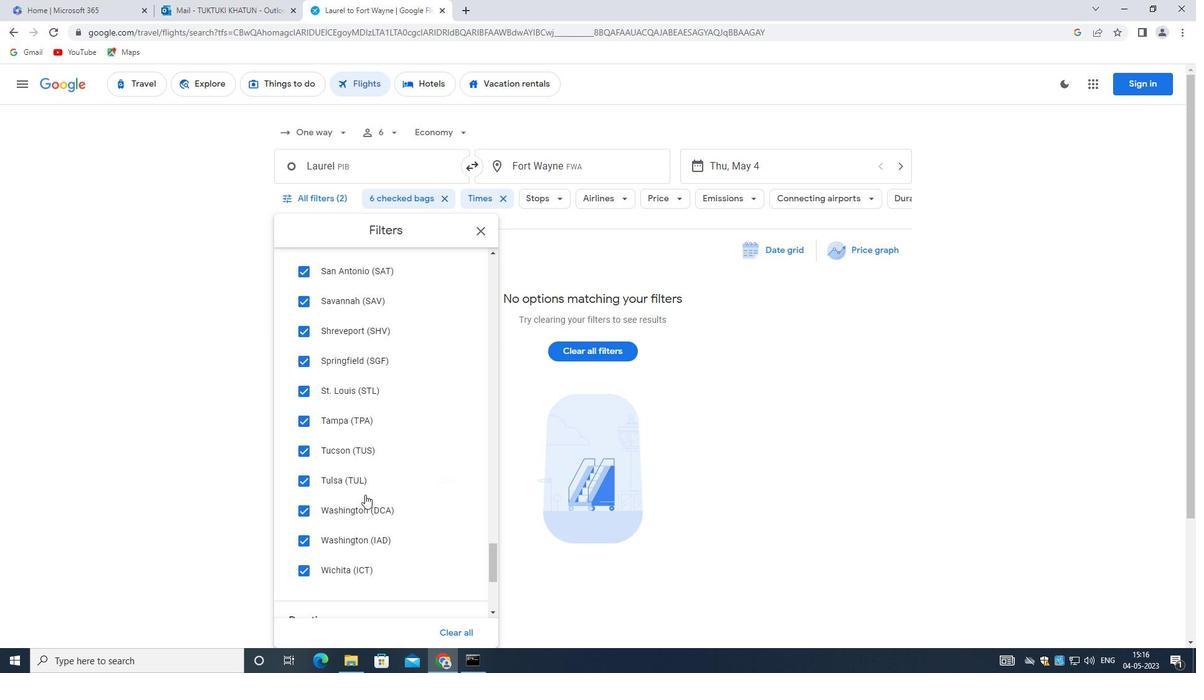 
Action: Mouse scrolled (365, 492) with delta (0, 0)
Screenshot: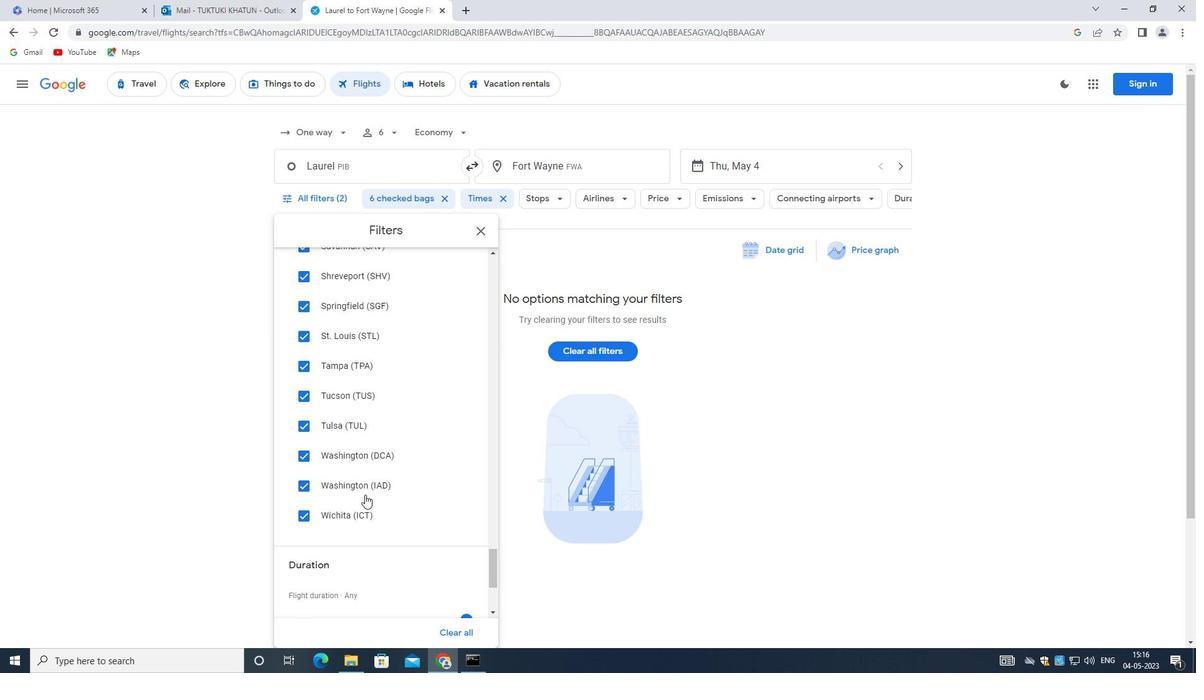
Action: Mouse scrolled (365, 492) with delta (0, 0)
Screenshot: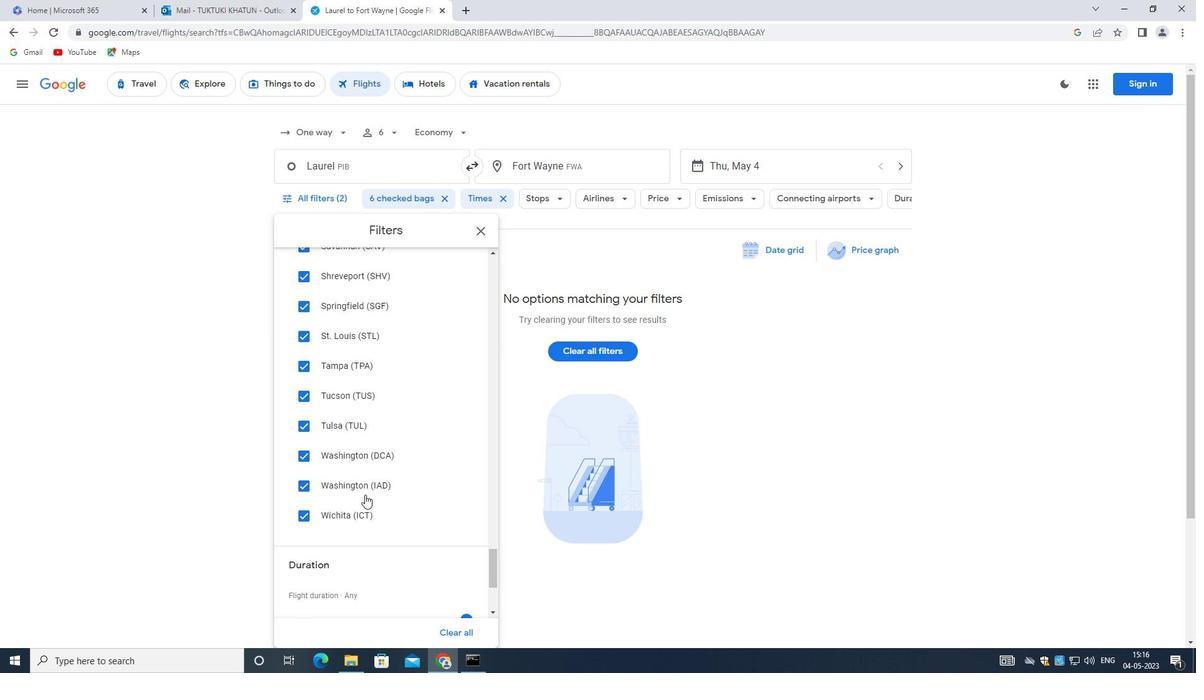 
Action: Mouse scrolled (365, 492) with delta (0, 0)
Screenshot: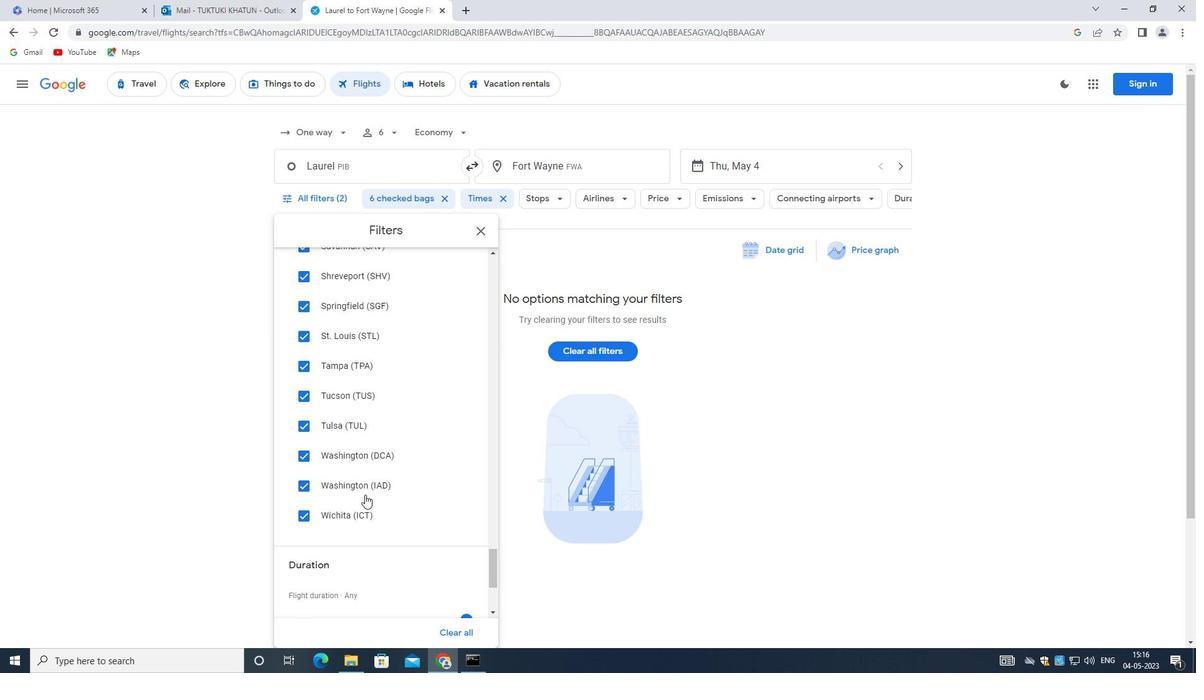 
Action: Mouse moved to (364, 492)
Screenshot: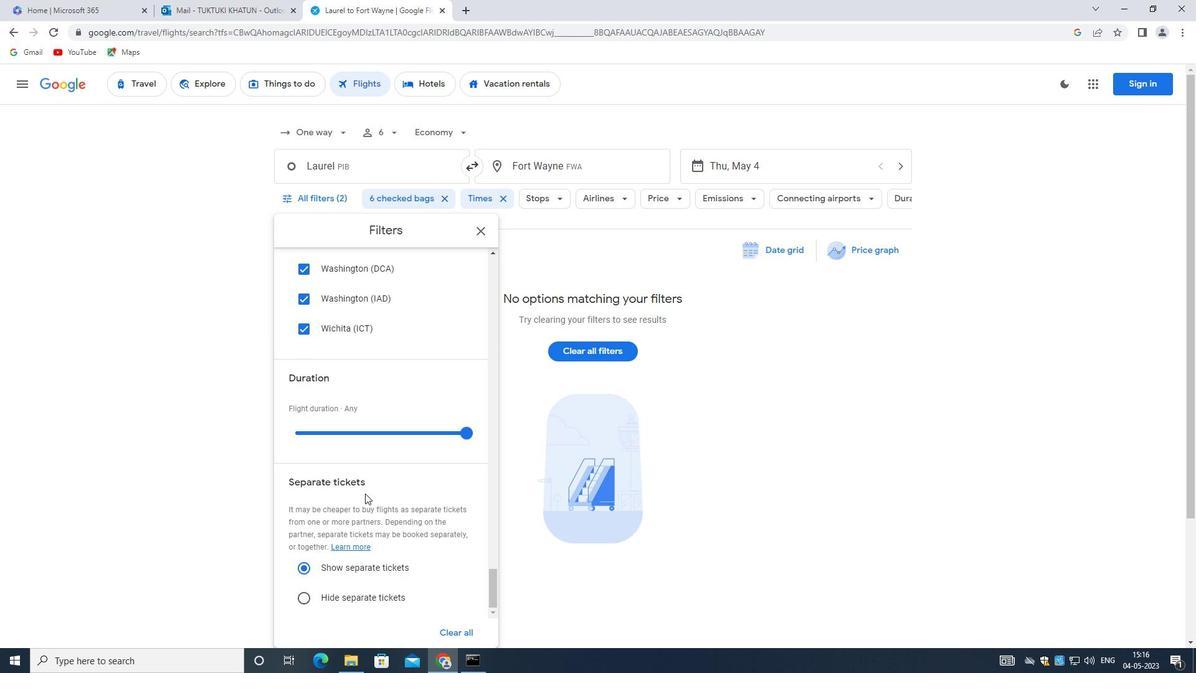 
Action: Mouse scrolled (364, 492) with delta (0, 0)
Screenshot: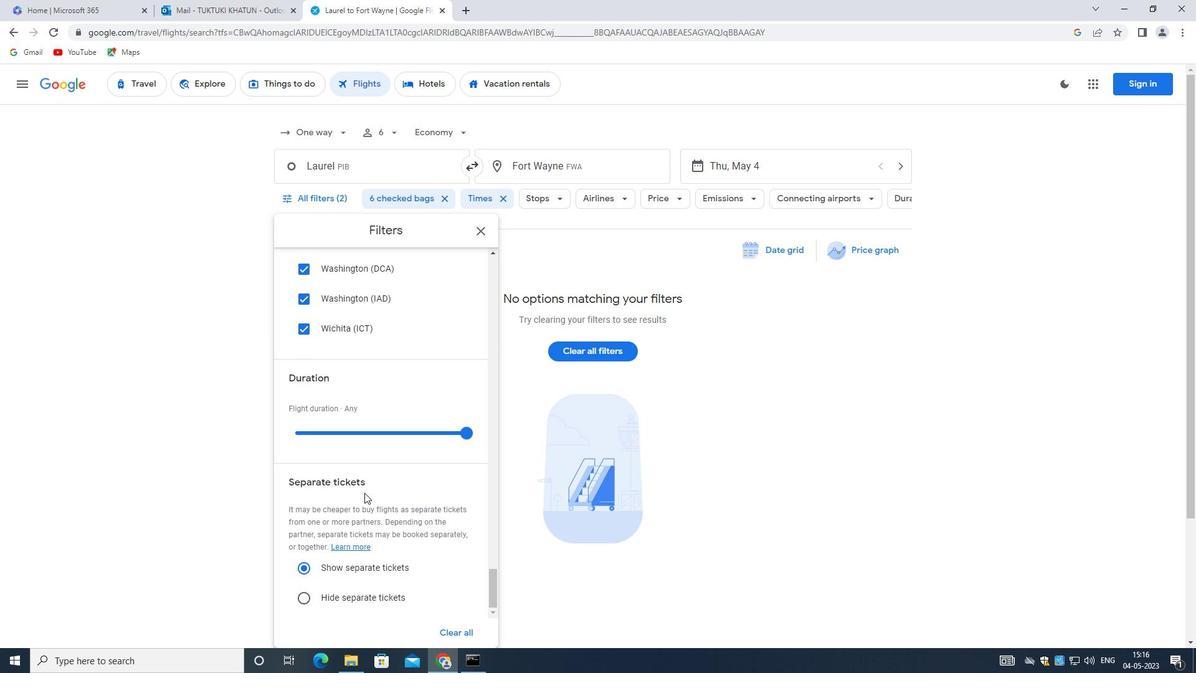 
Action: Mouse scrolled (364, 492) with delta (0, 0)
Screenshot: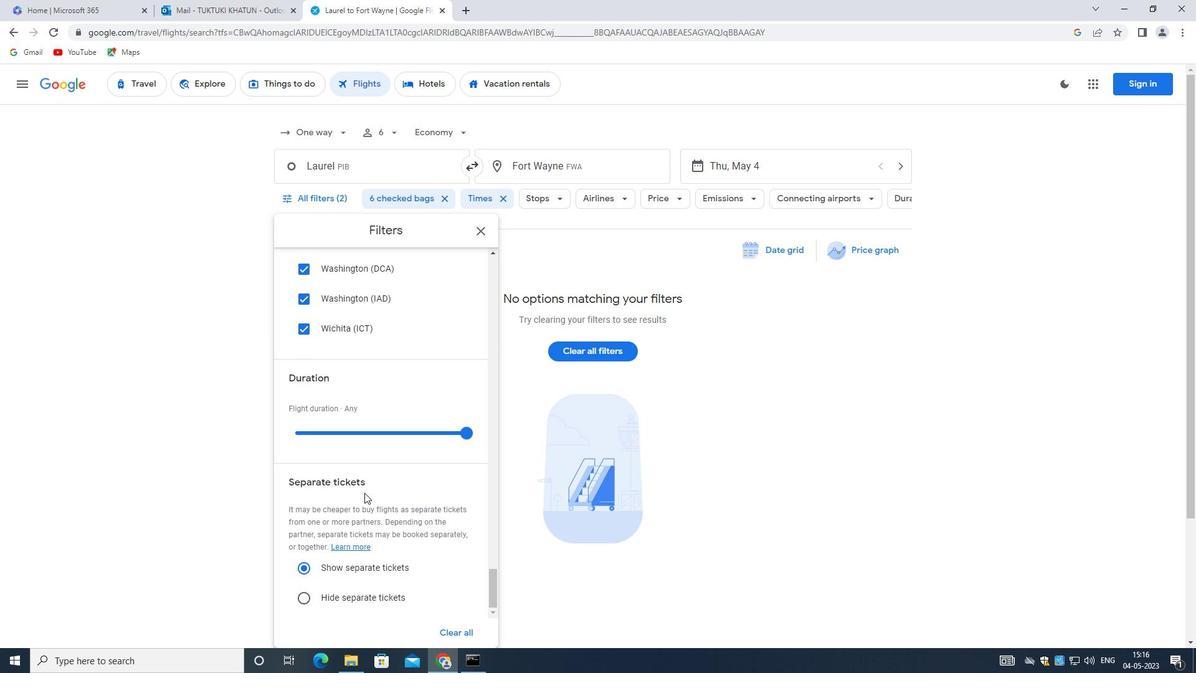 
Action: Mouse scrolled (364, 492) with delta (0, 0)
Screenshot: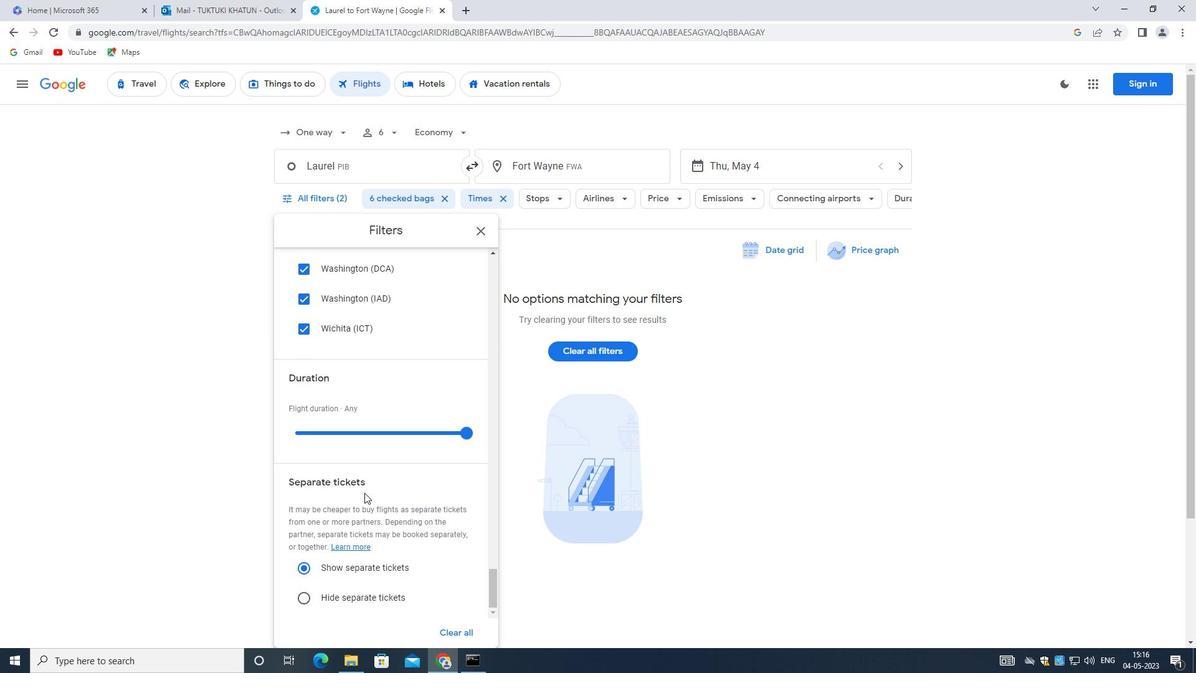 
Action: Mouse scrolled (364, 492) with delta (0, 0)
Screenshot: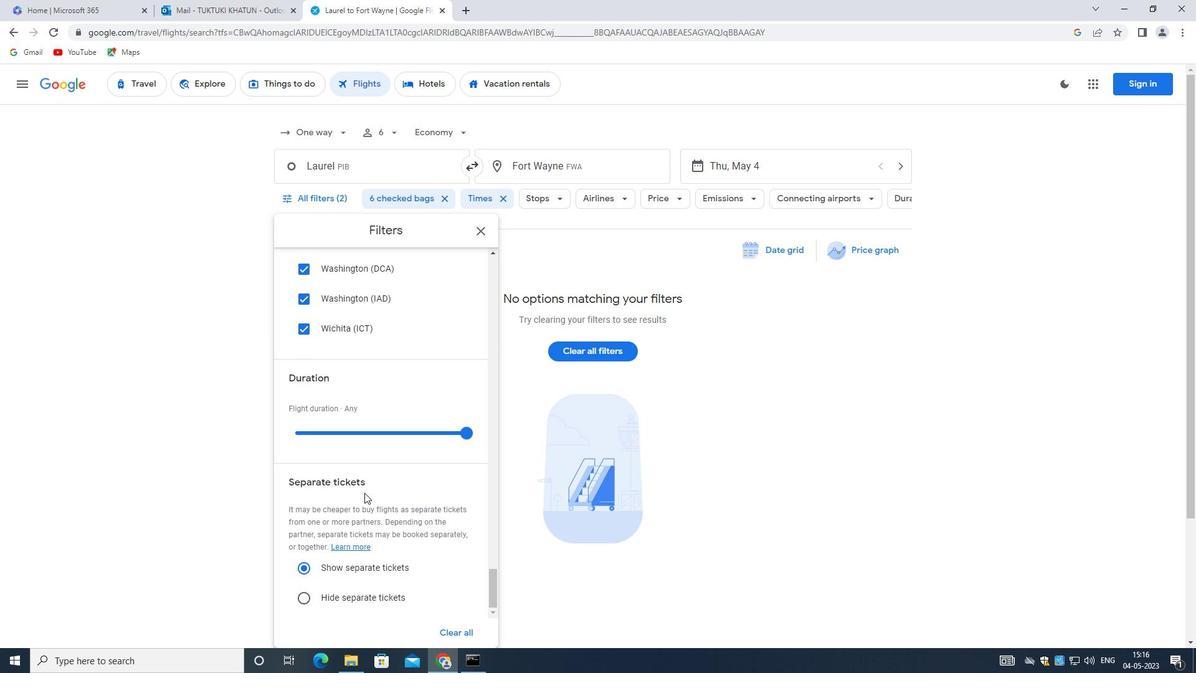 
Action: Mouse scrolled (364, 492) with delta (0, 0)
Screenshot: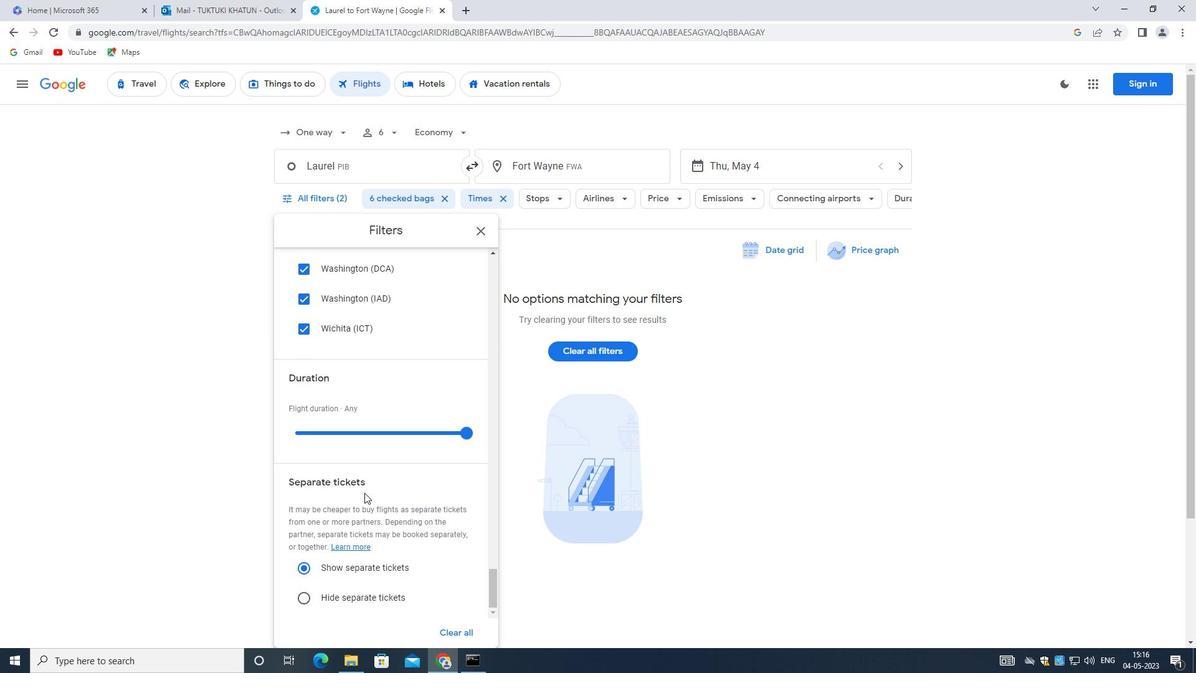 
Action: Mouse scrolled (364, 492) with delta (0, 0)
Screenshot: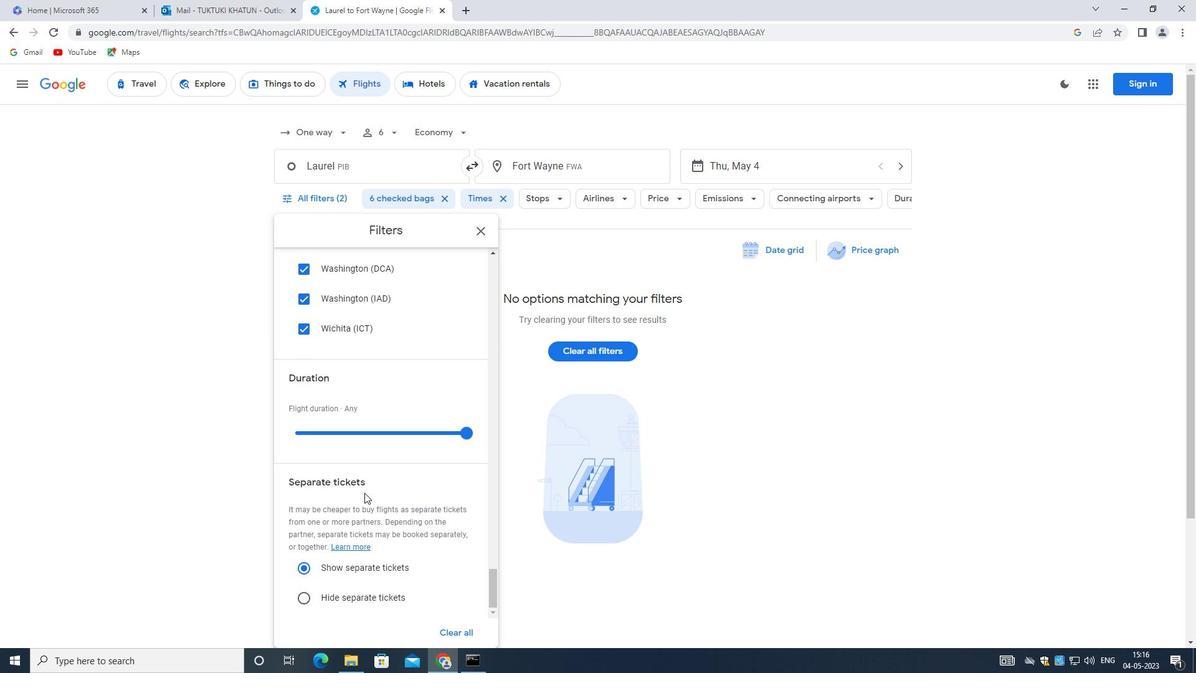 
Action: Mouse moved to (357, 488)
Screenshot: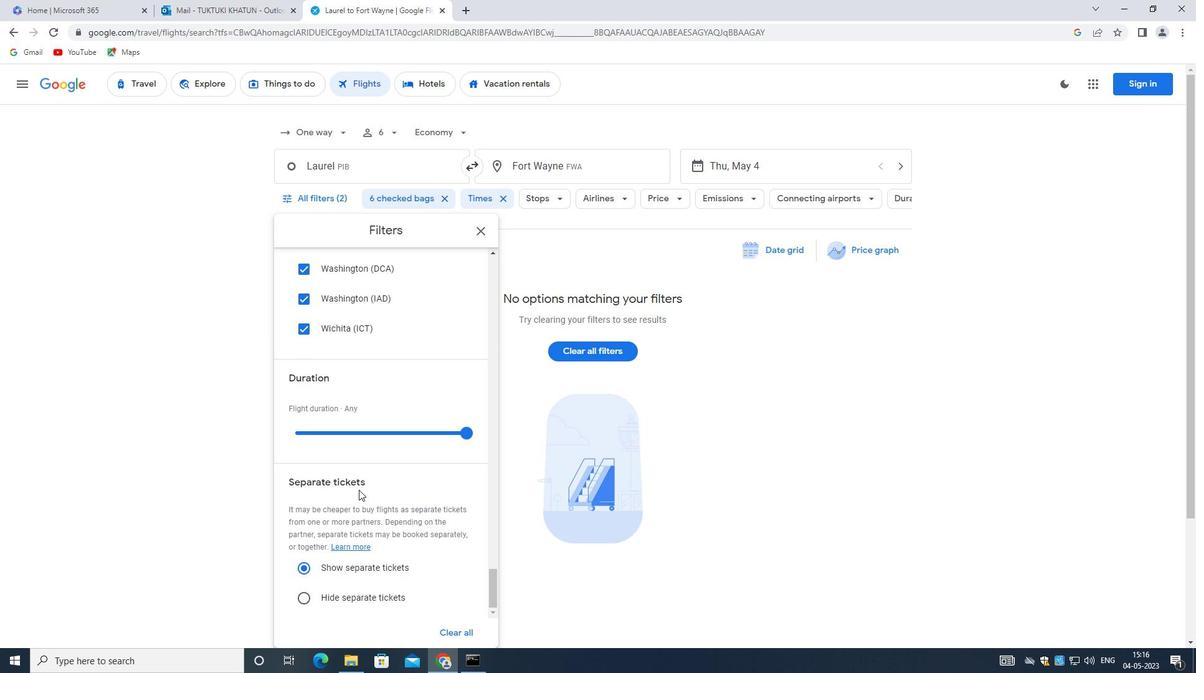 
